 Task: Navigate through the streets of Lone Pine to reach Alabama Hills.
Action: Mouse pressed left at (211, 75)
Screenshot: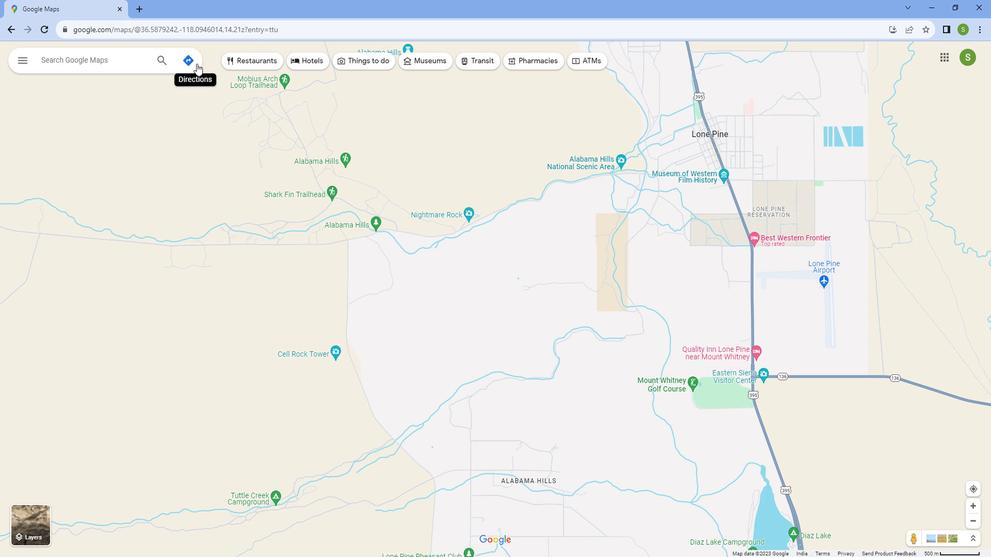 
Action: Mouse moved to (103, 96)
Screenshot: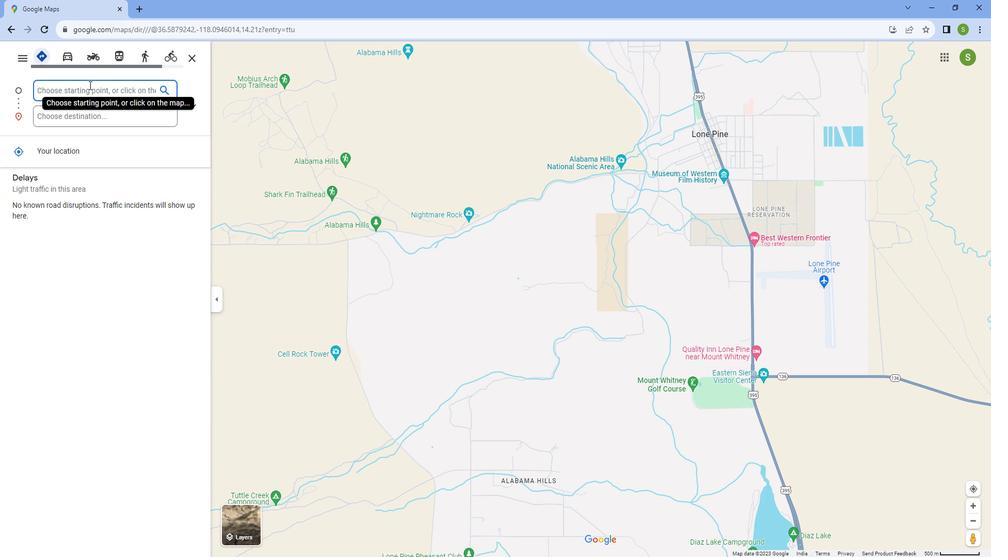 
Action: Key pressed <Key.caps_lock>L<Key.caps_lock>one<Key.space><Key.caps_lock>P<Key.caps_lock>ine
Screenshot: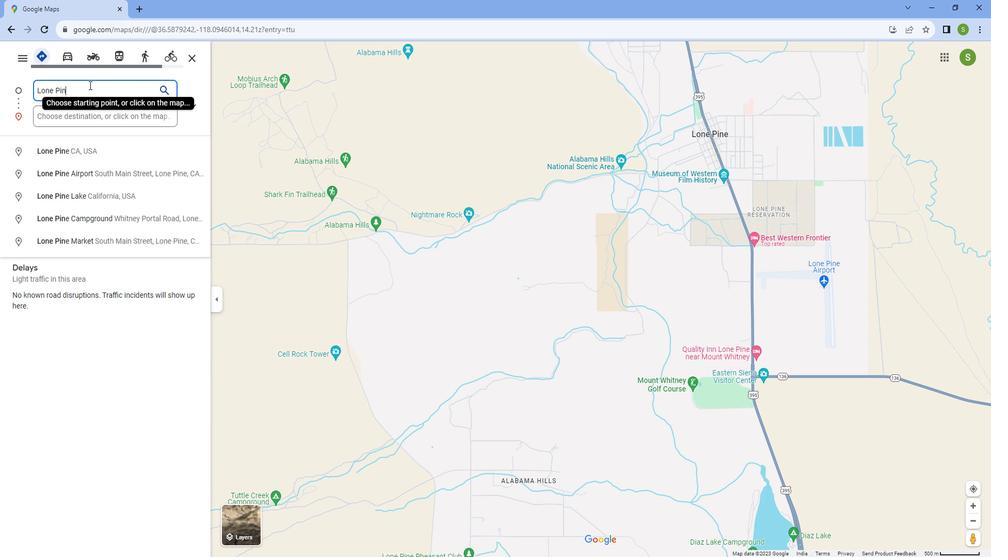 
Action: Mouse moved to (67, 121)
Screenshot: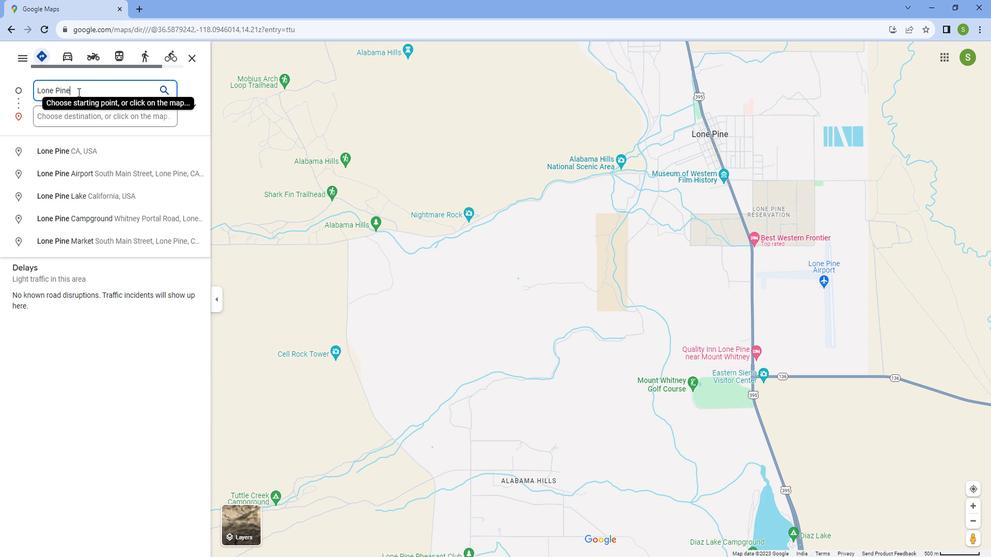 
Action: Mouse pressed left at (67, 121)
Screenshot: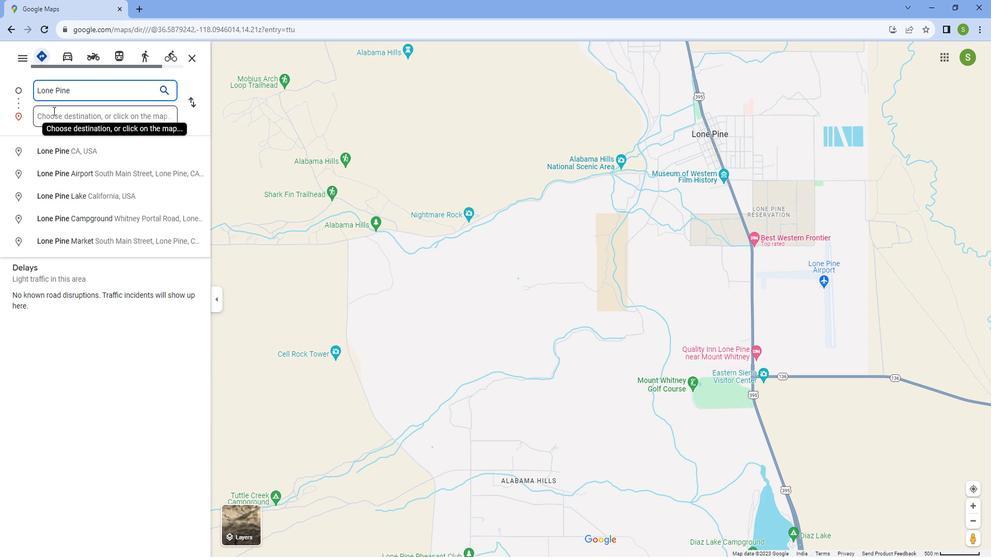 
Action: Mouse moved to (67, 121)
Screenshot: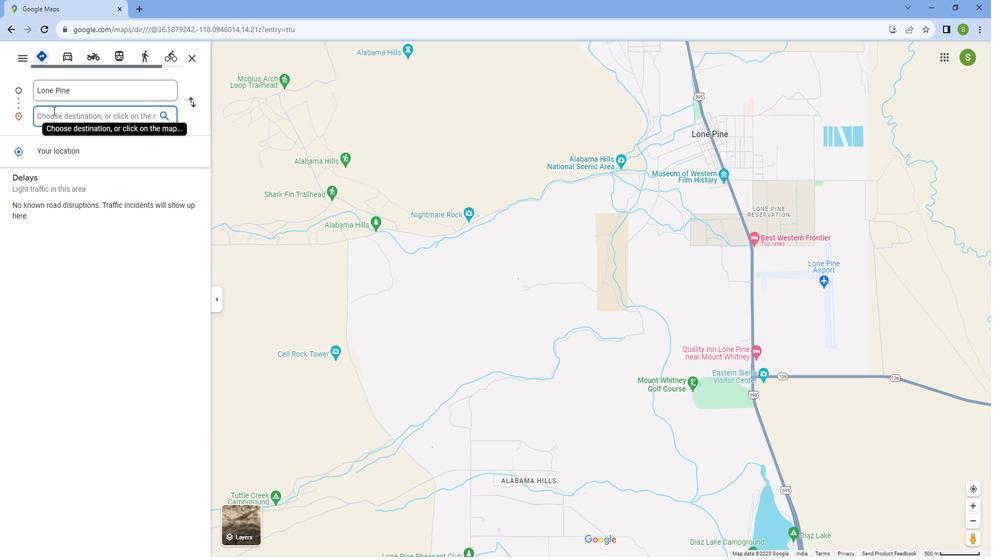 
Action: Key pressed <Key.caps_lock>A<Key.caps_lock>labama<Key.space><Key.caps_lock>H<Key.caps_lock>ills
Screenshot: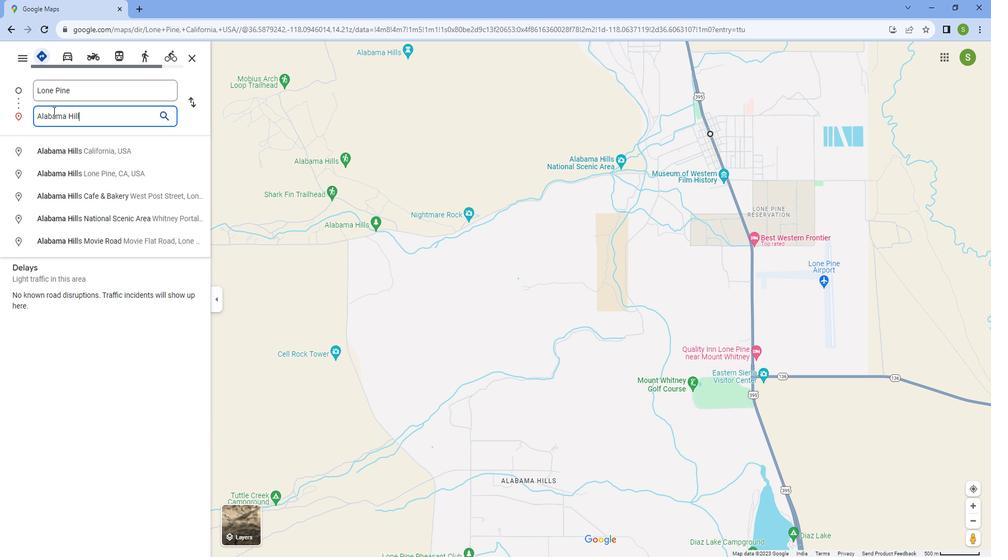 
Action: Mouse moved to (80, 157)
Screenshot: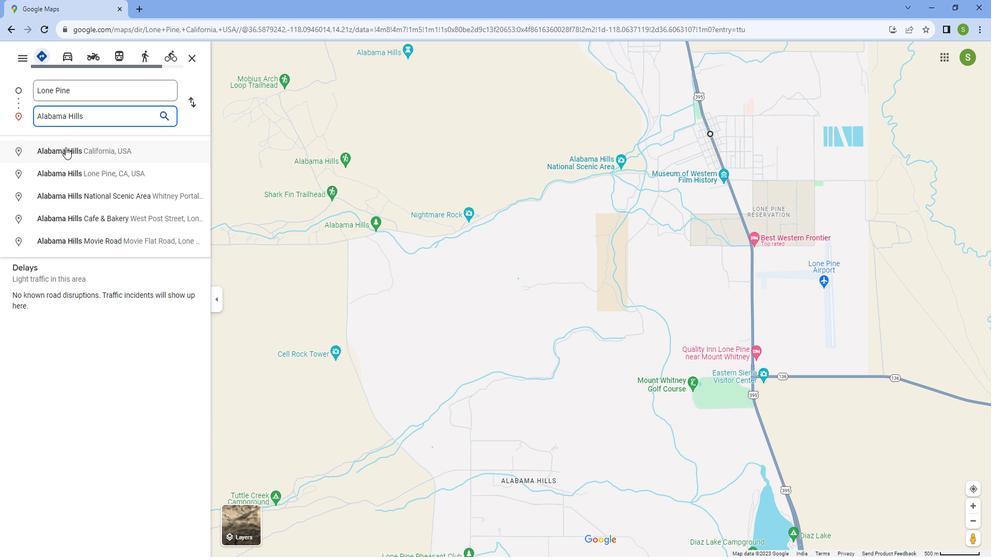 
Action: Mouse pressed left at (80, 157)
Screenshot: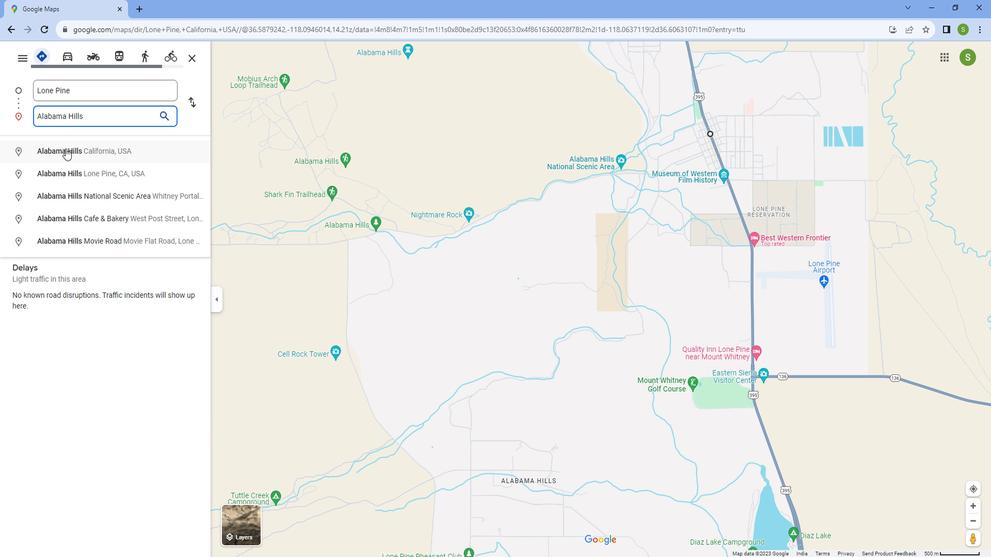 
Action: Mouse moved to (433, 520)
Screenshot: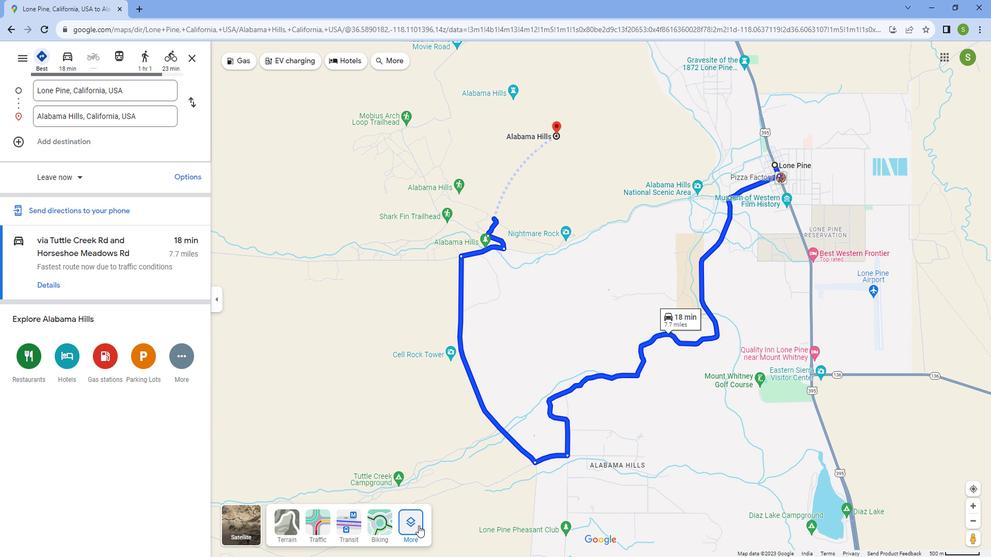 
Action: Mouse pressed left at (433, 520)
Screenshot: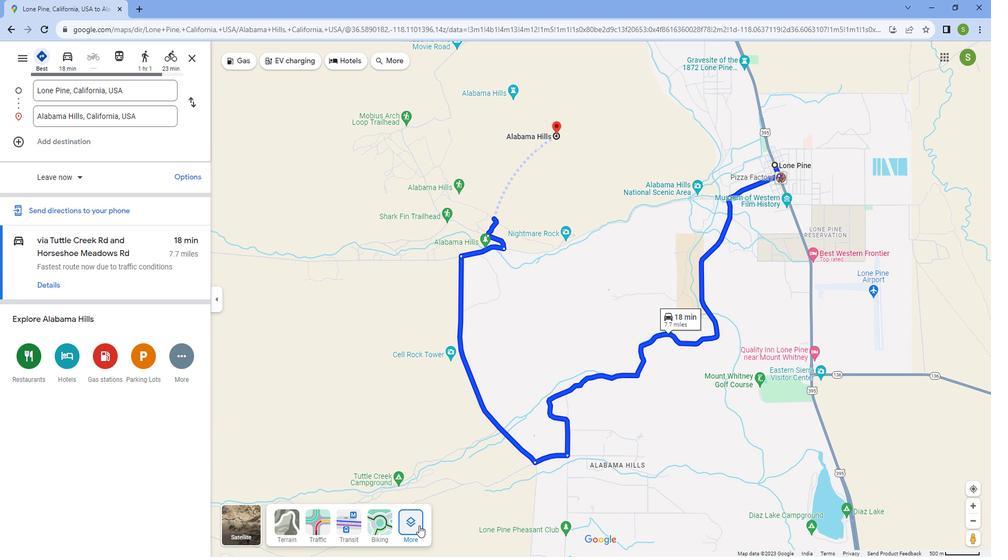 
Action: Mouse moved to (305, 312)
Screenshot: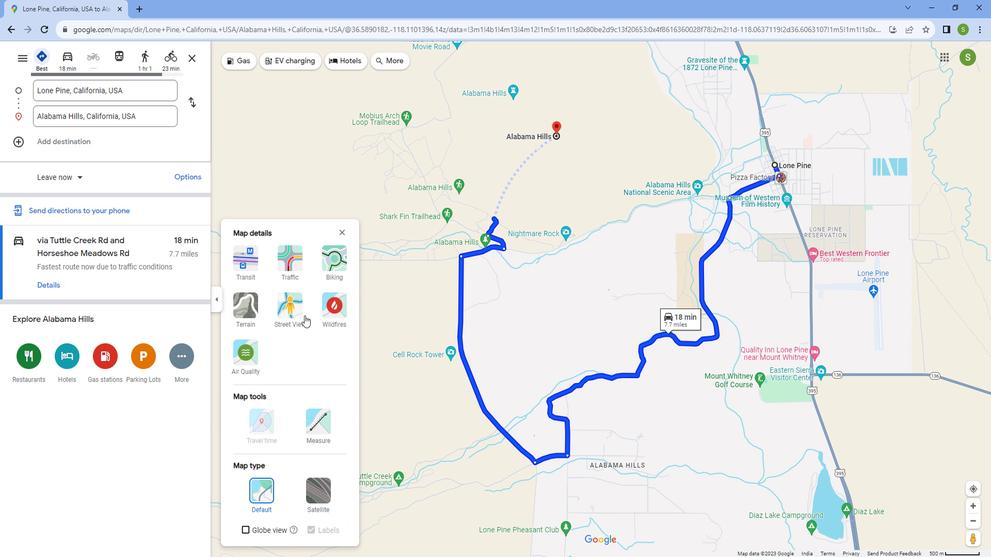 
Action: Mouse pressed left at (305, 312)
Screenshot: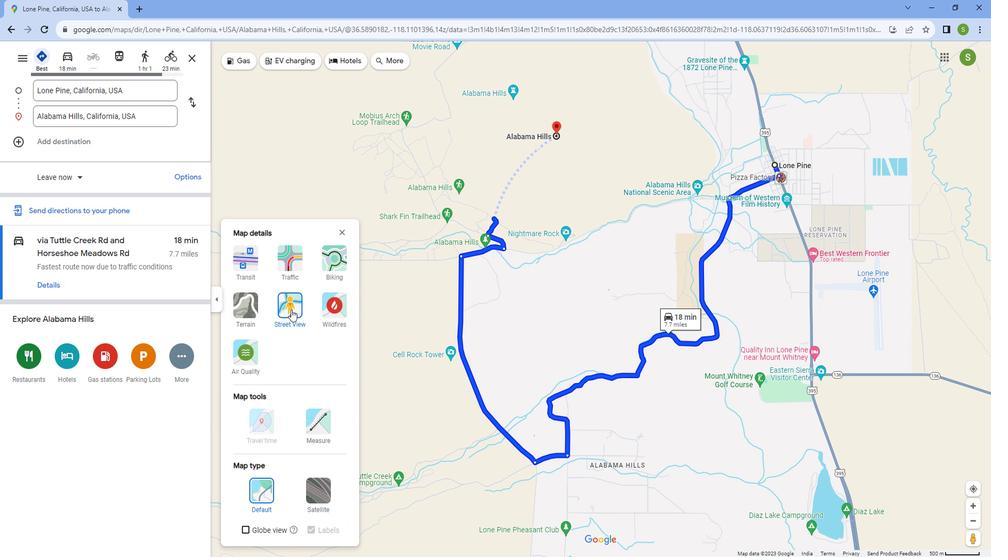 
Action: Mouse moved to (489, 279)
Screenshot: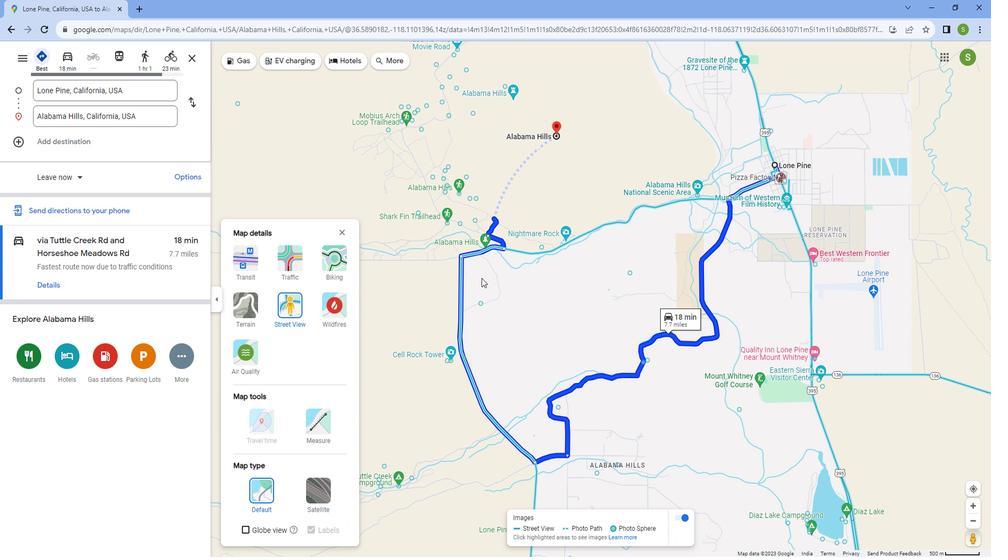 
Action: Mouse scrolled (489, 280) with delta (0, 0)
Screenshot: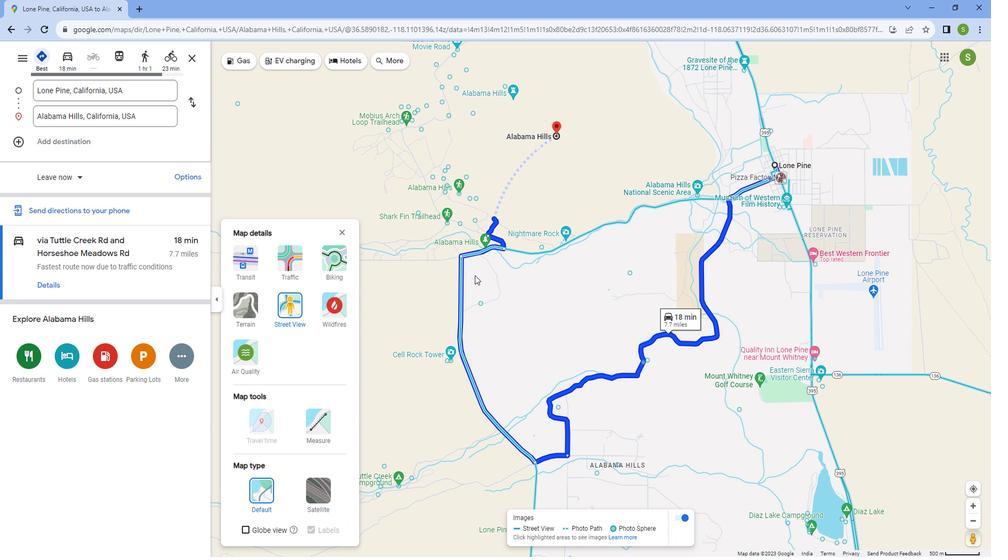 
Action: Mouse scrolled (489, 280) with delta (0, 0)
Screenshot: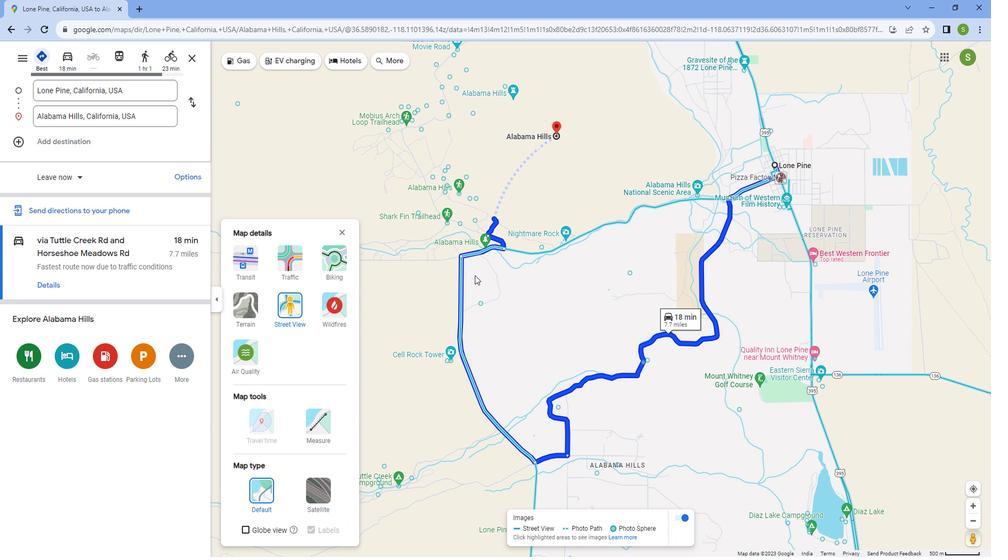 
Action: Mouse scrolled (489, 280) with delta (0, 0)
Screenshot: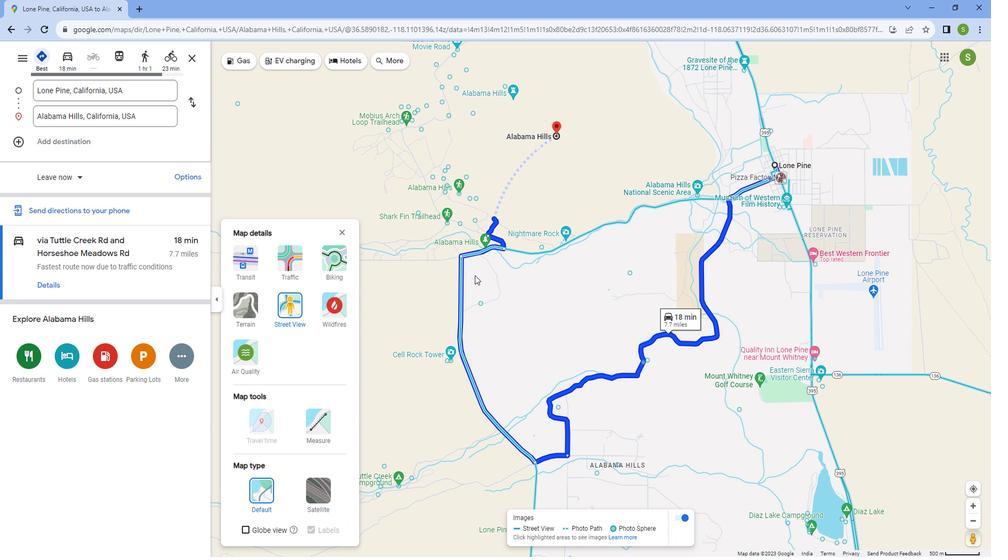 
Action: Mouse scrolled (489, 280) with delta (0, 0)
Screenshot: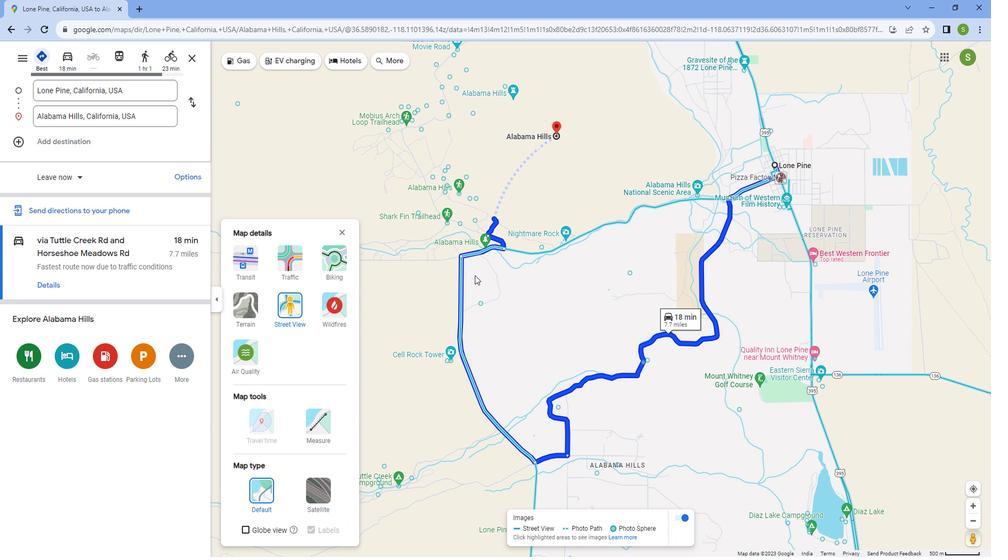 
Action: Mouse scrolled (489, 280) with delta (0, 0)
Screenshot: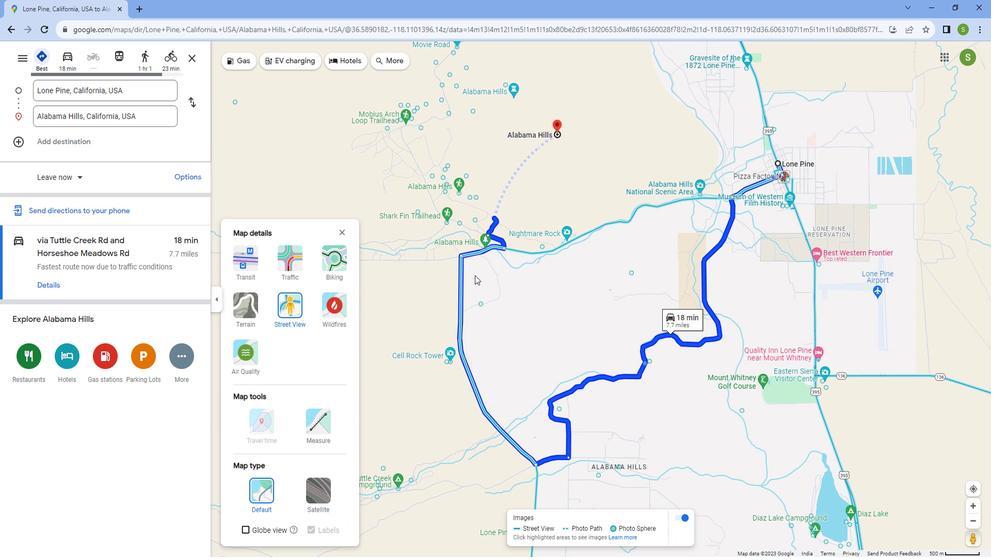 
Action: Mouse scrolled (489, 280) with delta (0, 0)
Screenshot: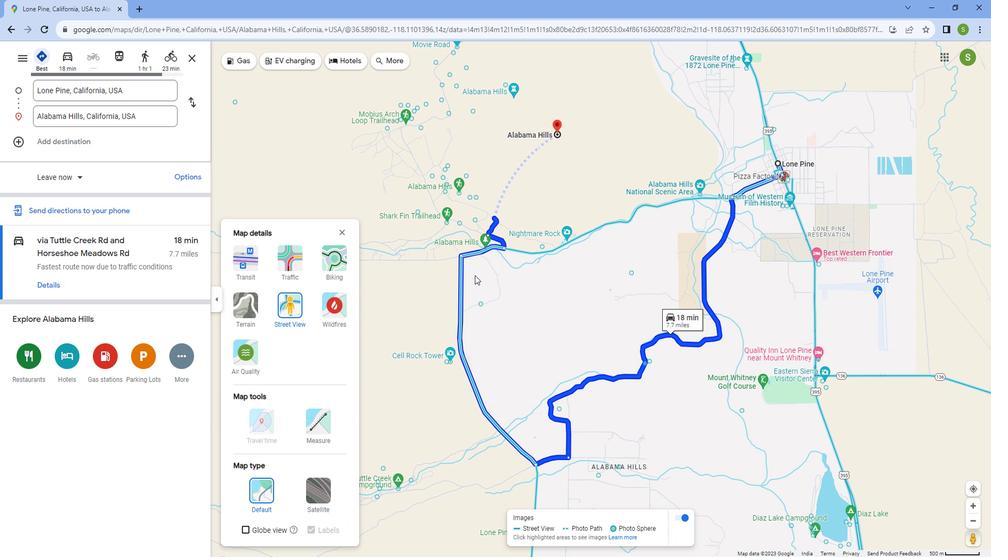 
Action: Mouse moved to (493, 207)
Screenshot: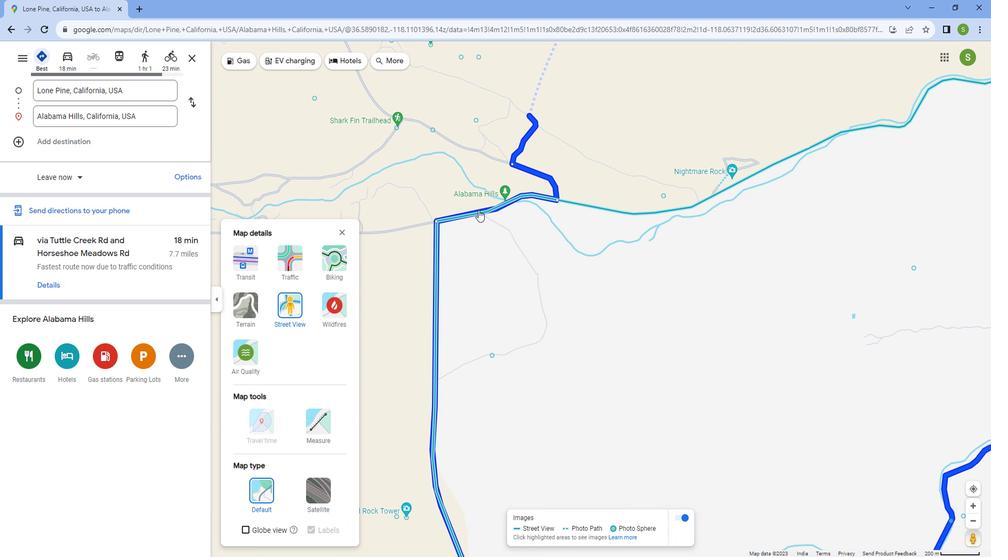 
Action: Mouse scrolled (493, 208) with delta (0, 0)
Screenshot: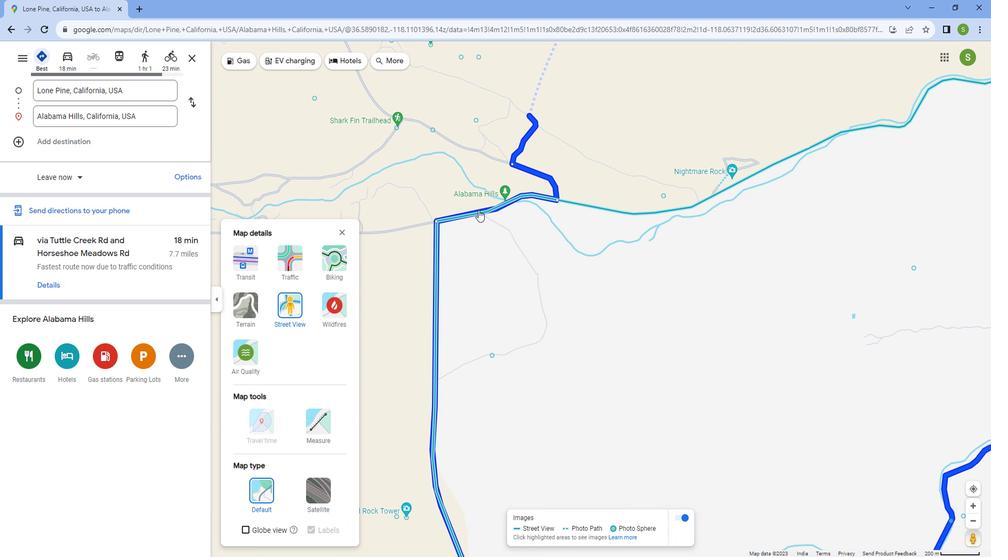 
Action: Mouse scrolled (493, 208) with delta (0, 0)
Screenshot: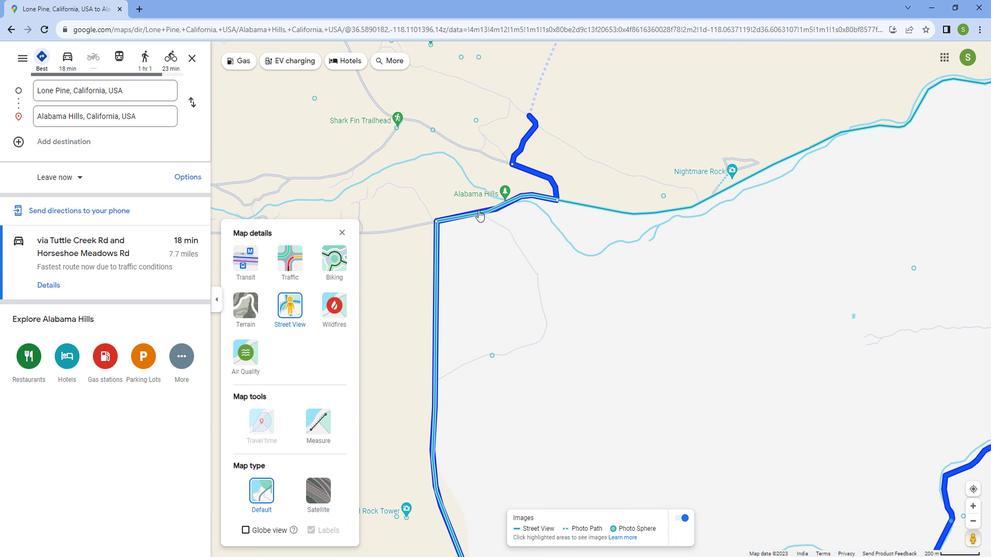 
Action: Mouse scrolled (493, 208) with delta (0, 0)
Screenshot: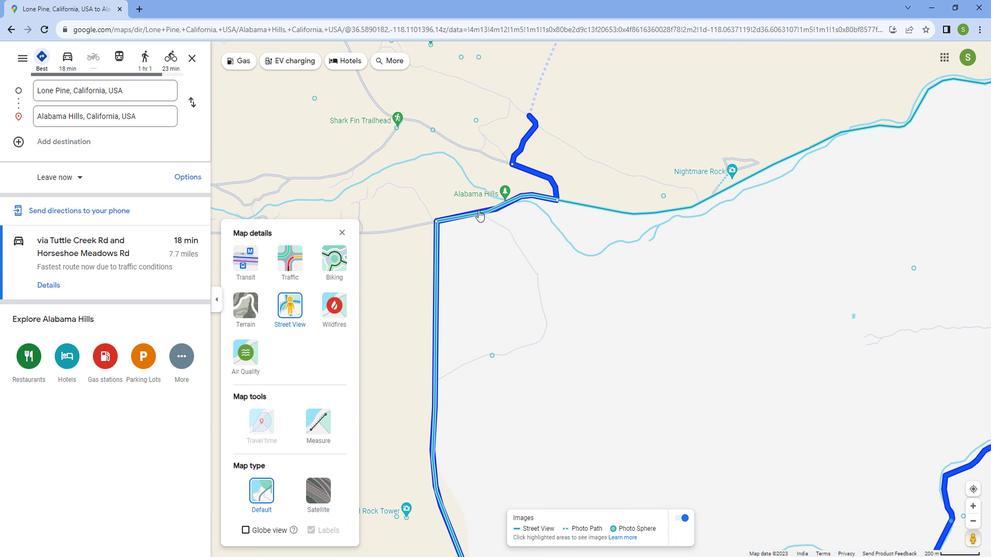 
Action: Mouse scrolled (493, 208) with delta (0, 0)
Screenshot: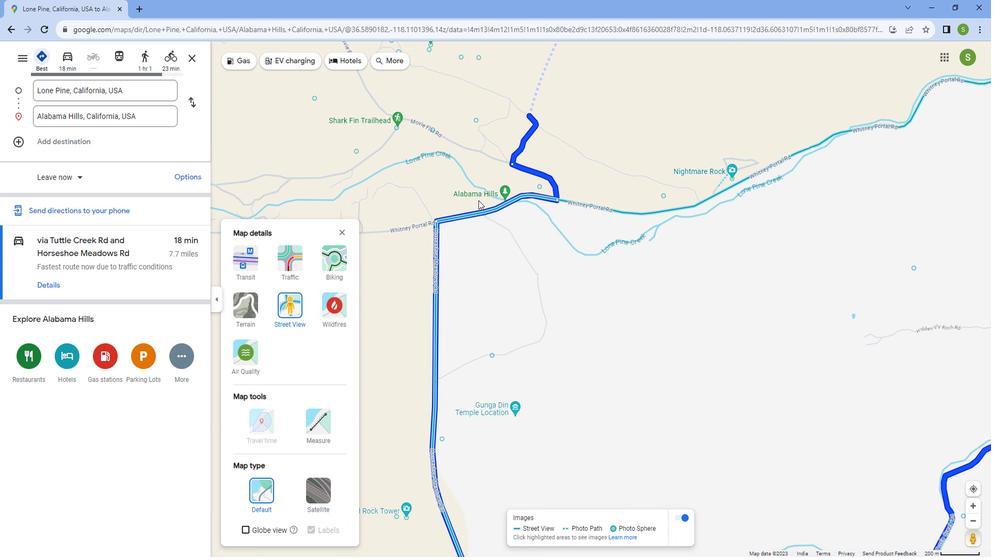 
Action: Mouse scrolled (493, 208) with delta (0, 0)
Screenshot: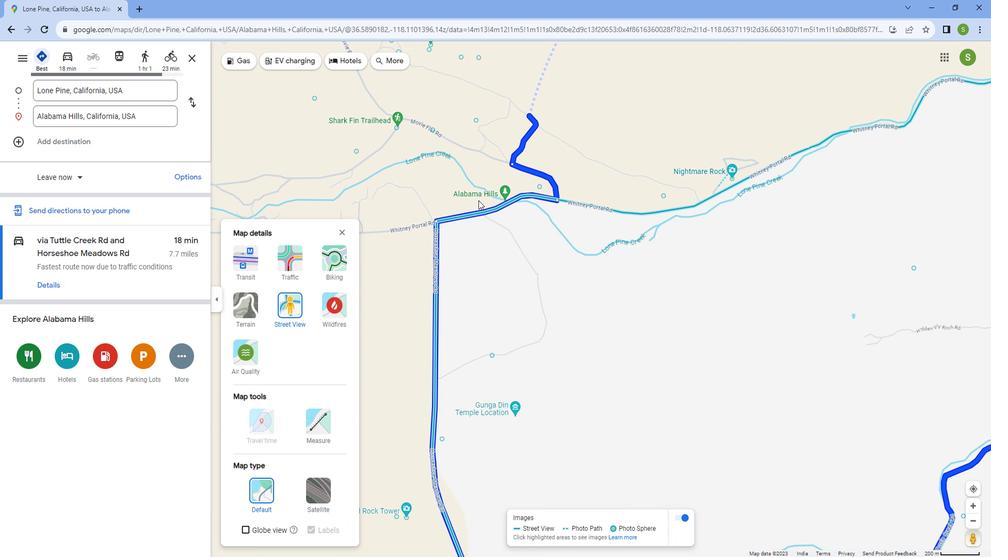 
Action: Mouse moved to (600, 246)
Screenshot: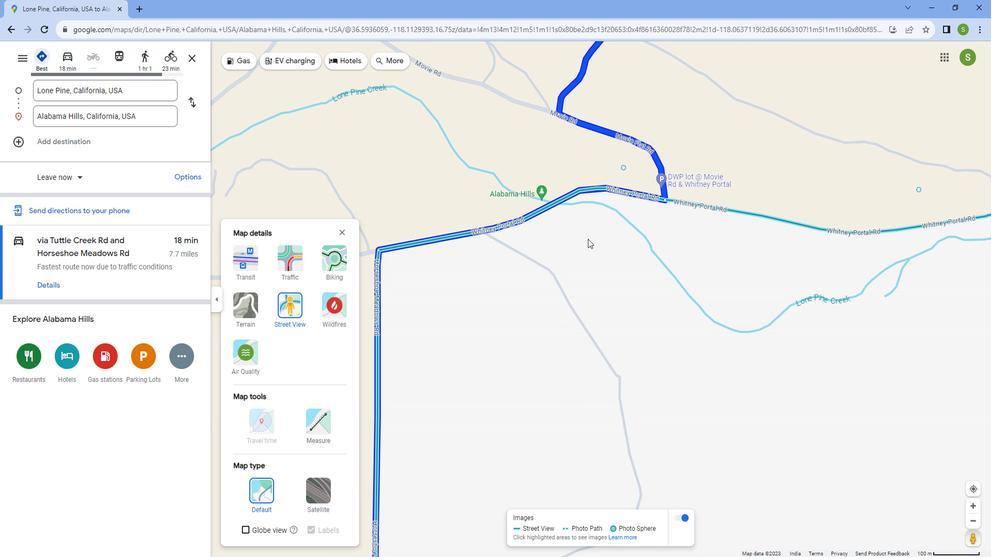 
Action: Mouse pressed left at (600, 246)
Screenshot: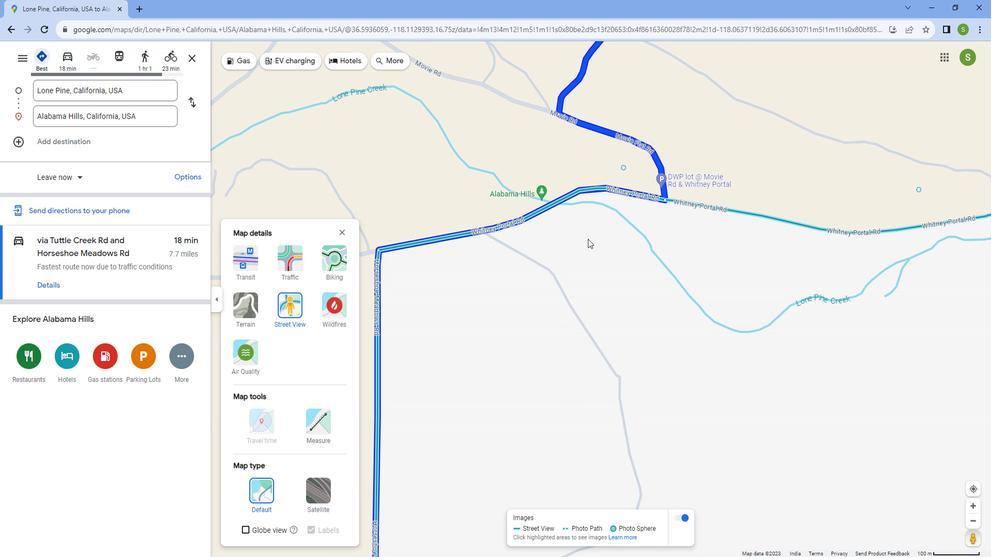 
Action: Mouse moved to (539, 340)
Screenshot: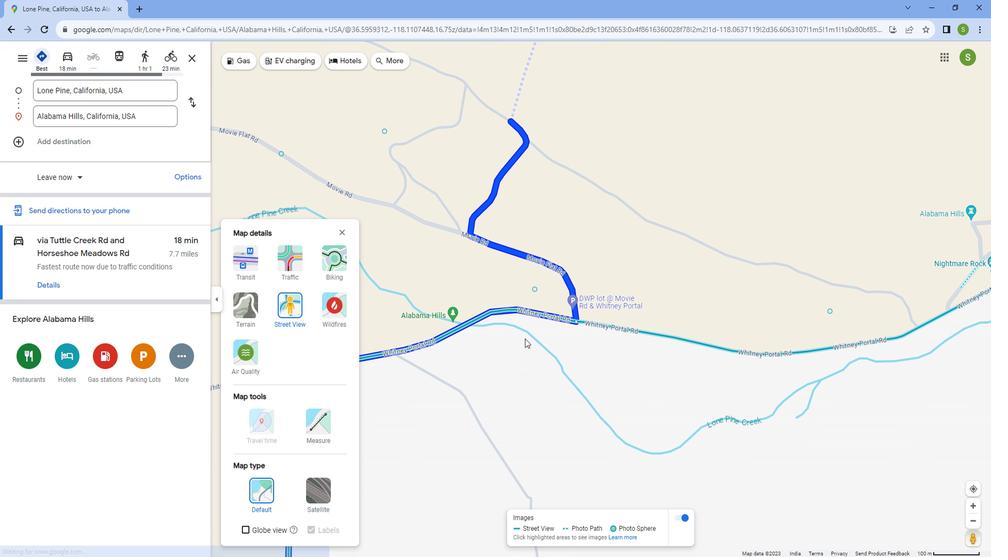 
Action: Mouse pressed left at (539, 340)
Screenshot: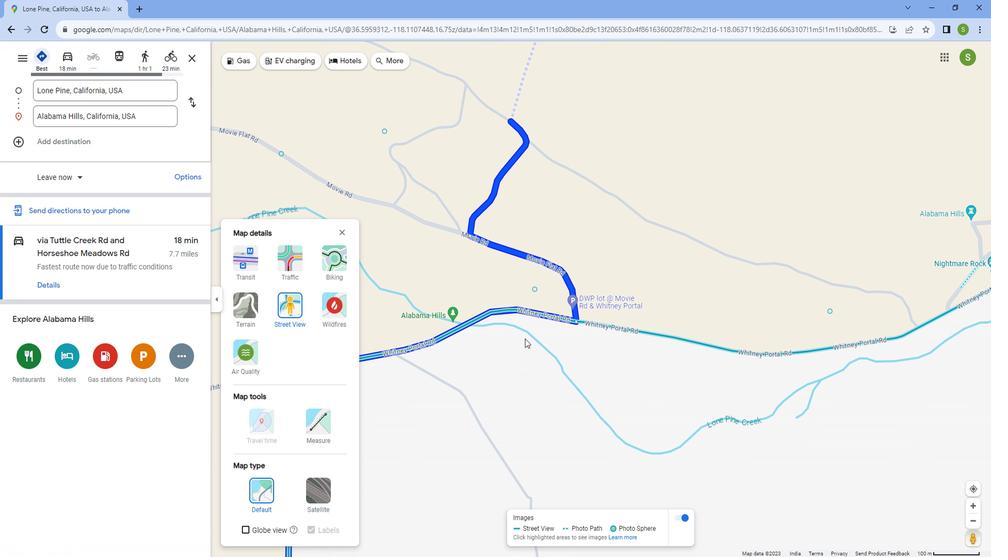 
Action: Mouse moved to (425, 286)
Screenshot: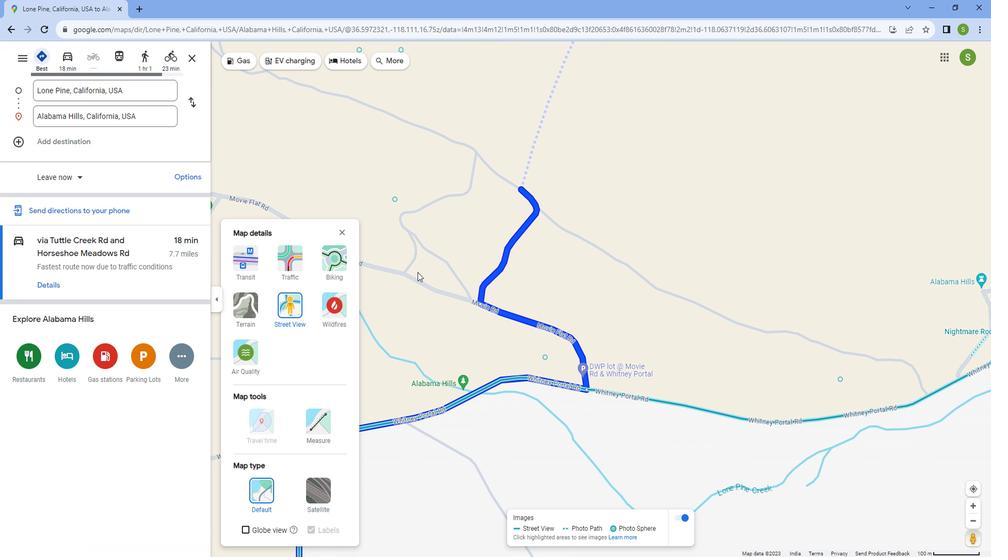
Action: Mouse pressed left at (425, 286)
Screenshot: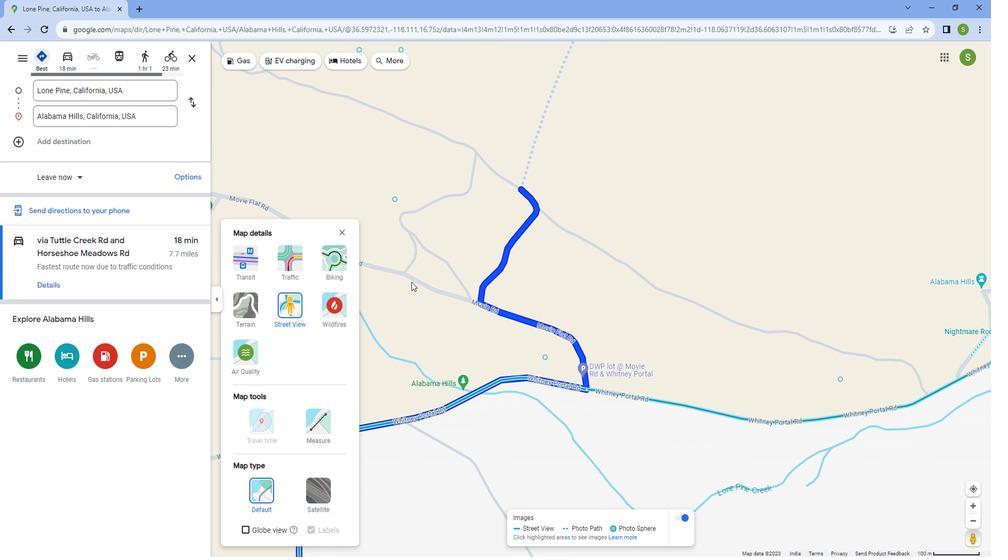 
Action: Mouse moved to (539, 332)
Screenshot: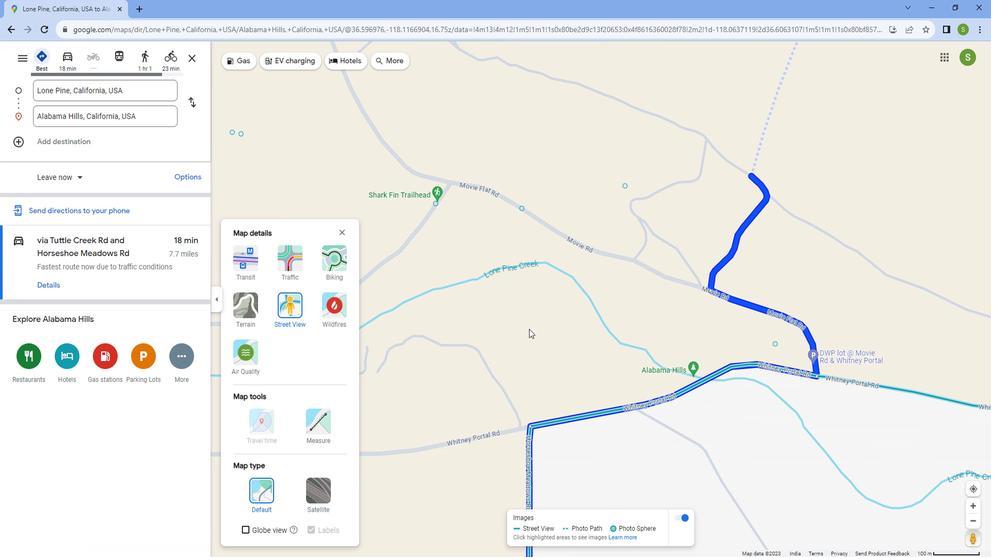 
Action: Mouse pressed left at (539, 332)
Screenshot: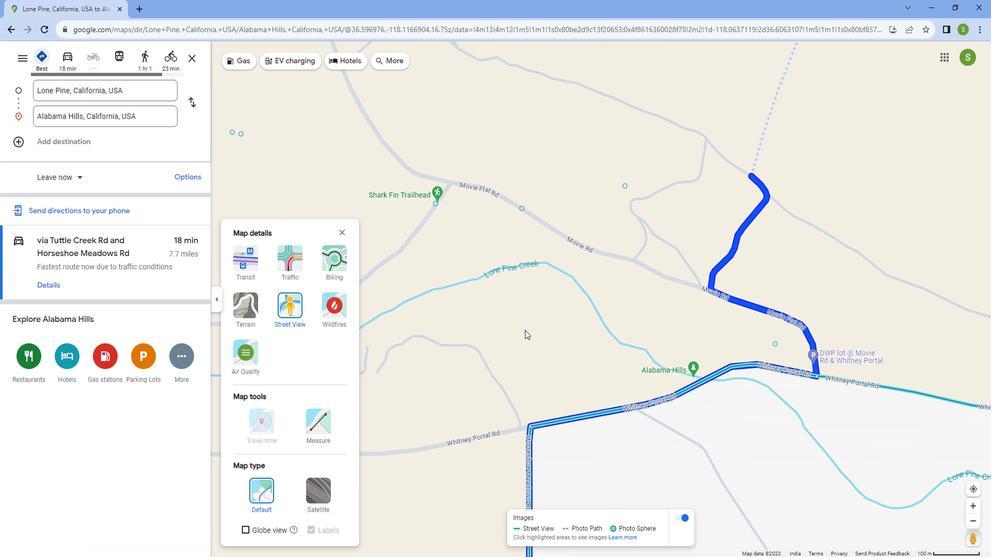 
Action: Mouse moved to (540, 370)
Screenshot: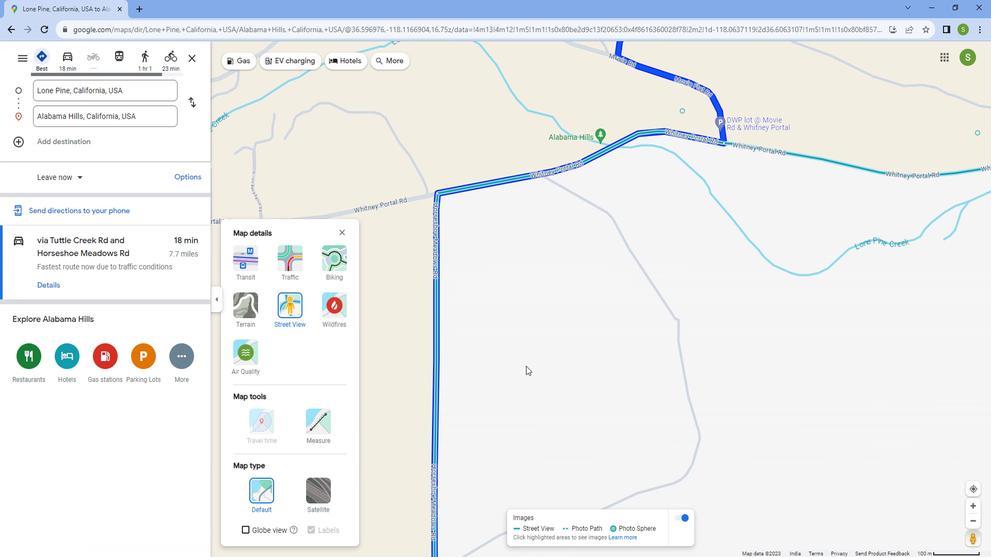 
Action: Mouse pressed left at (540, 370)
Screenshot: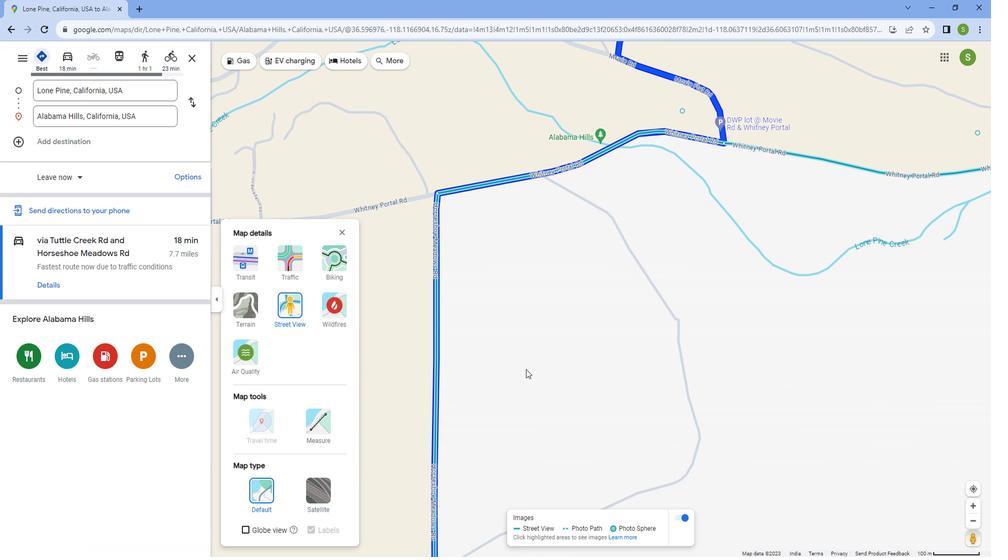 
Action: Mouse moved to (509, 246)
Screenshot: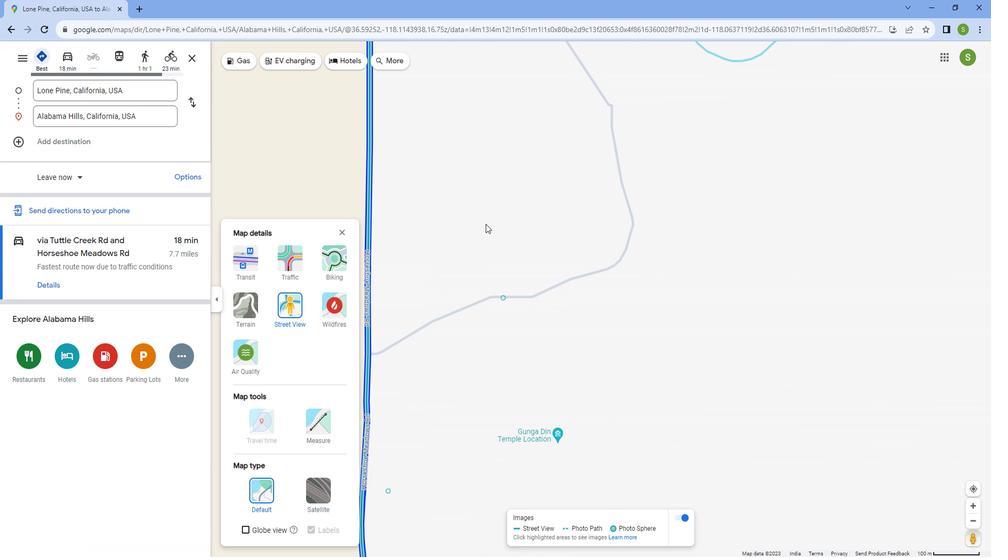 
Action: Mouse scrolled (509, 245) with delta (0, 0)
Screenshot: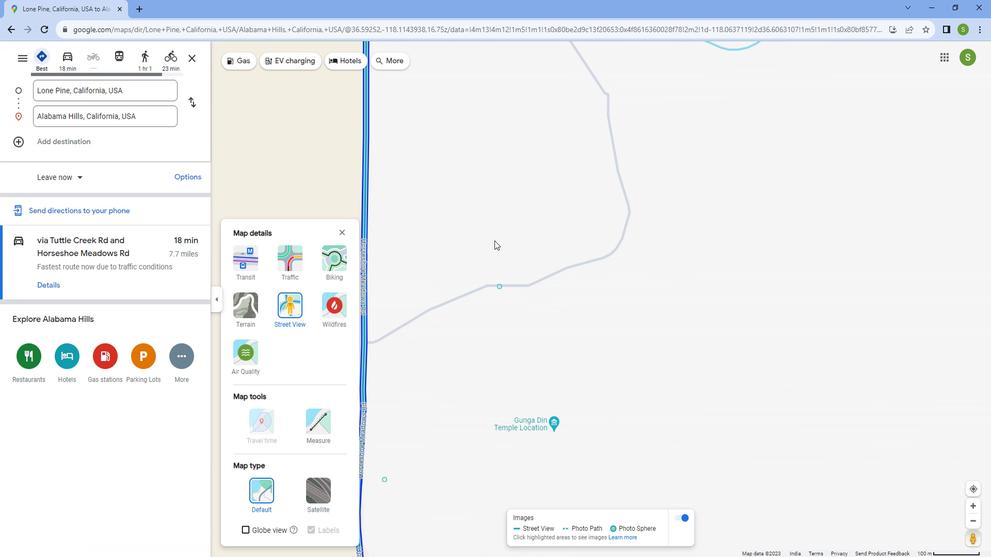 
Action: Mouse scrolled (509, 245) with delta (0, 0)
Screenshot: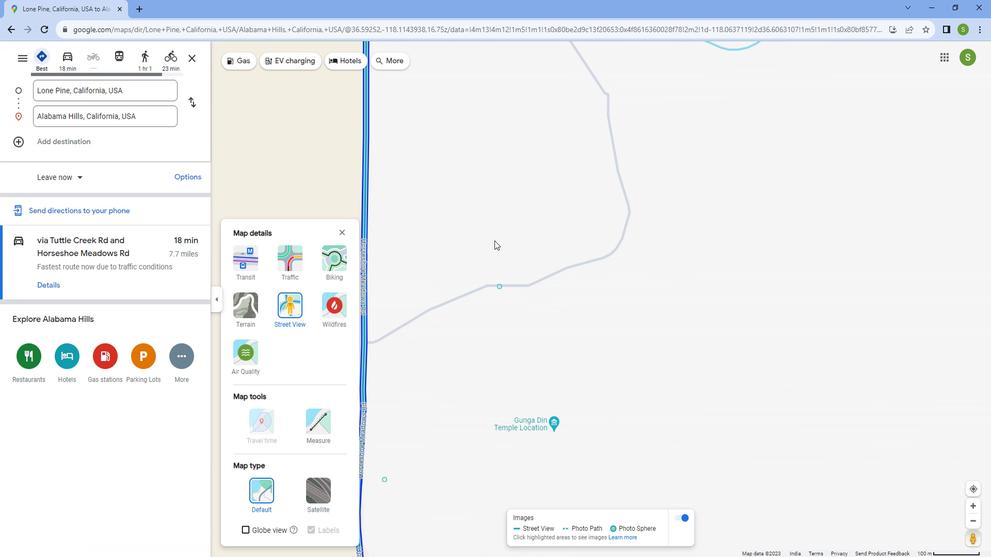 
Action: Mouse moved to (508, 247)
Screenshot: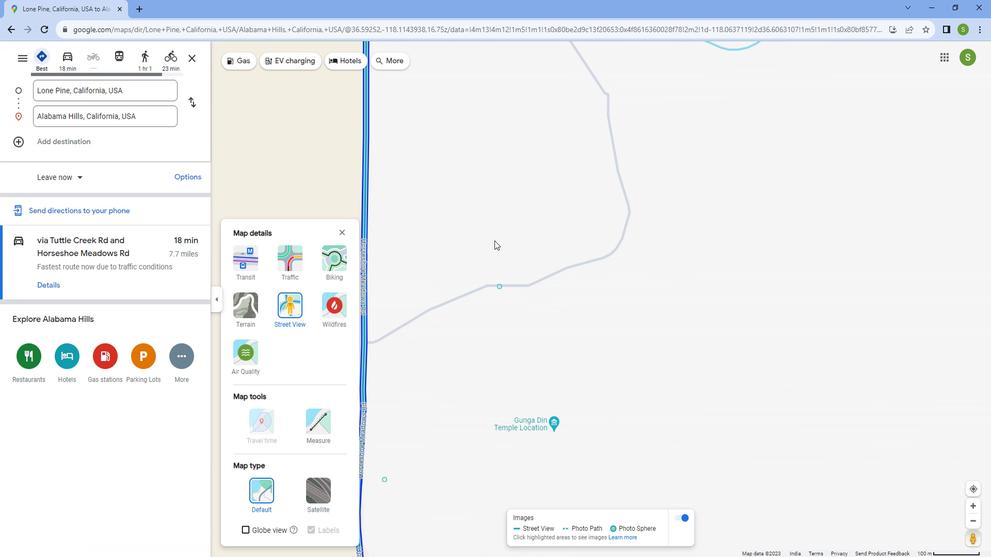 
Action: Mouse scrolled (508, 246) with delta (0, 0)
Screenshot: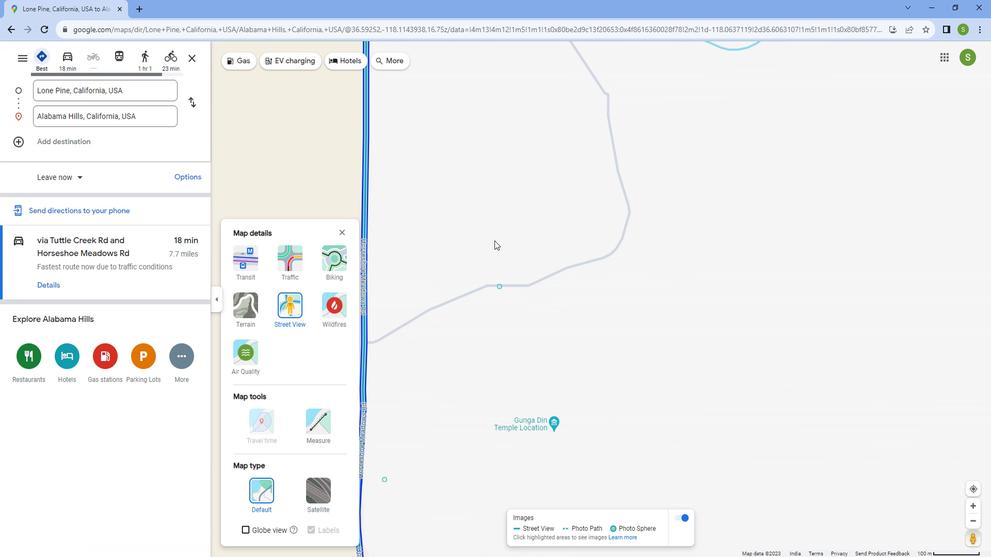 
Action: Mouse moved to (507, 247)
Screenshot: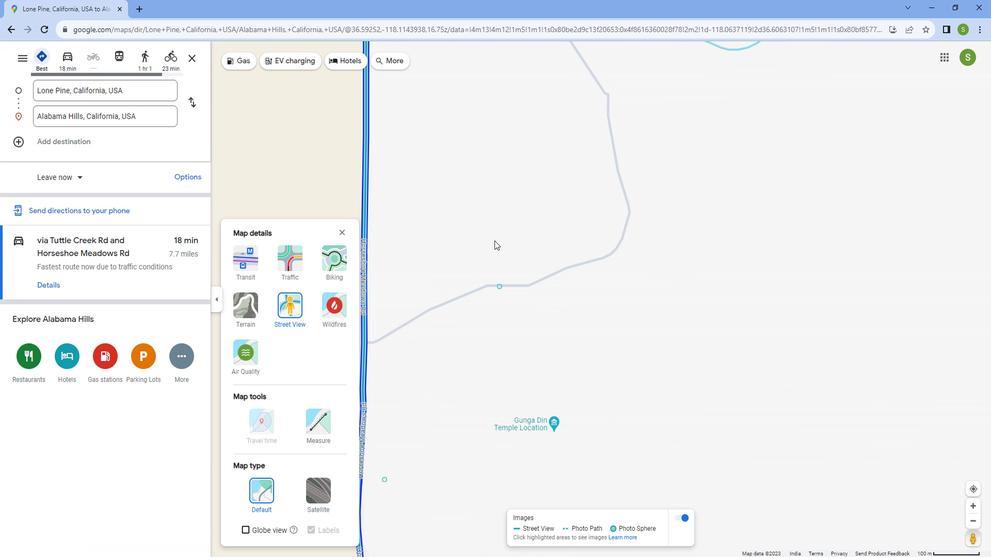 
Action: Mouse scrolled (507, 247) with delta (0, 0)
Screenshot: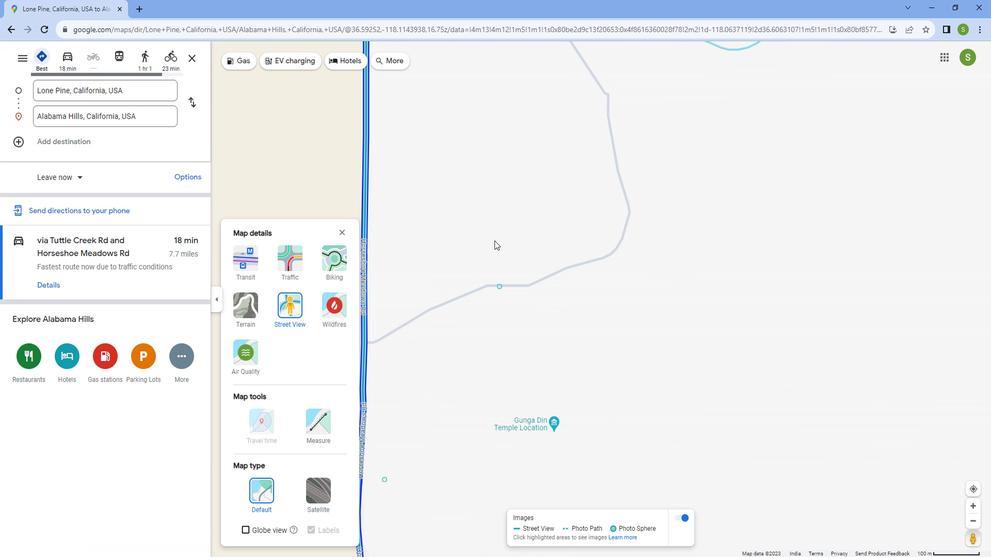 
Action: Mouse moved to (507, 247)
Screenshot: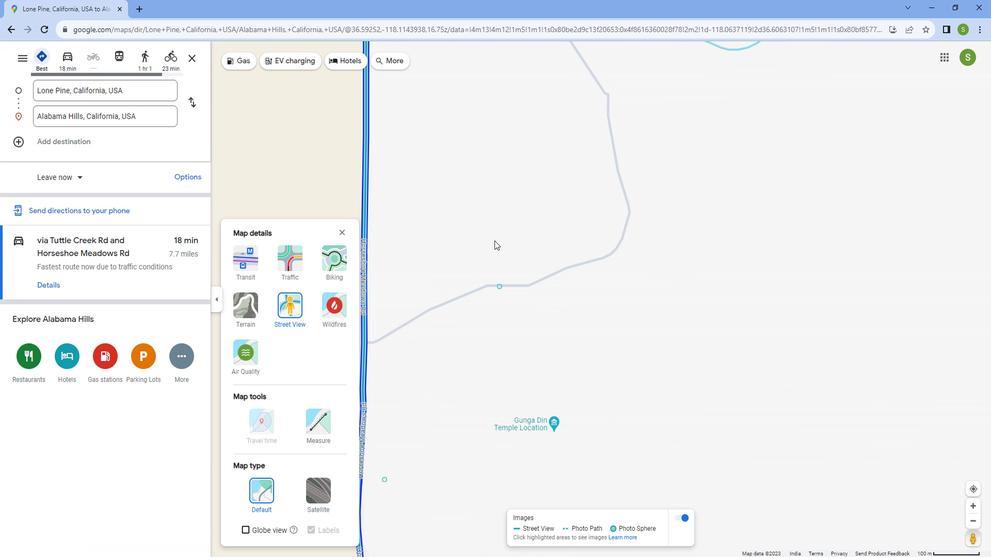 
Action: Mouse scrolled (507, 247) with delta (0, 0)
Screenshot: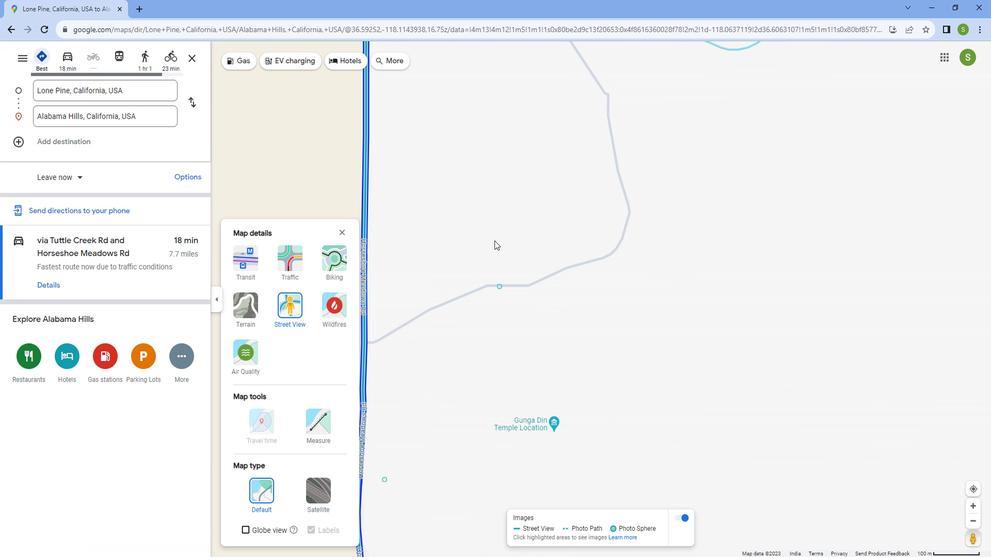 
Action: Mouse moved to (506, 247)
Screenshot: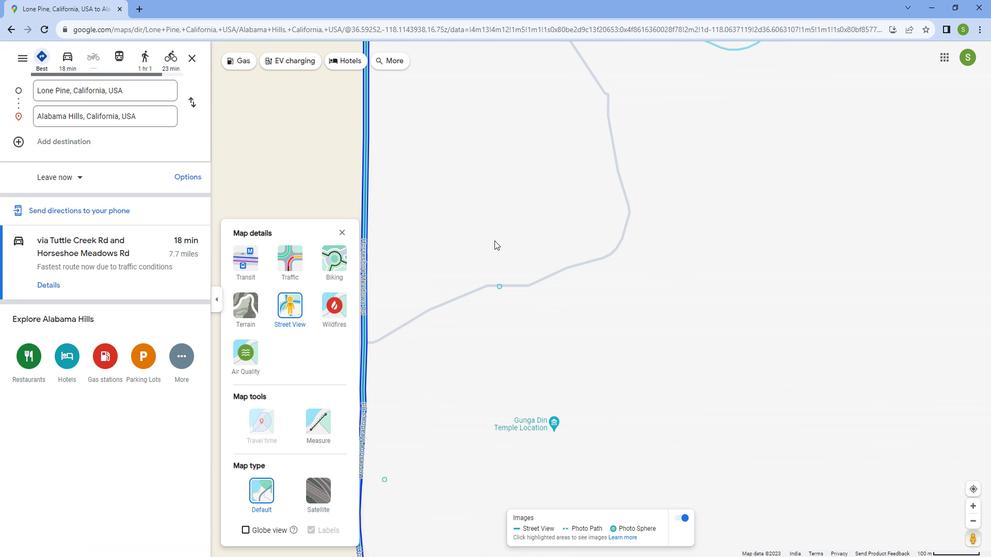 
Action: Mouse scrolled (506, 247) with delta (0, 0)
Screenshot: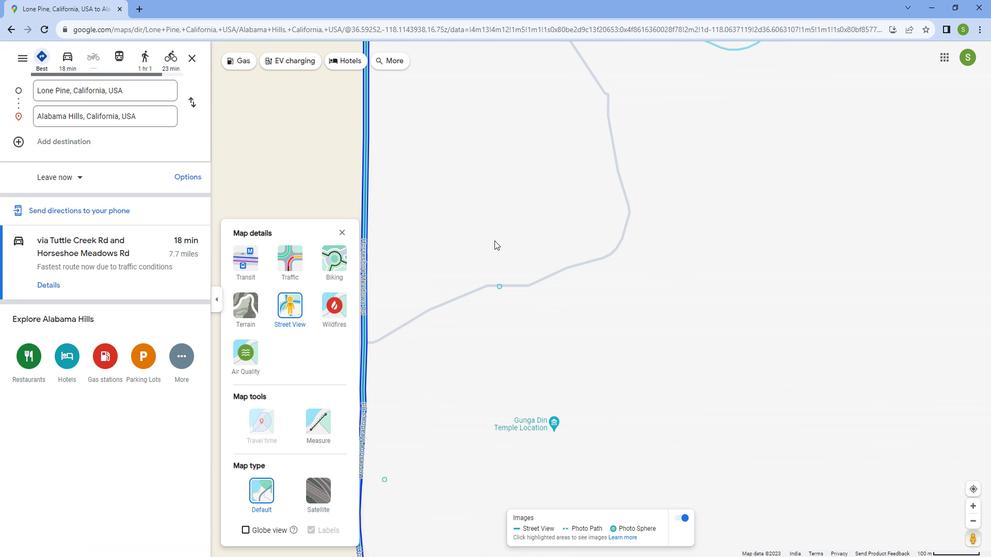 
Action: Mouse moved to (506, 247)
Screenshot: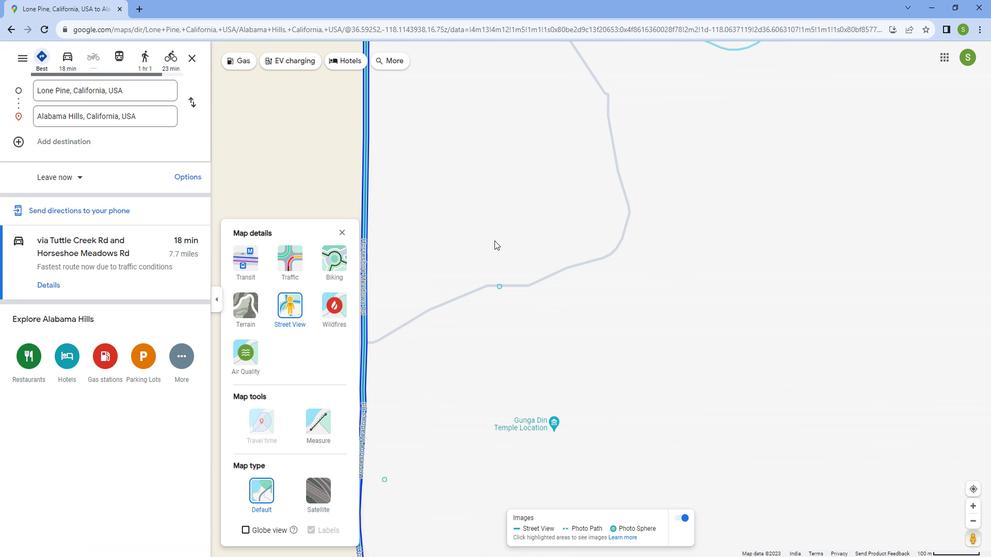 
Action: Mouse scrolled (506, 247) with delta (0, 0)
Screenshot: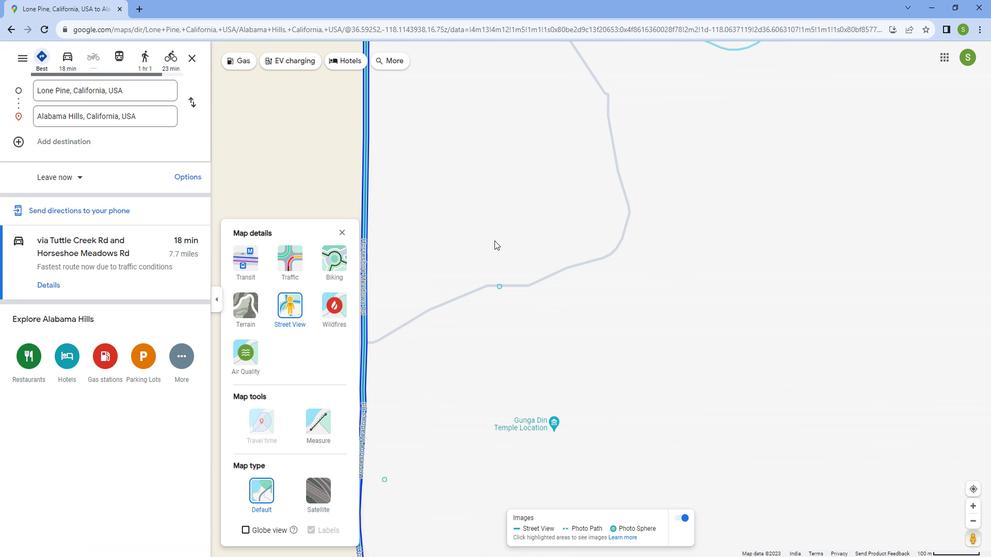 
Action: Mouse scrolled (506, 247) with delta (0, 0)
Screenshot: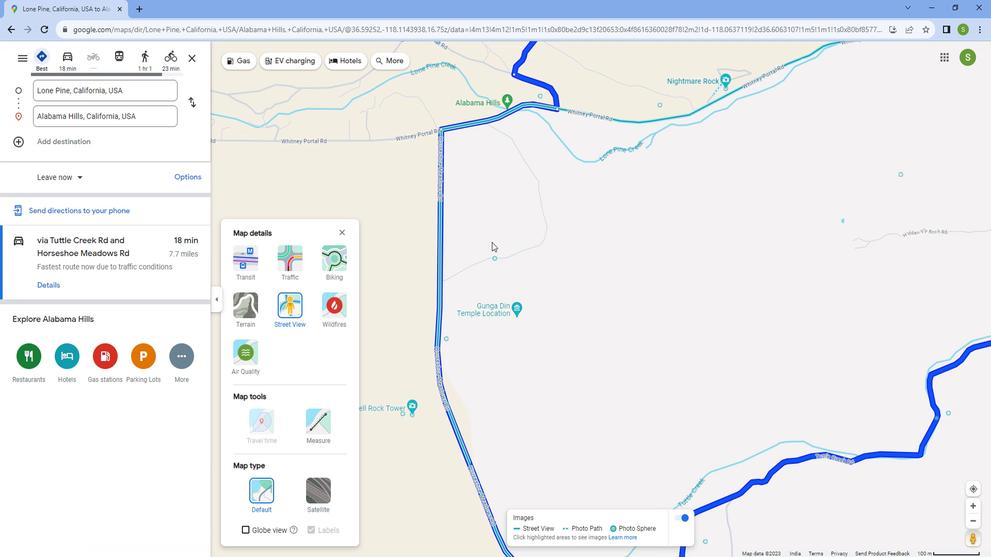 
Action: Mouse scrolled (506, 247) with delta (0, 0)
Screenshot: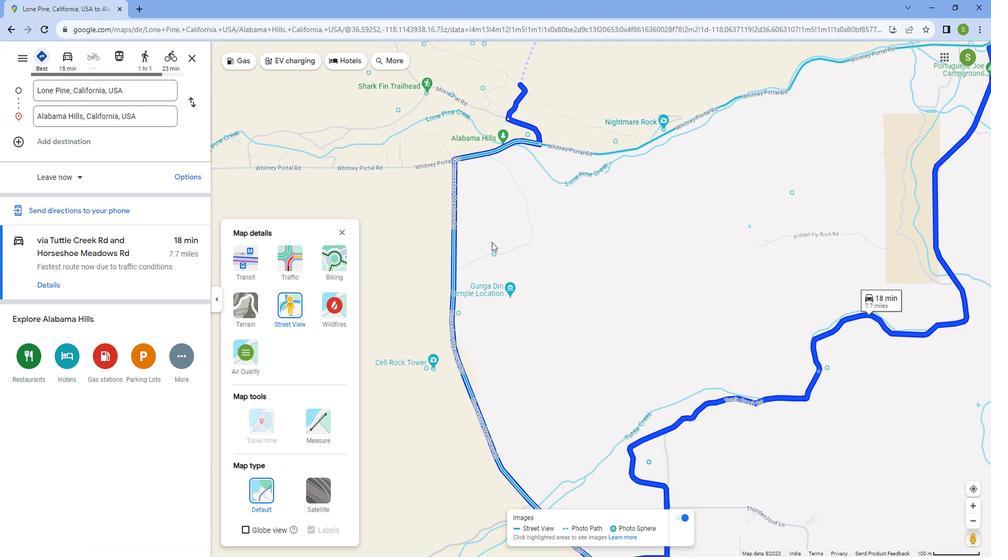 
Action: Mouse scrolled (506, 247) with delta (0, 0)
Screenshot: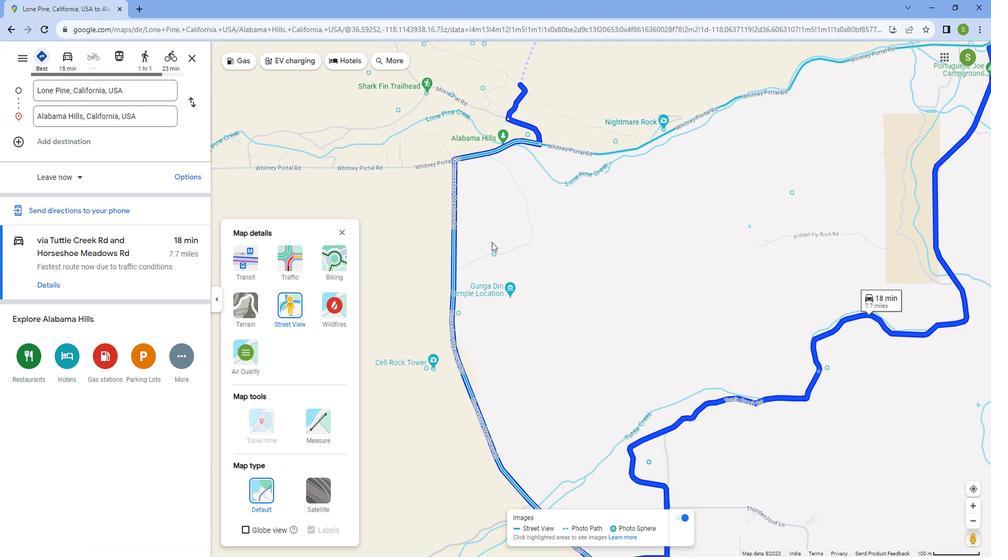 
Action: Mouse scrolled (506, 247) with delta (0, 0)
Screenshot: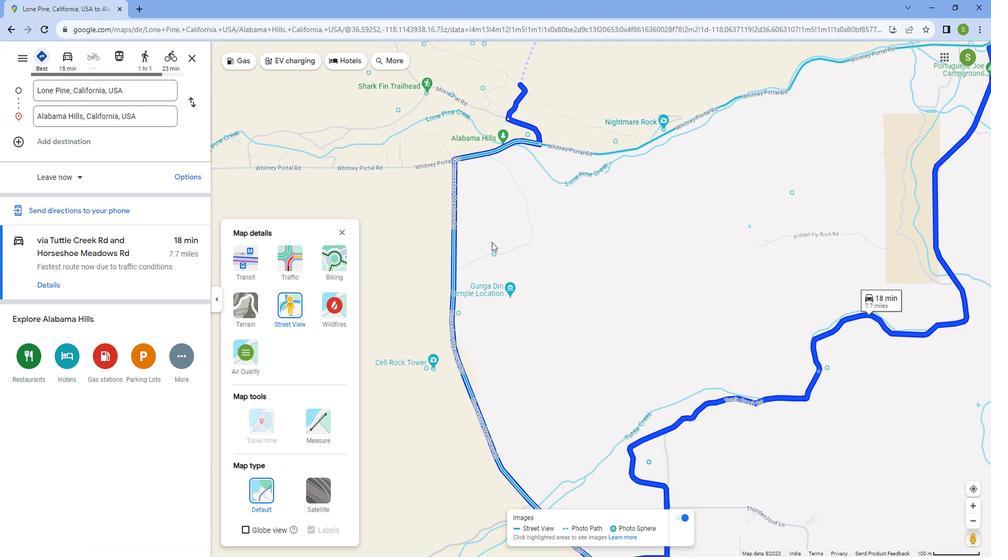 
Action: Mouse scrolled (506, 247) with delta (0, 0)
Screenshot: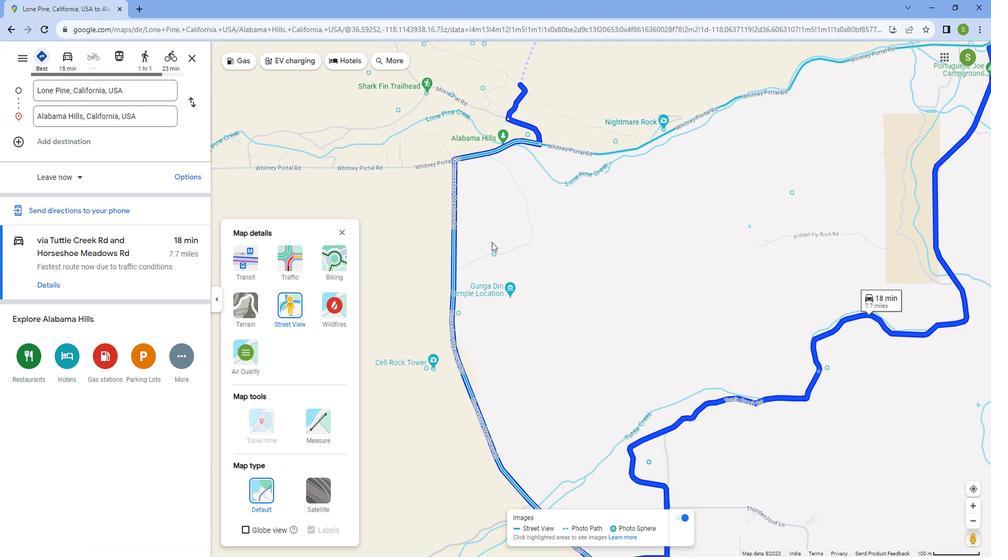 
Action: Mouse scrolled (506, 247) with delta (0, 0)
Screenshot: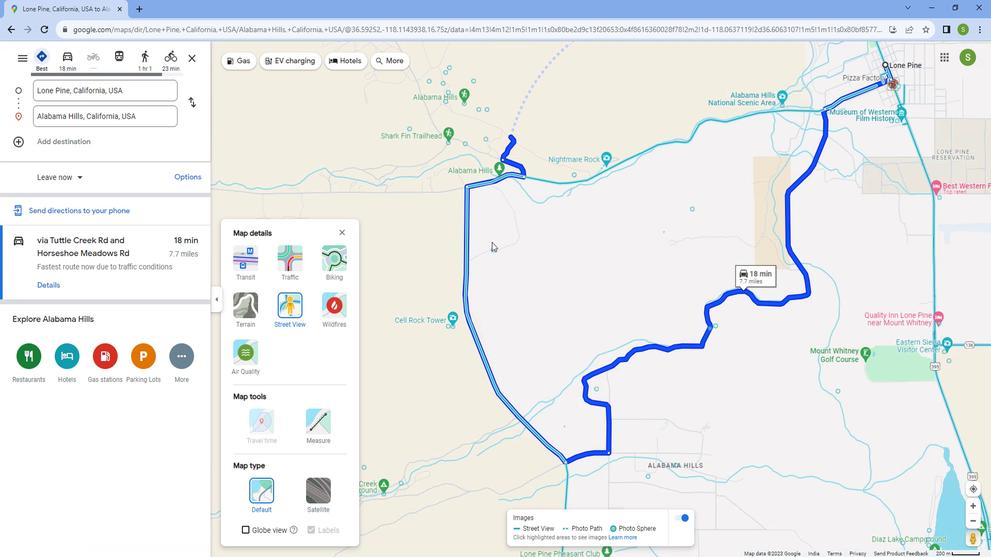 
Action: Mouse scrolled (506, 247) with delta (0, 0)
Screenshot: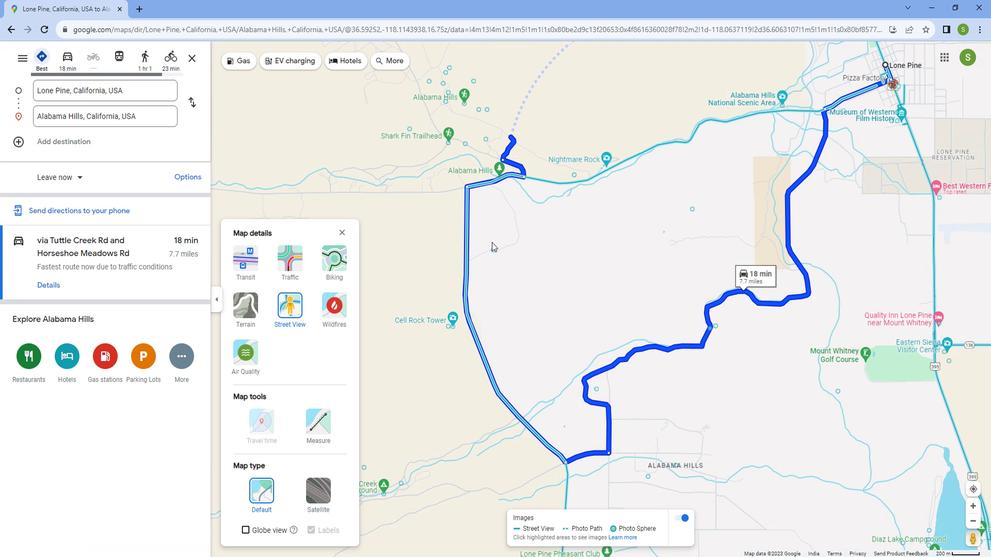 
Action: Mouse scrolled (506, 247) with delta (0, 0)
Screenshot: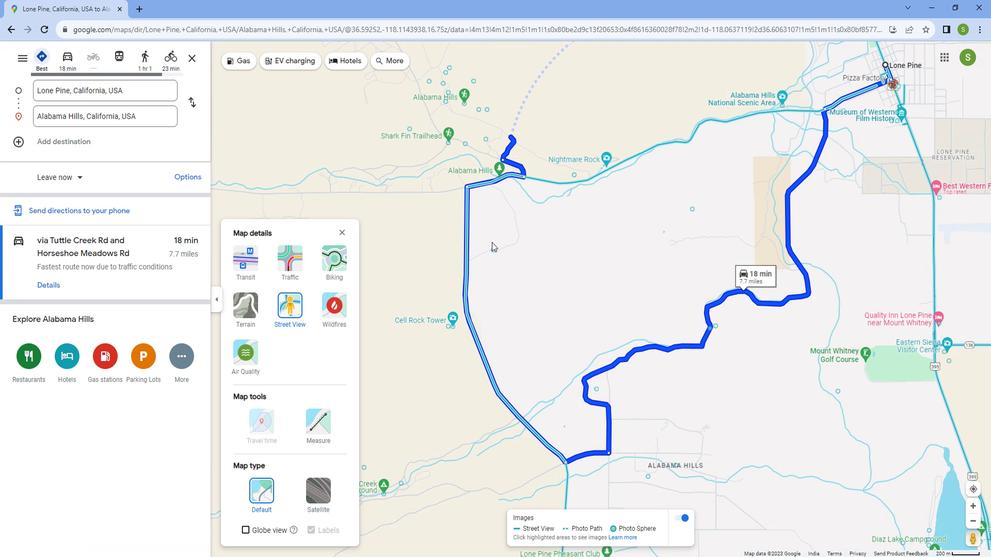 
Action: Mouse scrolled (506, 247) with delta (0, 0)
Screenshot: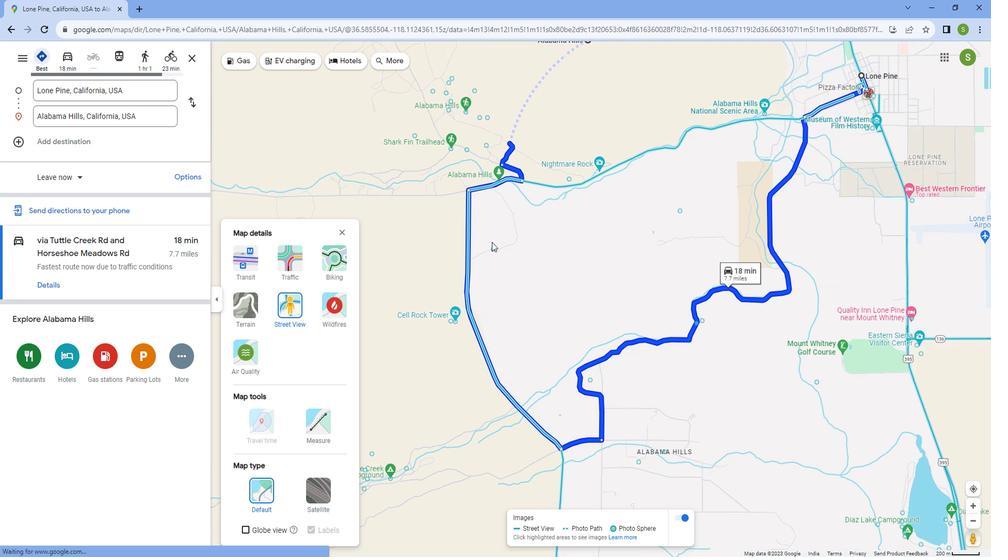 
Action: Mouse moved to (710, 162)
Screenshot: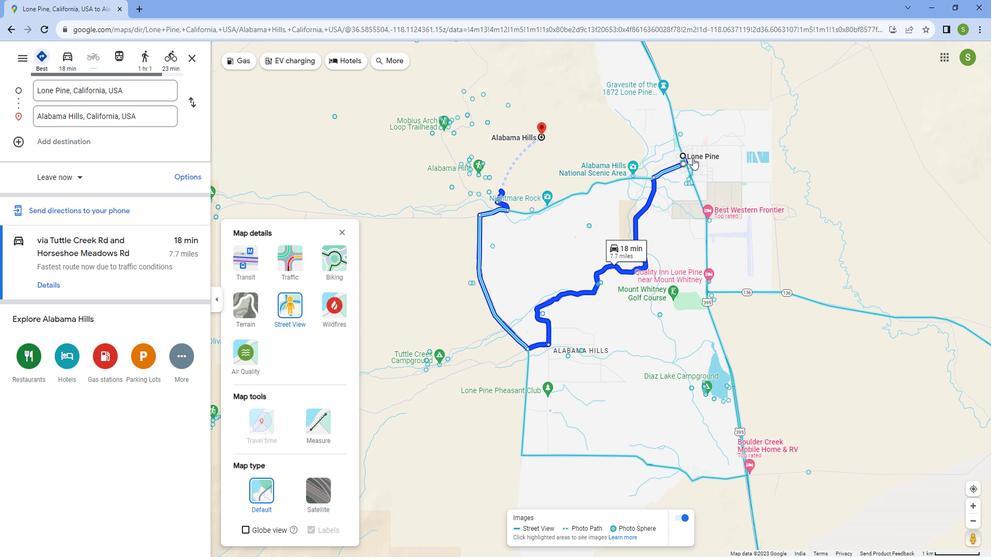 
Action: Mouse scrolled (710, 162) with delta (0, 0)
Screenshot: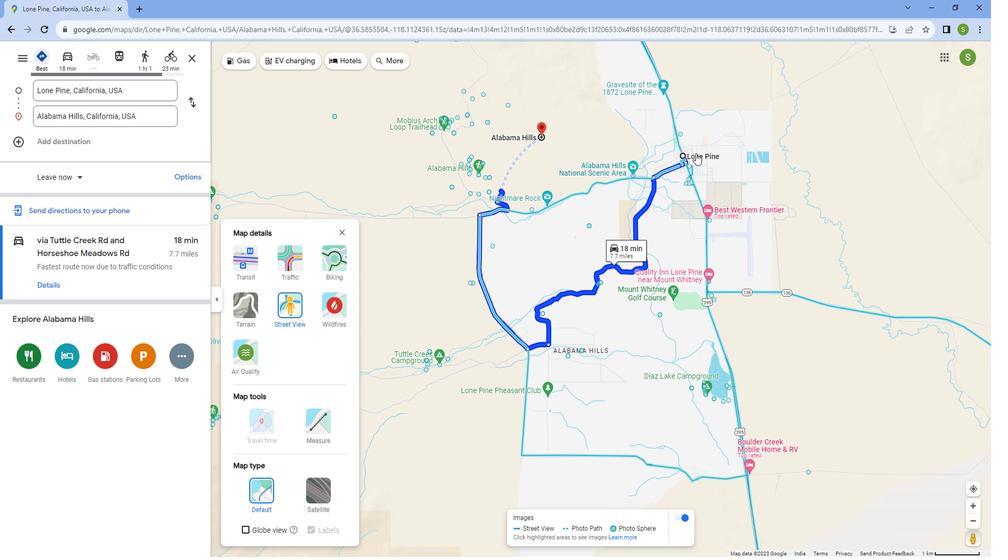 
Action: Mouse scrolled (710, 162) with delta (0, 0)
Screenshot: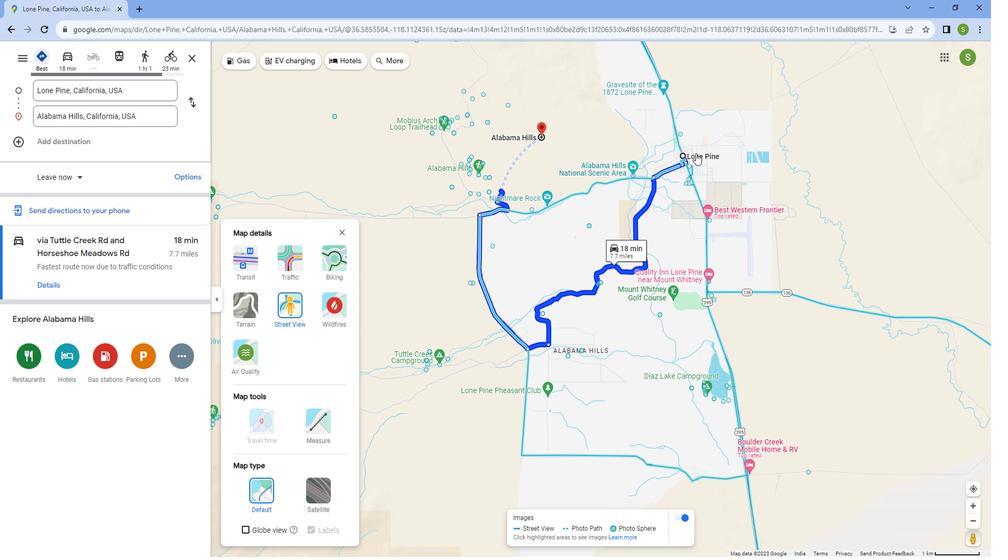 
Action: Mouse scrolled (710, 162) with delta (0, 0)
Screenshot: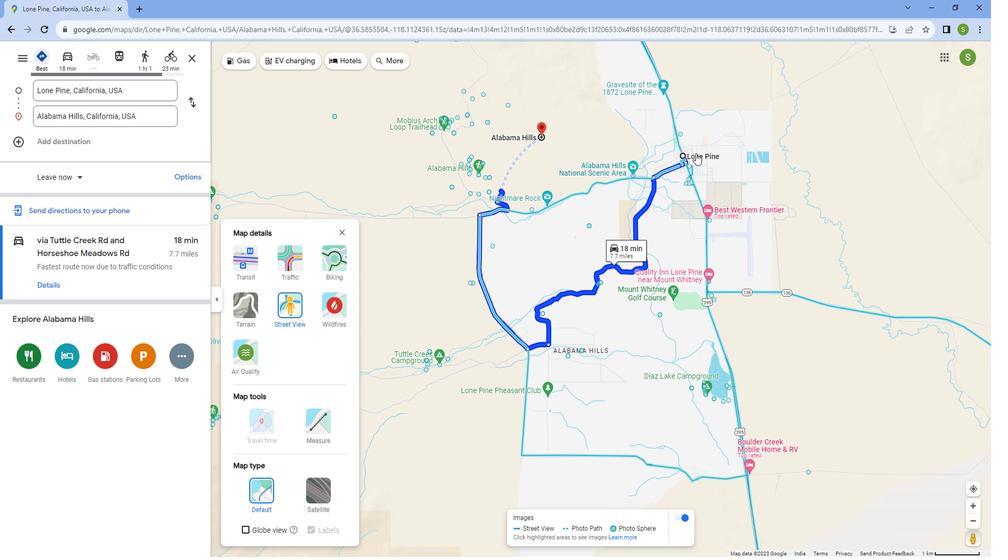 
Action: Mouse scrolled (710, 162) with delta (0, 0)
Screenshot: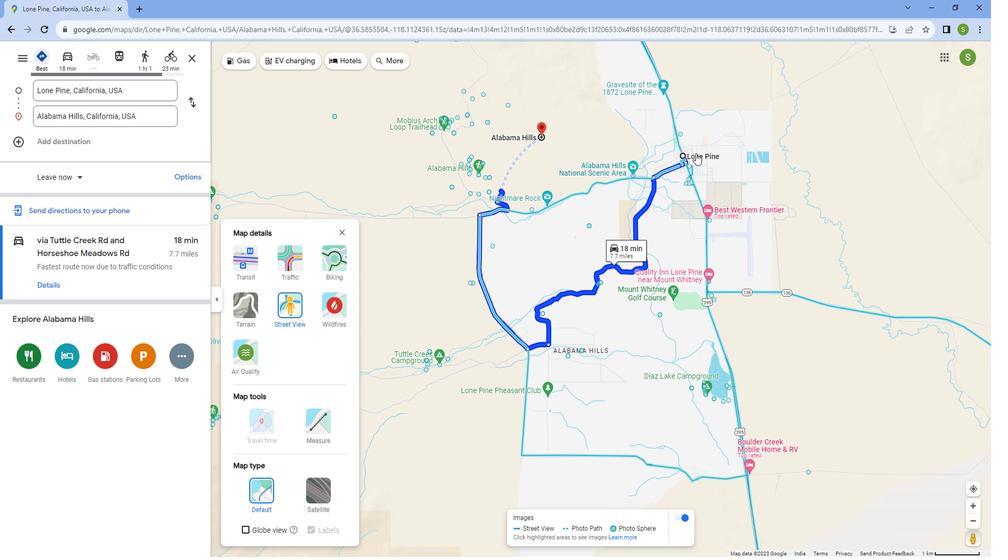 
Action: Mouse moved to (707, 162)
Screenshot: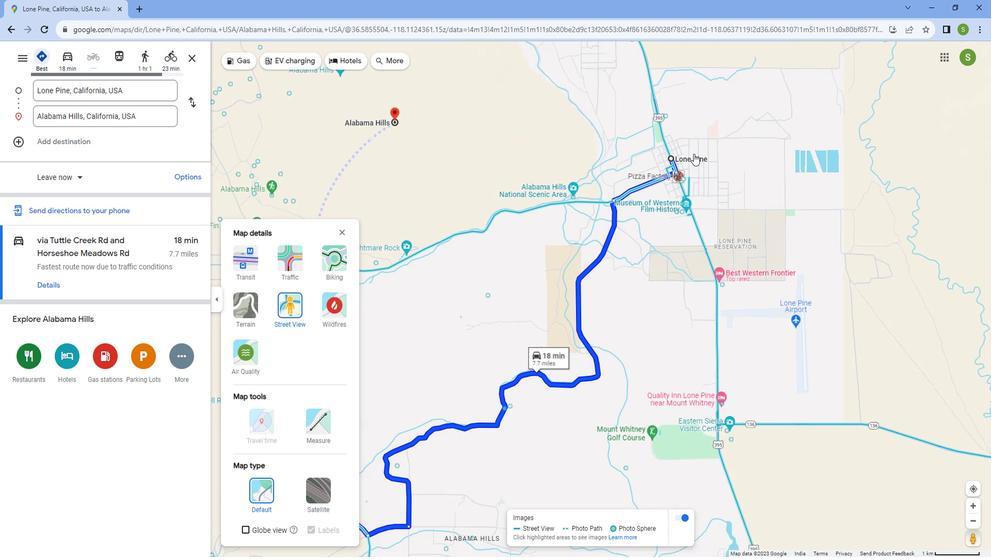 
Action: Mouse scrolled (707, 163) with delta (0, 0)
Screenshot: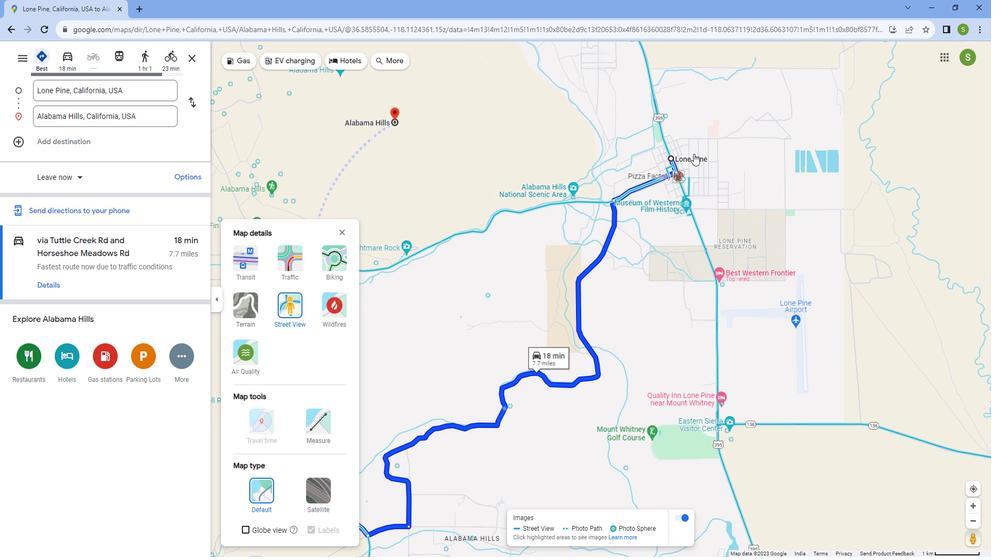 
Action: Mouse scrolled (707, 163) with delta (0, 0)
Screenshot: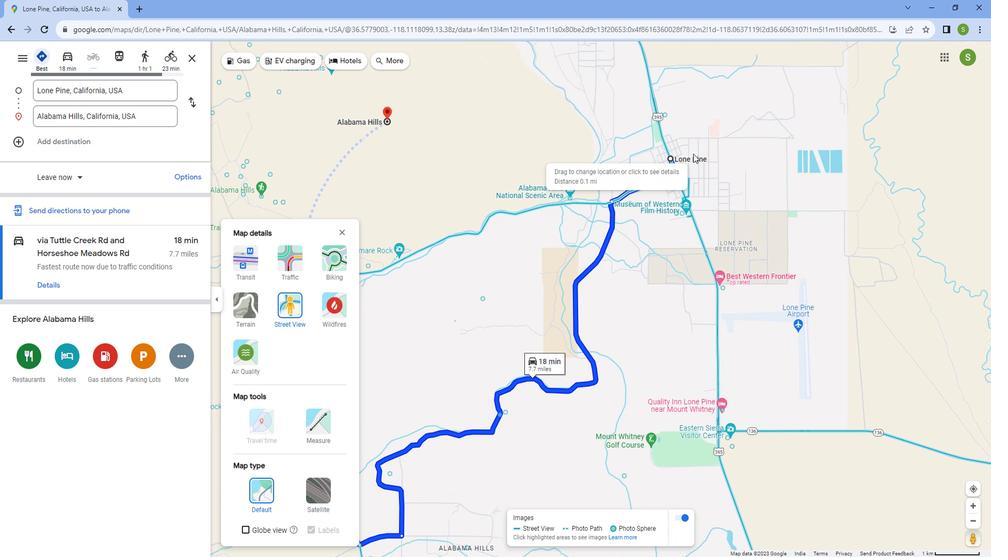
Action: Mouse moved to (706, 163)
Screenshot: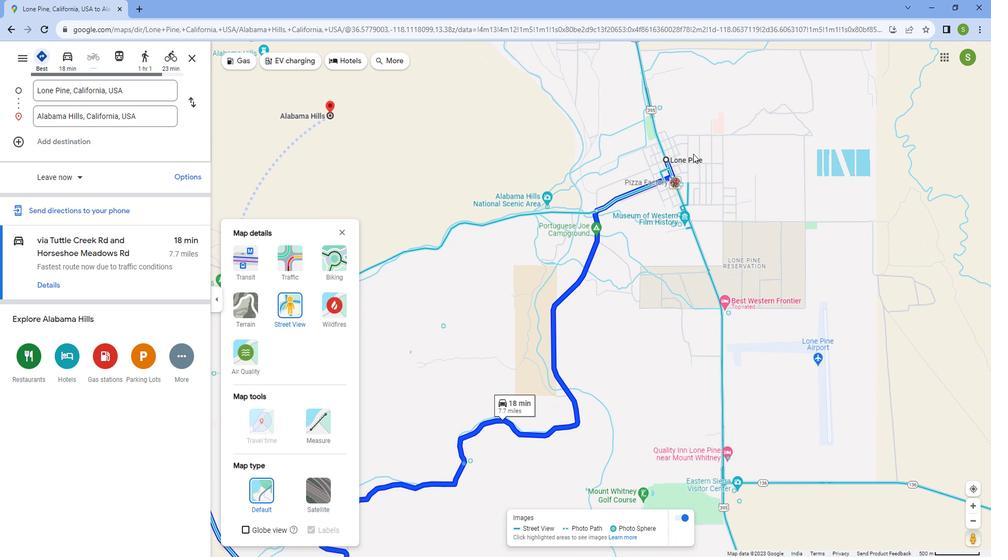 
Action: Mouse scrolled (707, 163) with delta (0, 0)
Screenshot: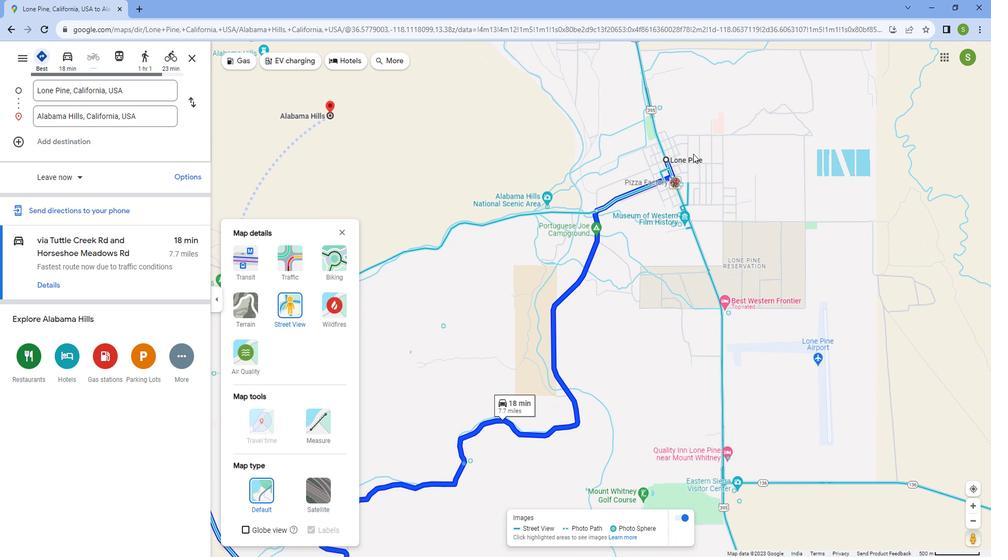 
Action: Mouse moved to (693, 164)
Screenshot: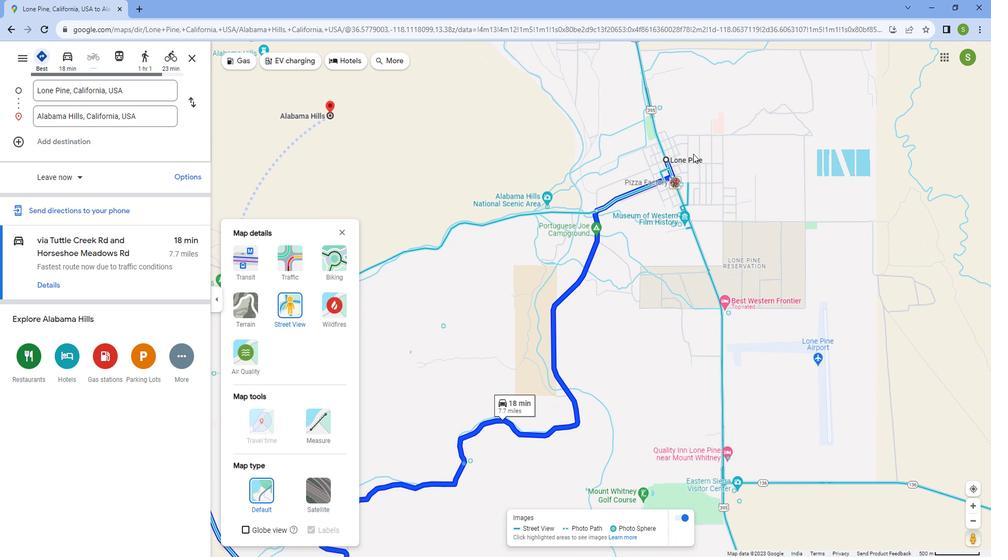 
Action: Mouse scrolled (707, 163) with delta (0, 0)
Screenshot: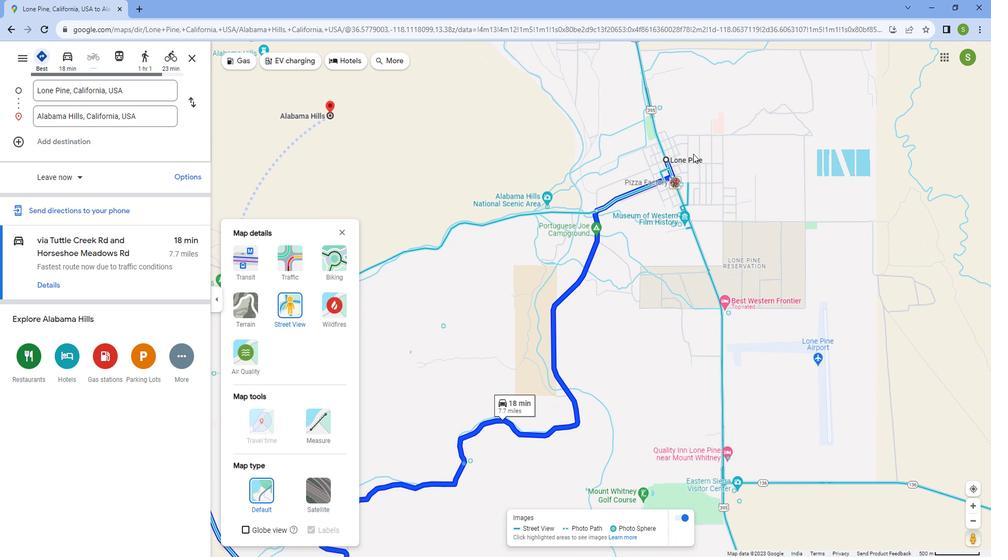 
Action: Mouse moved to (690, 164)
Screenshot: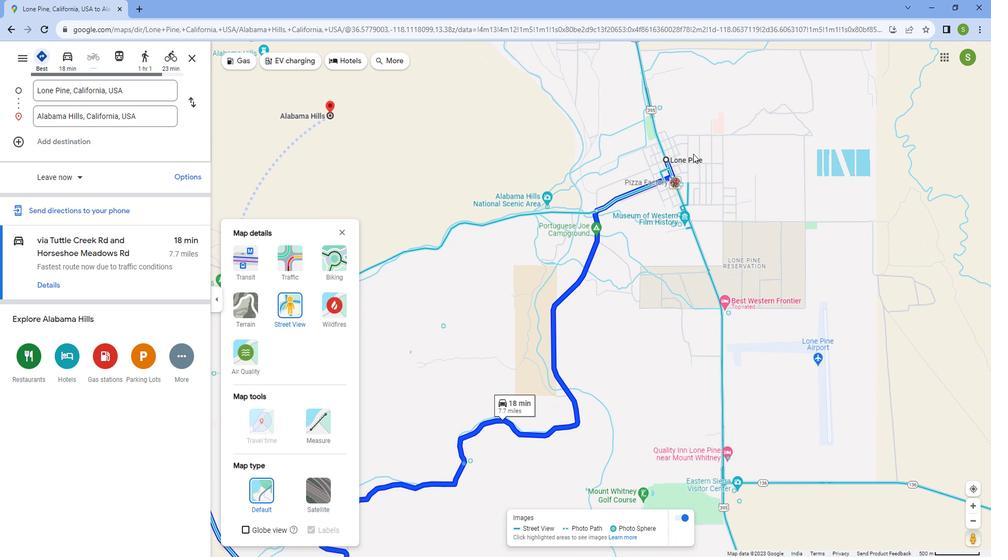 
Action: Mouse scrolled (707, 163) with delta (0, 0)
Screenshot: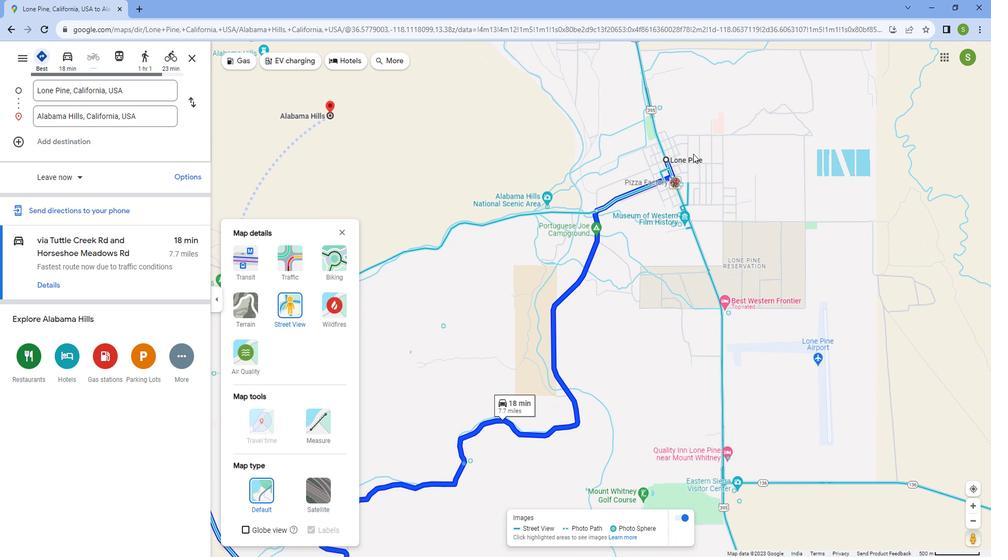 
Action: Mouse moved to (680, 164)
Screenshot: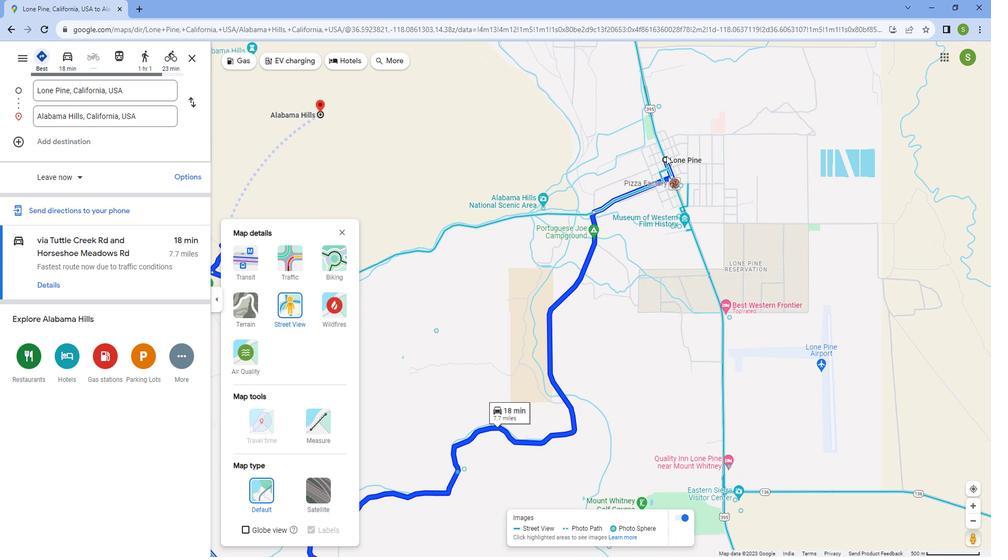 
Action: Mouse scrolled (680, 165) with delta (0, 0)
Screenshot: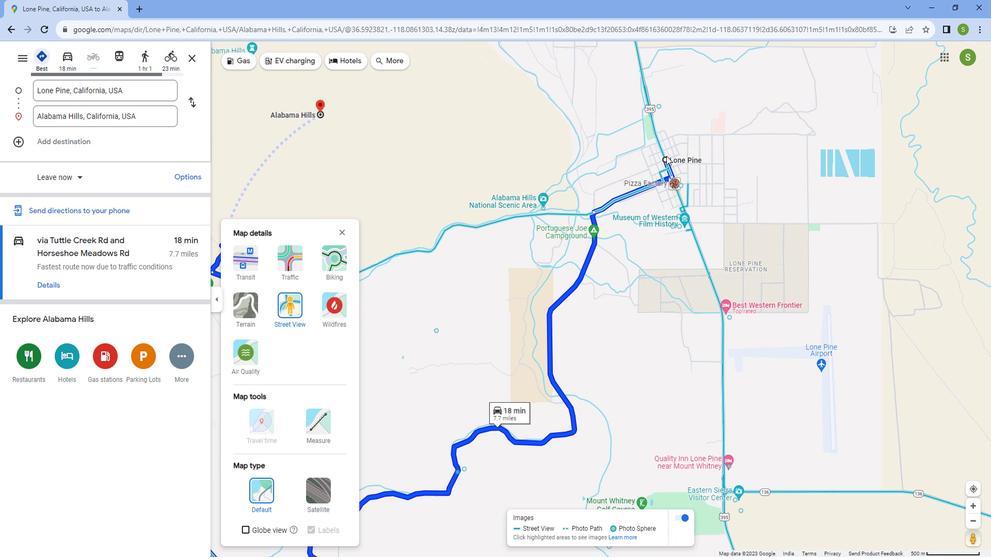 
Action: Mouse scrolled (680, 165) with delta (0, 0)
Screenshot: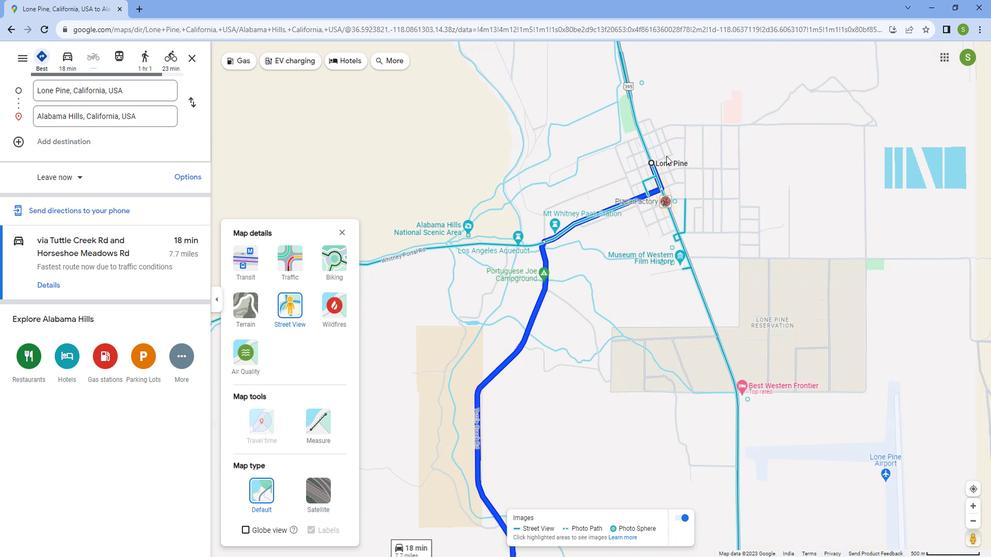 
Action: Mouse scrolled (680, 165) with delta (0, 0)
Screenshot: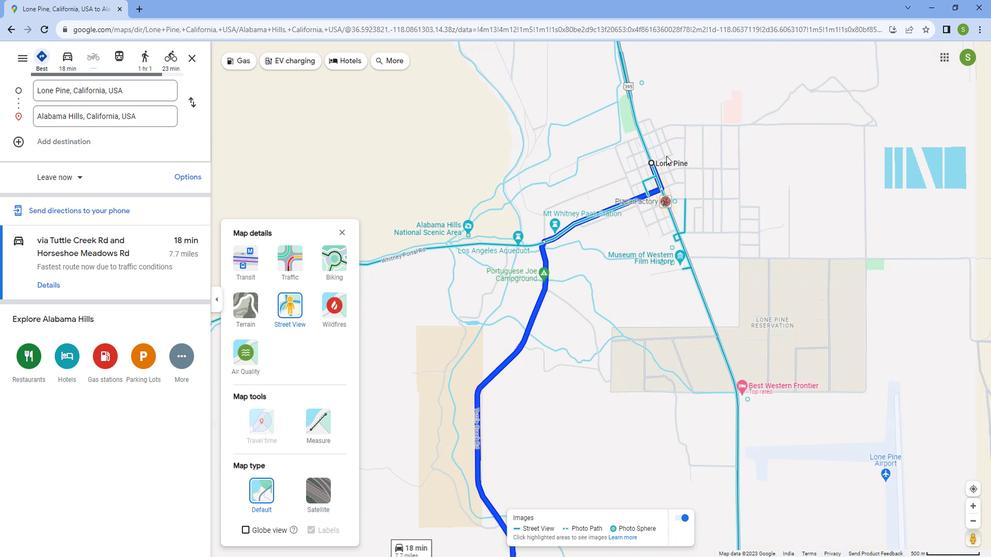 
Action: Mouse scrolled (680, 165) with delta (0, 0)
Screenshot: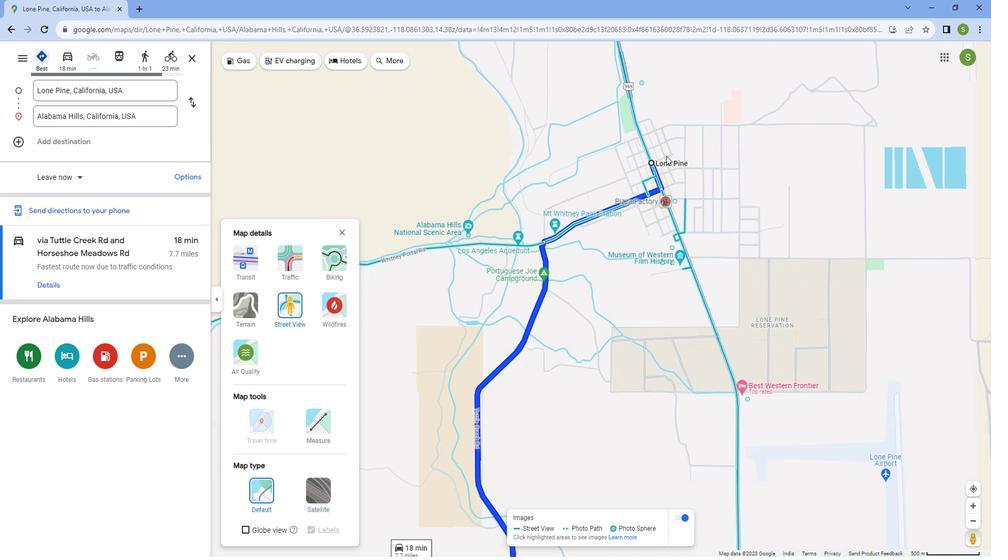 
Action: Mouse moved to (642, 174)
Screenshot: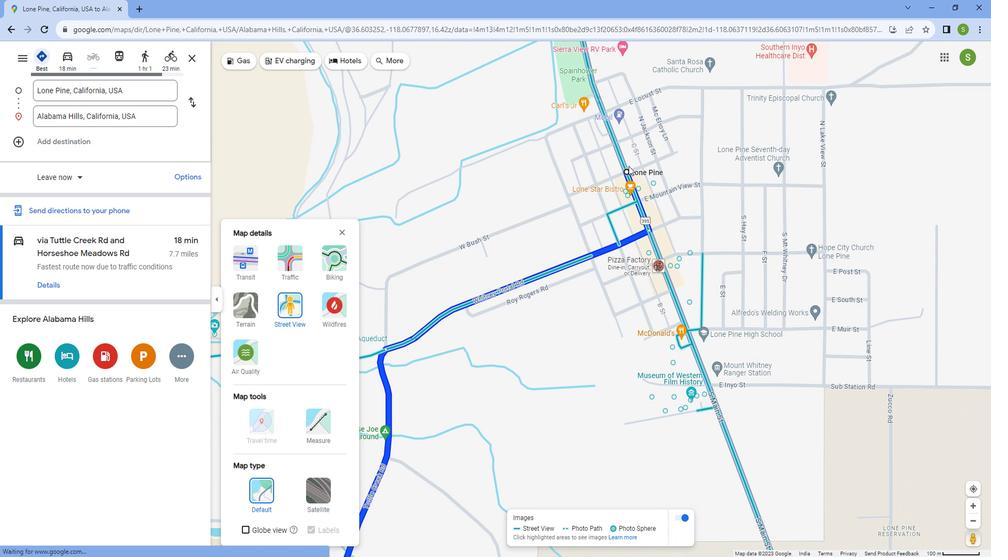 
Action: Mouse scrolled (642, 175) with delta (0, 0)
Screenshot: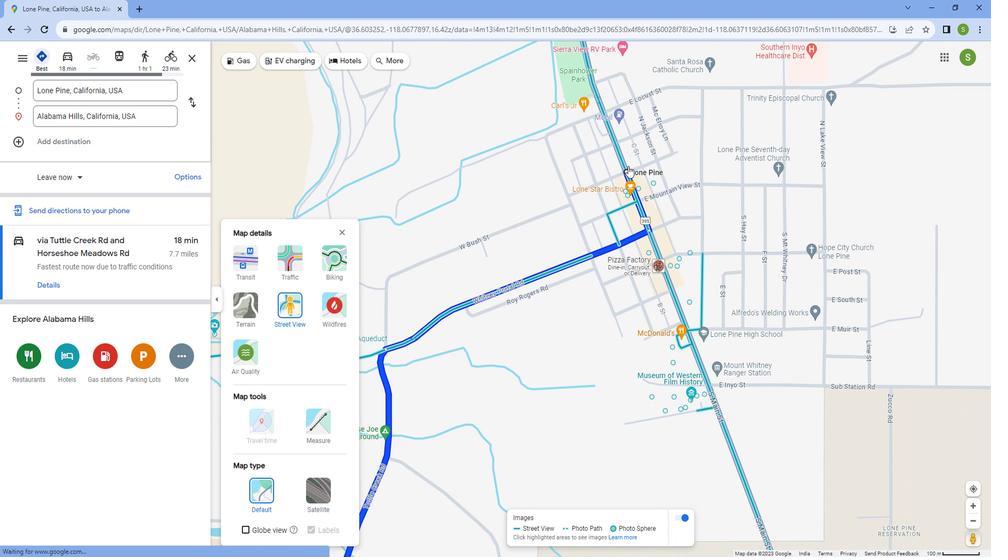 
Action: Mouse scrolled (642, 175) with delta (0, 0)
Screenshot: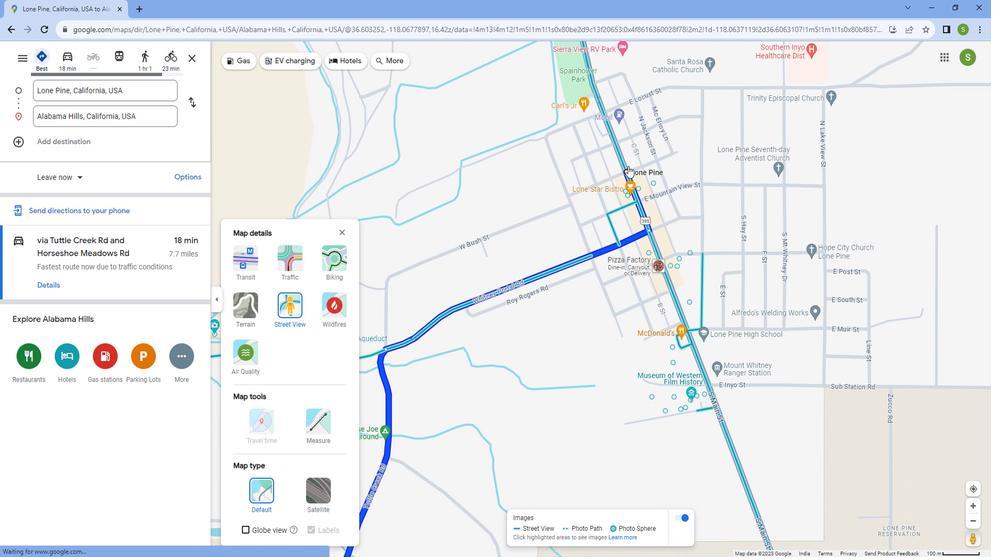 
Action: Mouse scrolled (642, 175) with delta (0, 0)
Screenshot: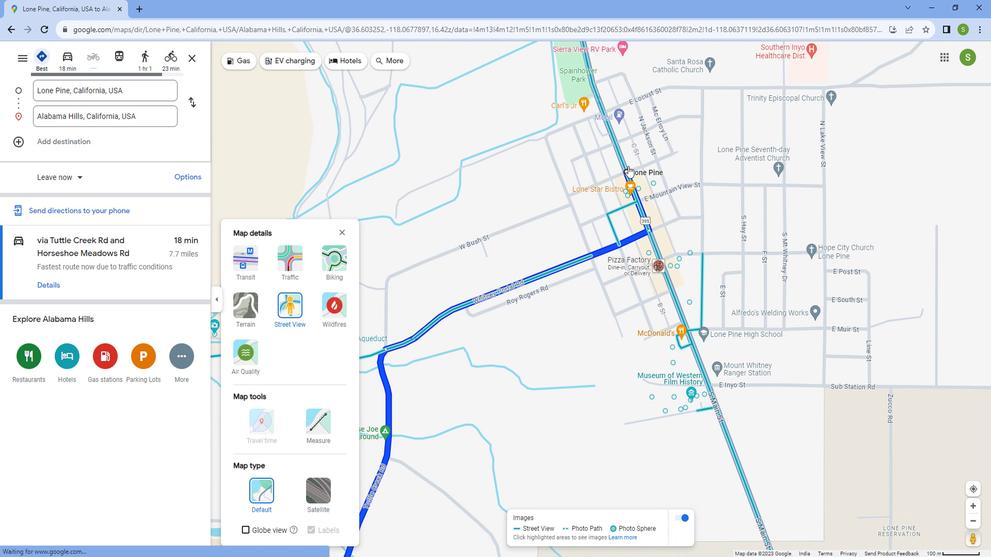 
Action: Mouse scrolled (642, 175) with delta (0, 0)
Screenshot: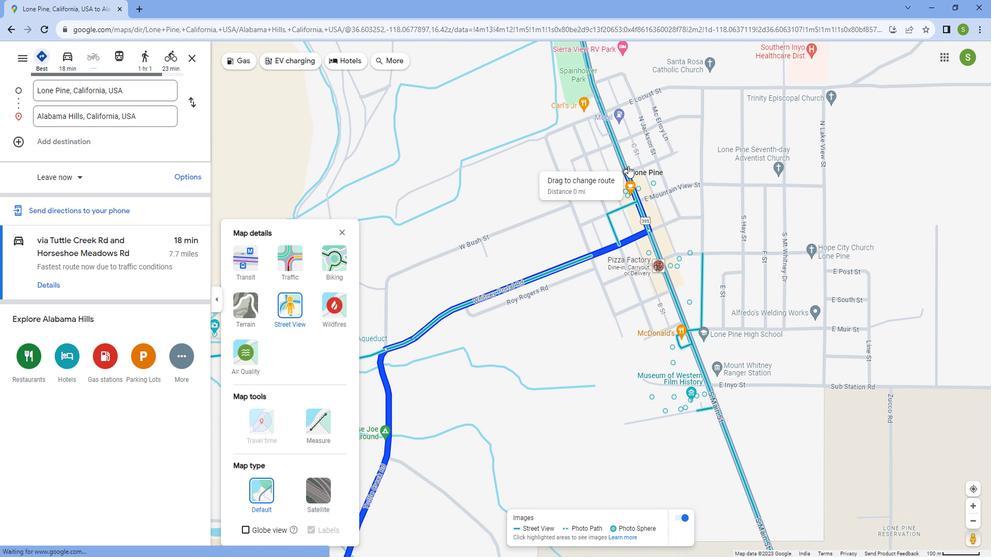 
Action: Mouse moved to (622, 175)
Screenshot: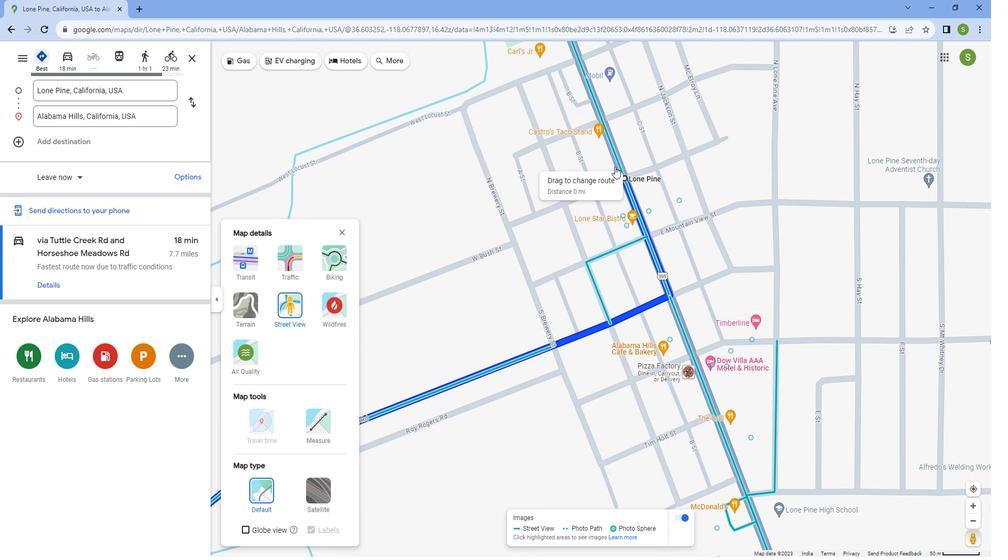 
Action: Mouse scrolled (622, 175) with delta (0, 0)
Screenshot: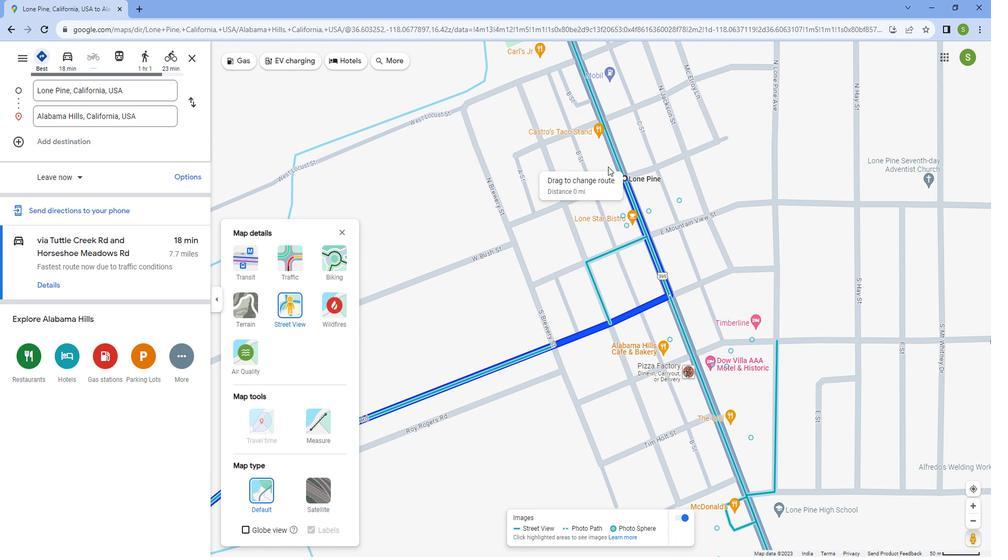 
Action: Mouse scrolled (622, 175) with delta (0, 0)
Screenshot: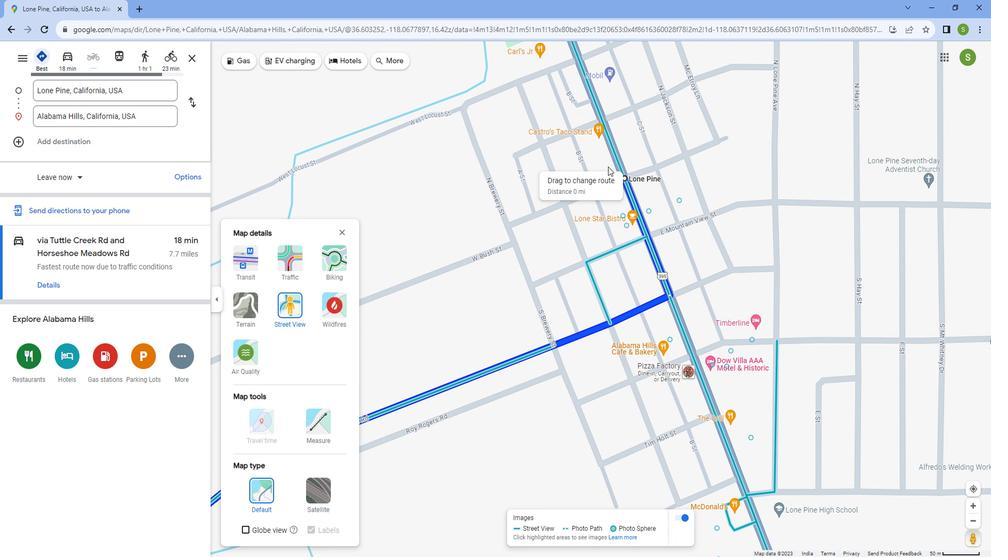 
Action: Mouse moved to (551, 221)
Screenshot: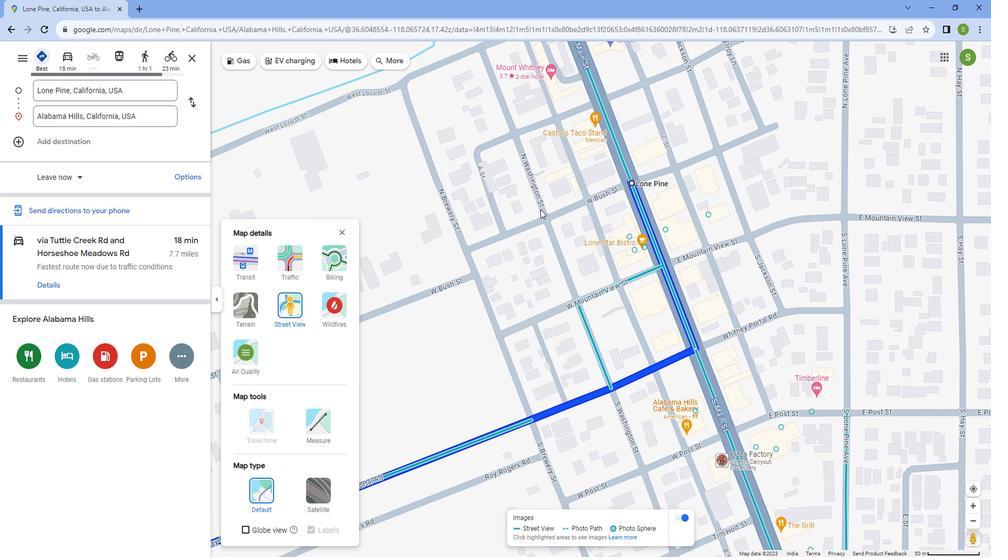 
Action: Mouse pressed left at (551, 221)
Screenshot: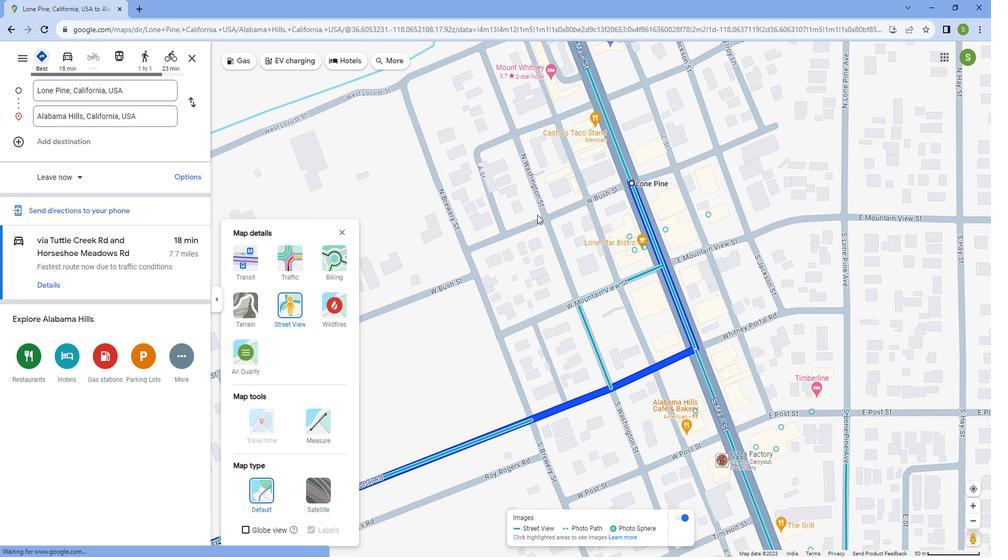 
Action: Mouse moved to (503, 311)
Screenshot: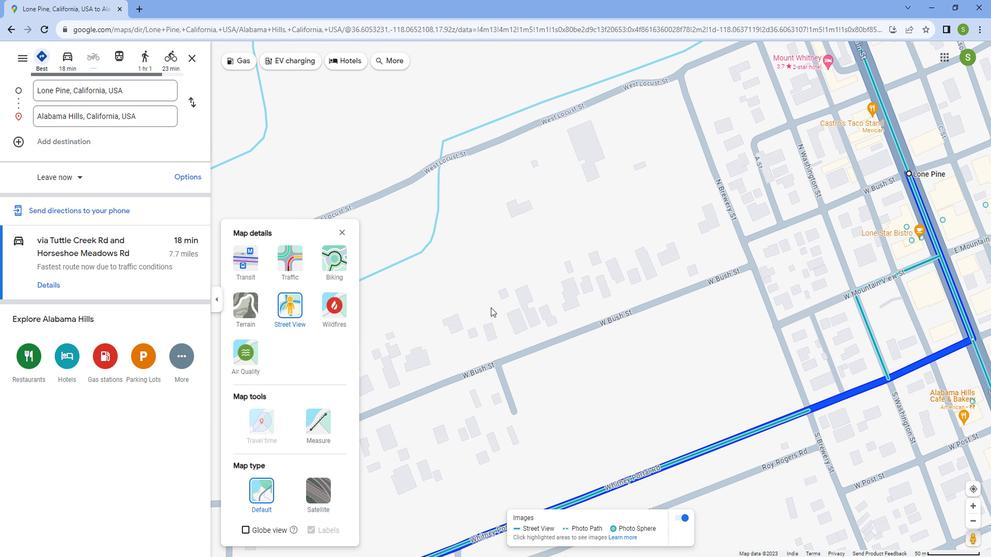 
Action: Mouse pressed left at (503, 311)
Screenshot: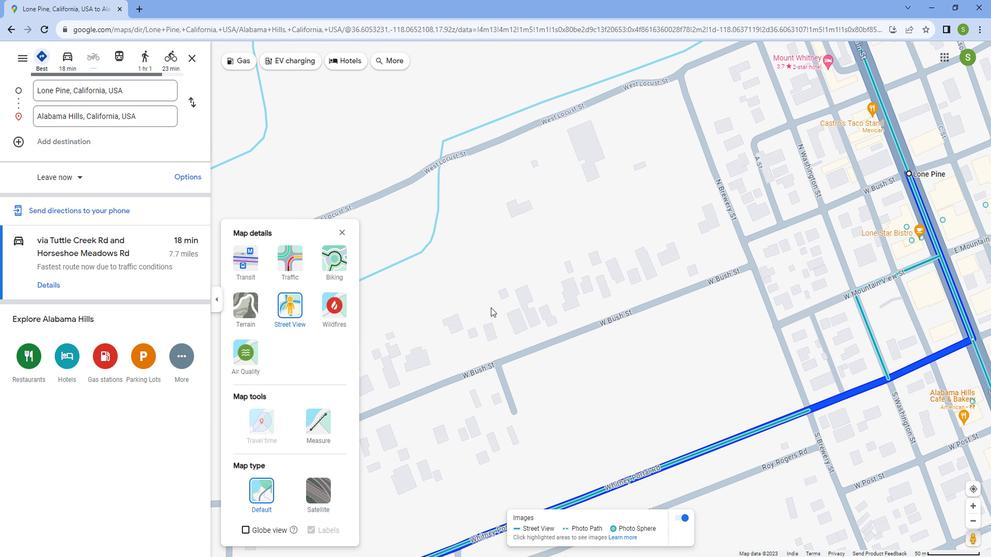 
Action: Mouse moved to (590, 292)
Screenshot: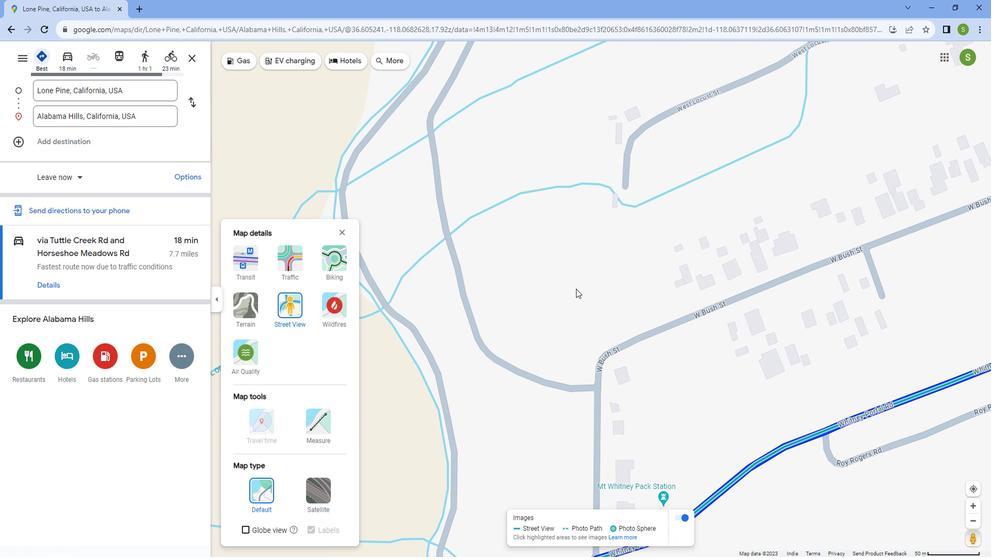 
Action: Mouse pressed left at (590, 292)
Screenshot: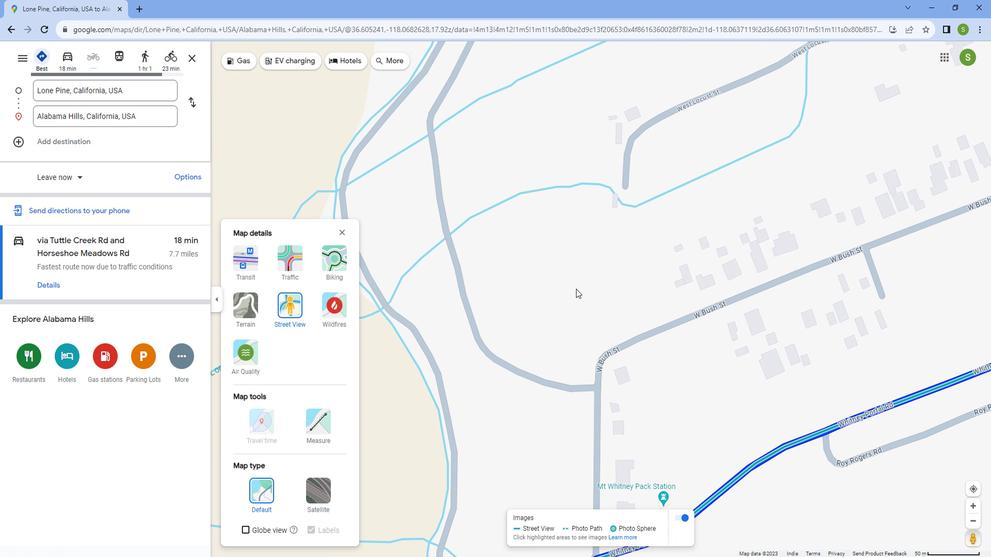 
Action: Mouse moved to (683, 231)
Screenshot: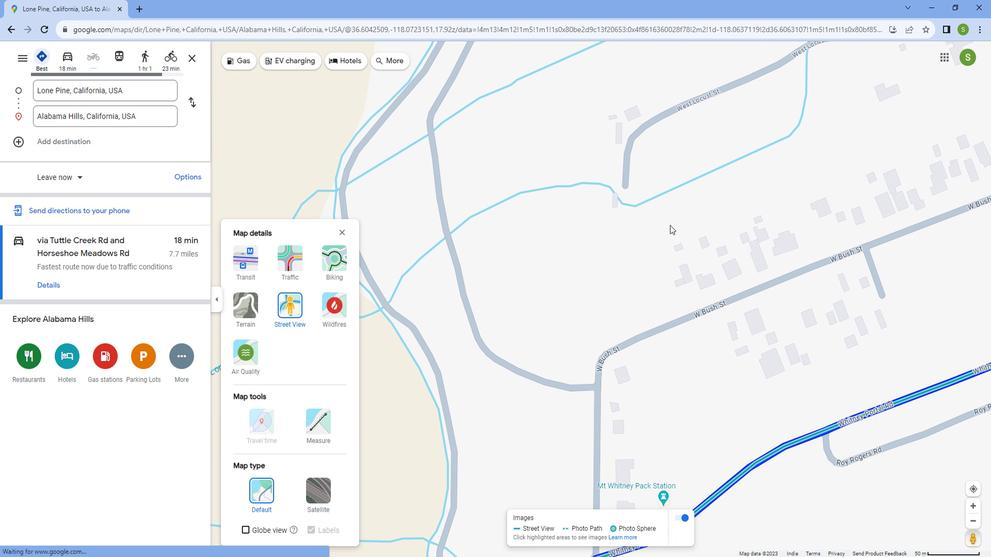 
Action: Mouse scrolled (683, 231) with delta (0, 0)
Screenshot: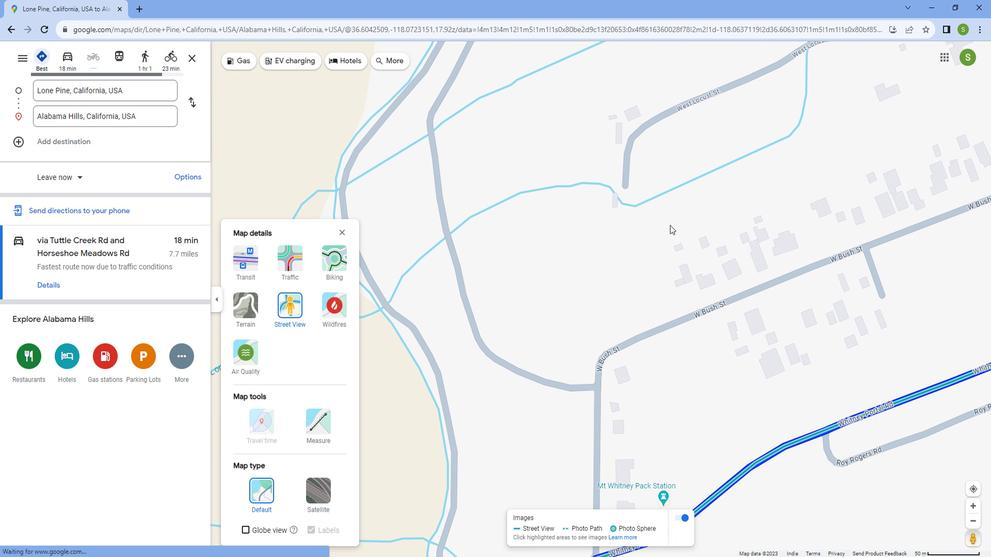 
Action: Mouse moved to (682, 231)
Screenshot: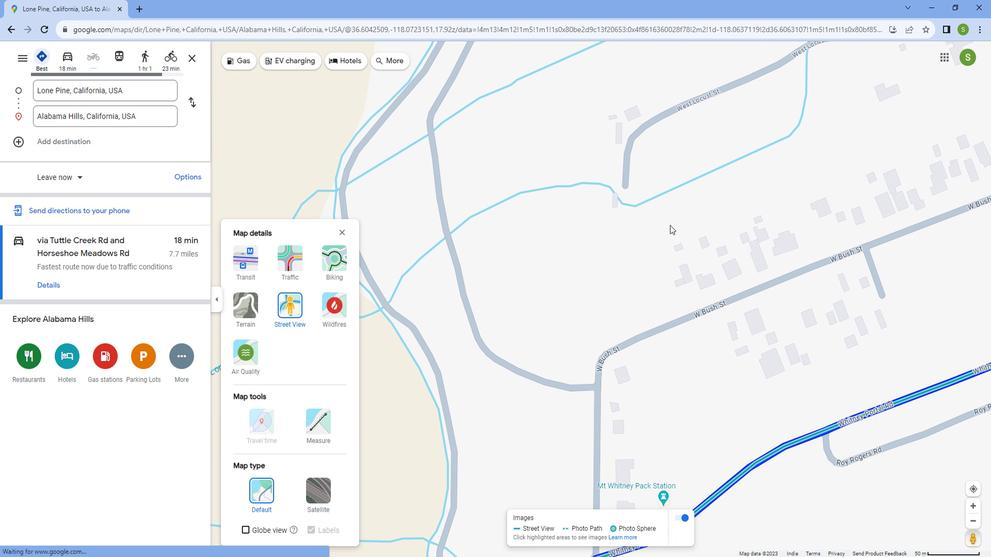
Action: Mouse scrolled (682, 231) with delta (0, 0)
Screenshot: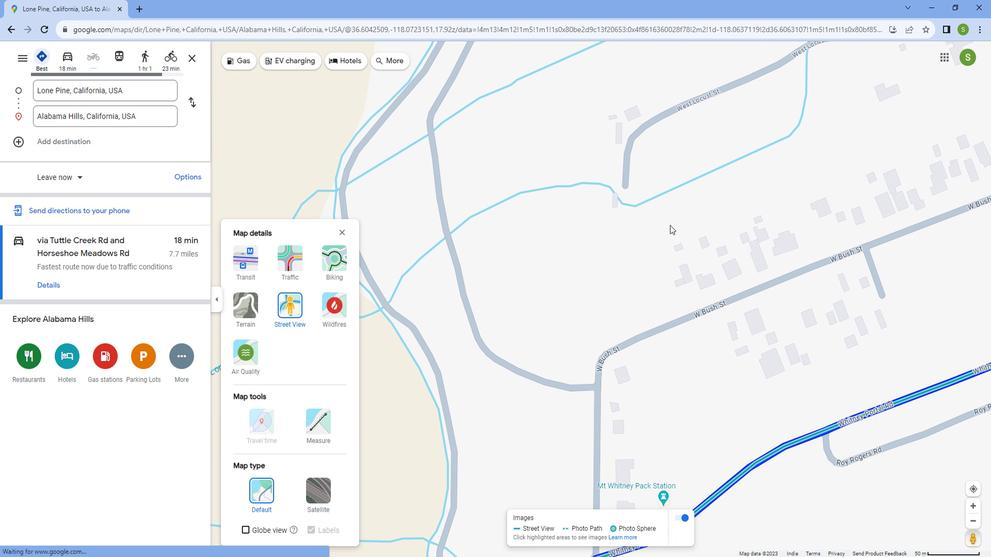 
Action: Mouse moved to (680, 231)
Screenshot: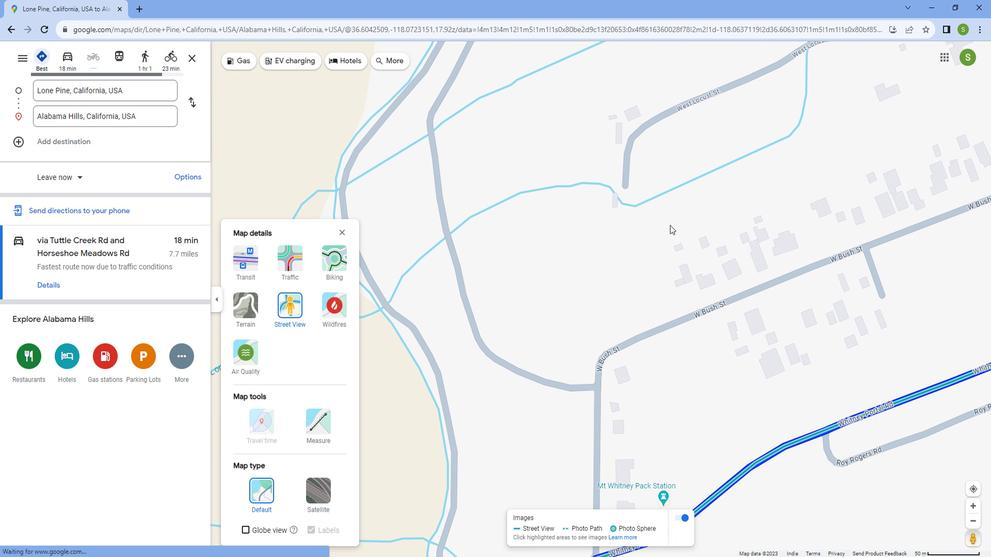 
Action: Mouse scrolled (680, 231) with delta (0, 0)
Screenshot: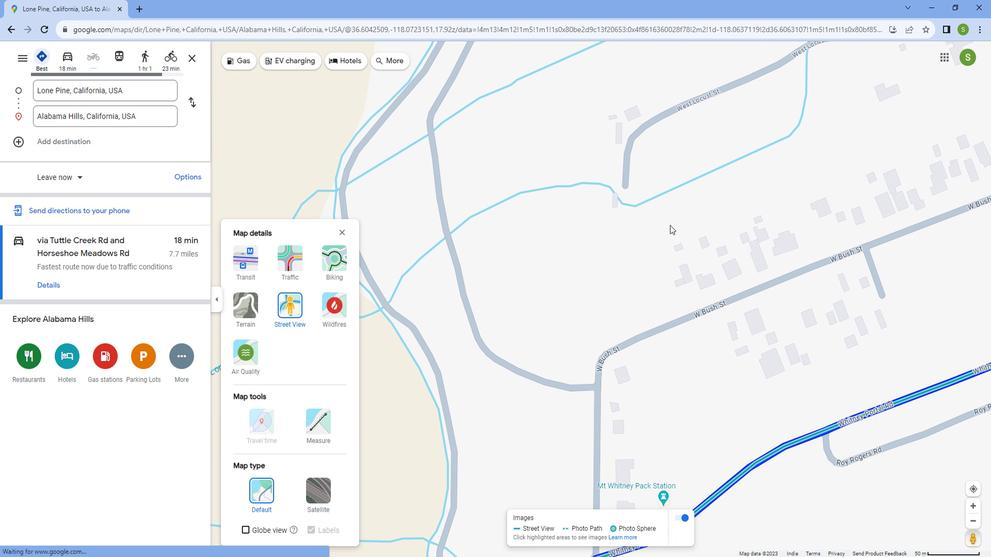 
Action: Mouse moved to (680, 231)
Screenshot: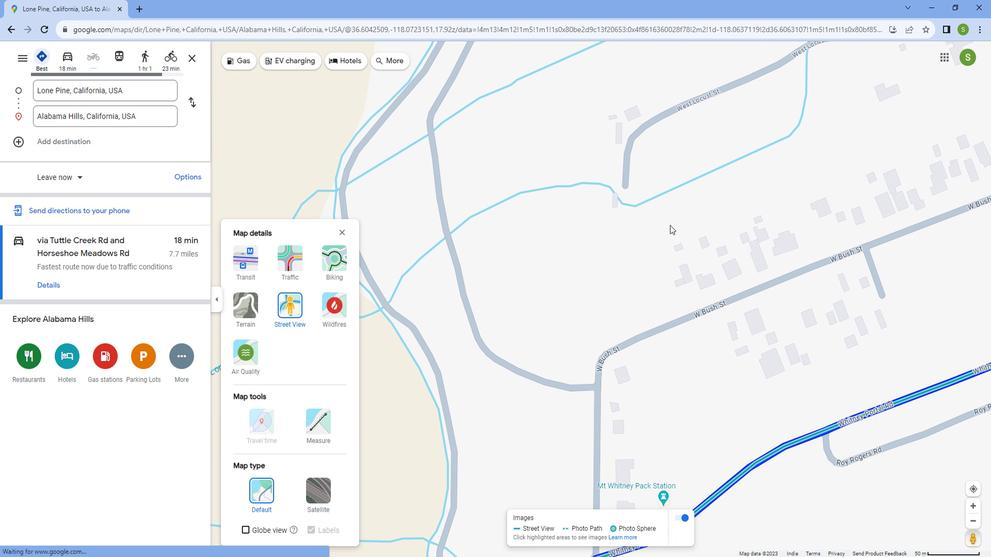 
Action: Mouse scrolled (680, 231) with delta (0, 0)
Screenshot: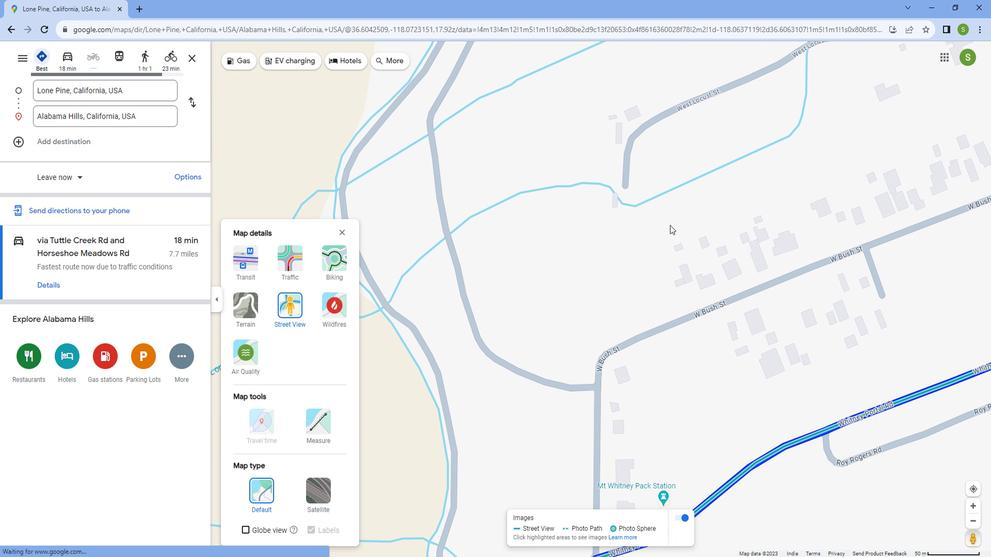 
Action: Mouse moved to (679, 231)
Screenshot: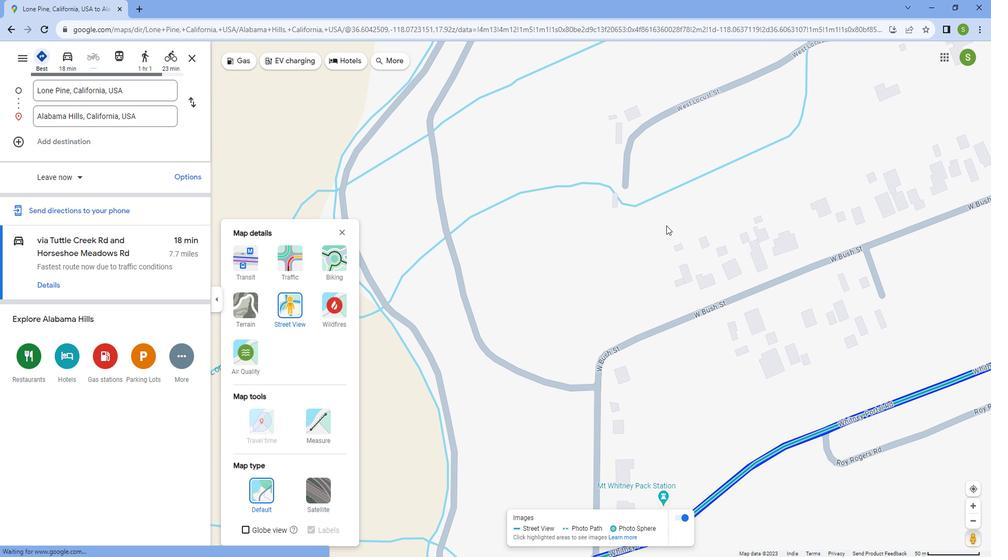 
Action: Mouse scrolled (679, 231) with delta (0, 0)
Screenshot: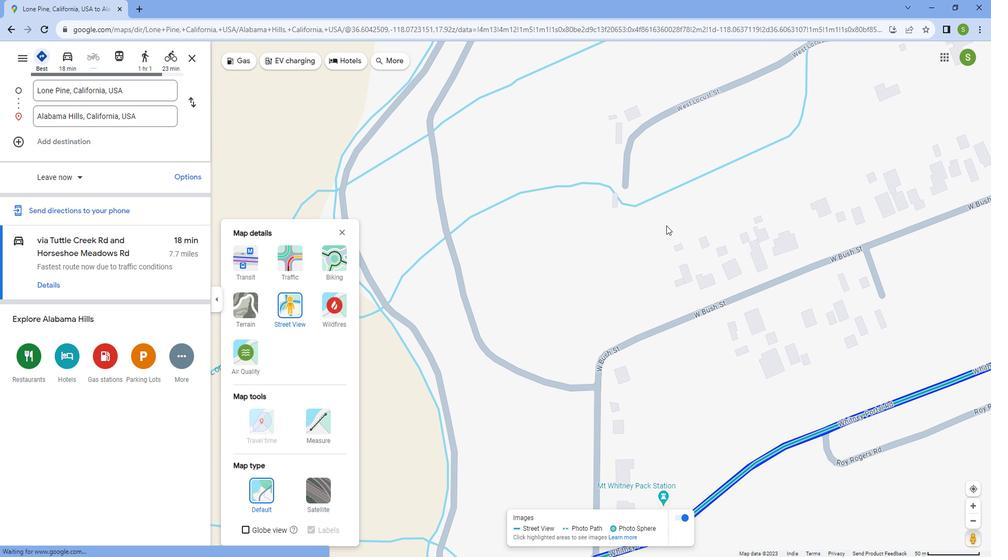 
Action: Mouse moved to (679, 231)
Screenshot: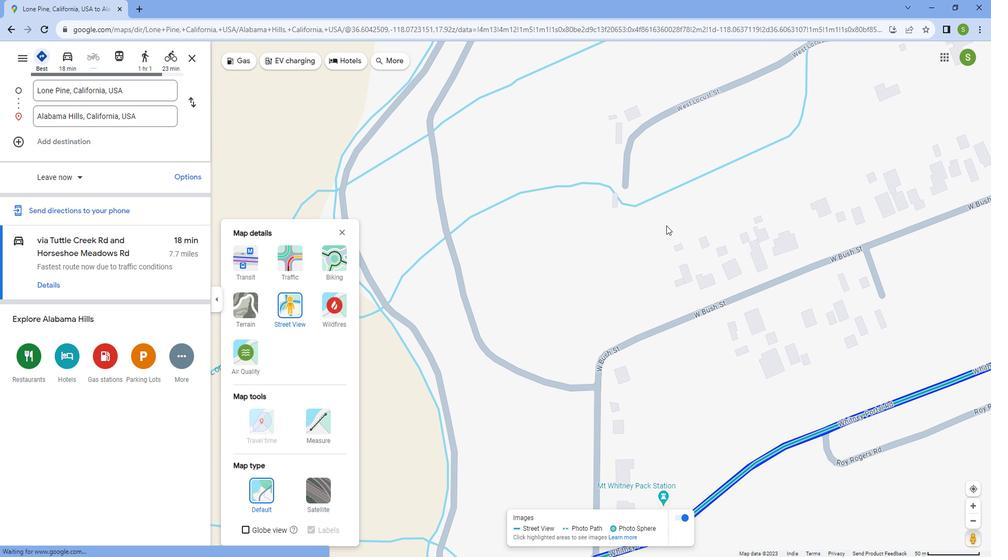 
Action: Mouse scrolled (679, 231) with delta (0, 0)
Screenshot: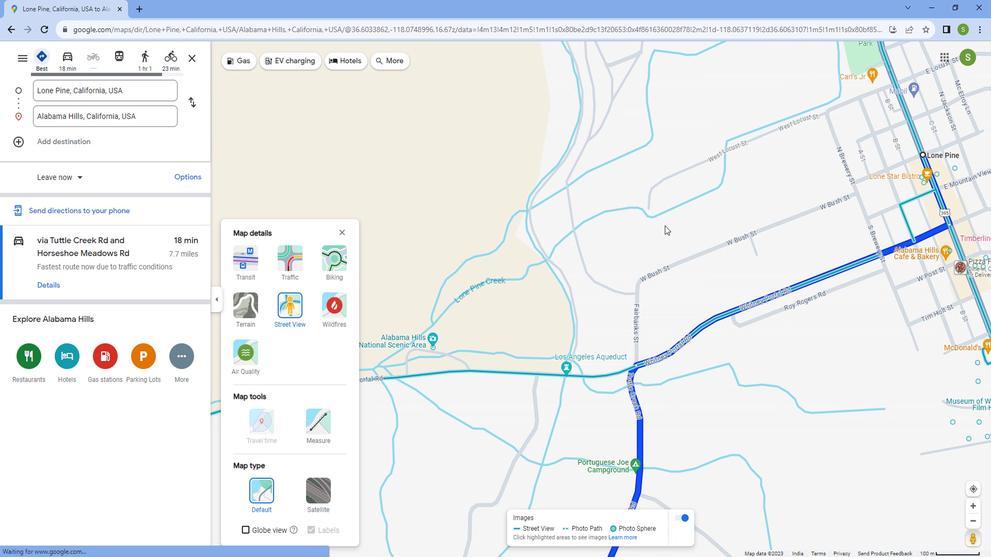 
Action: Mouse scrolled (679, 231) with delta (0, 0)
Screenshot: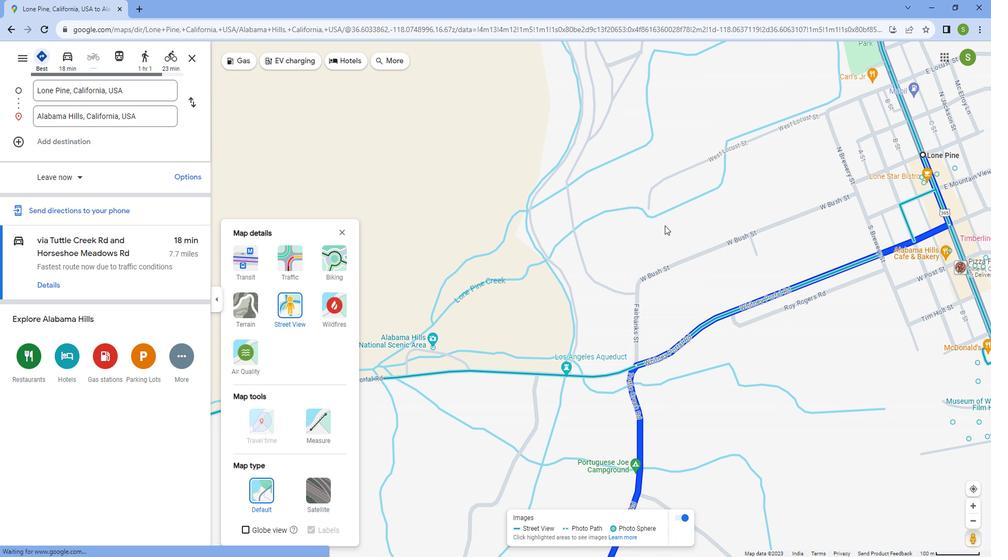 
Action: Mouse moved to (737, 338)
Screenshot: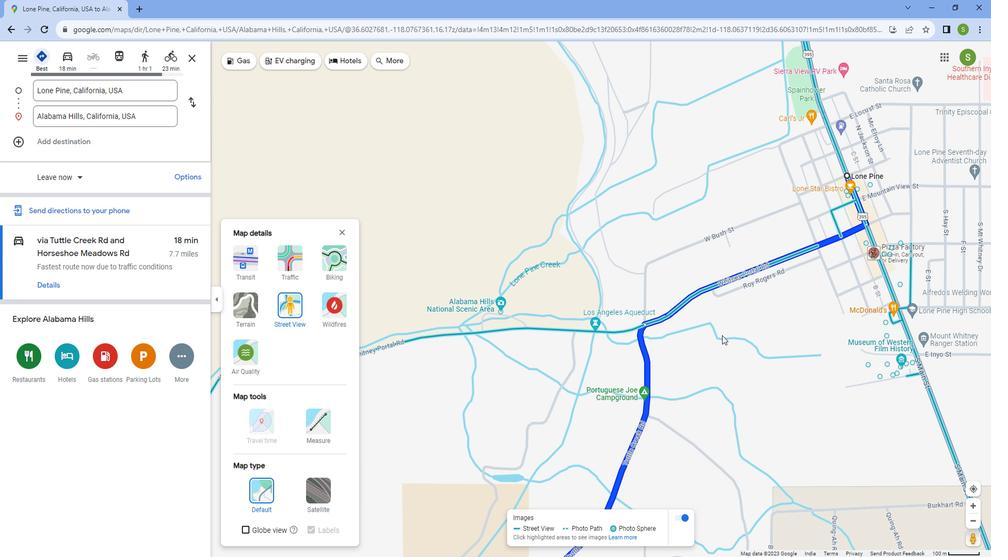 
Action: Mouse pressed left at (737, 338)
Screenshot: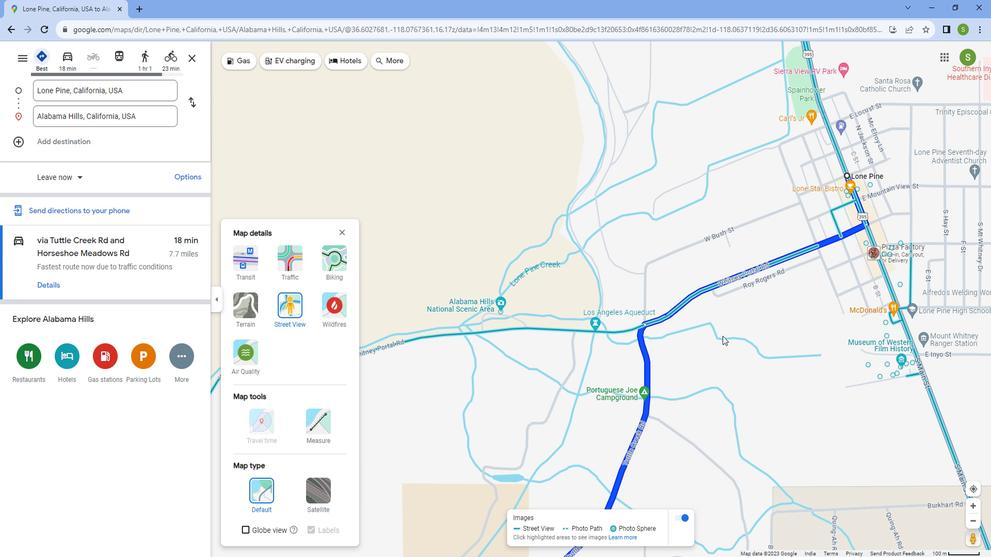 
Action: Mouse moved to (410, 357)
Screenshot: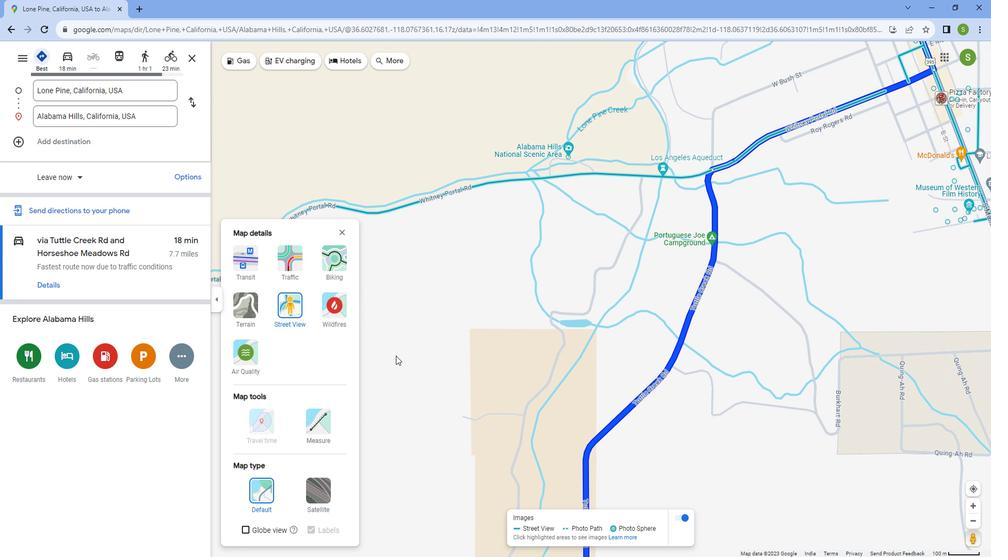 
Action: Mouse pressed left at (410, 357)
Screenshot: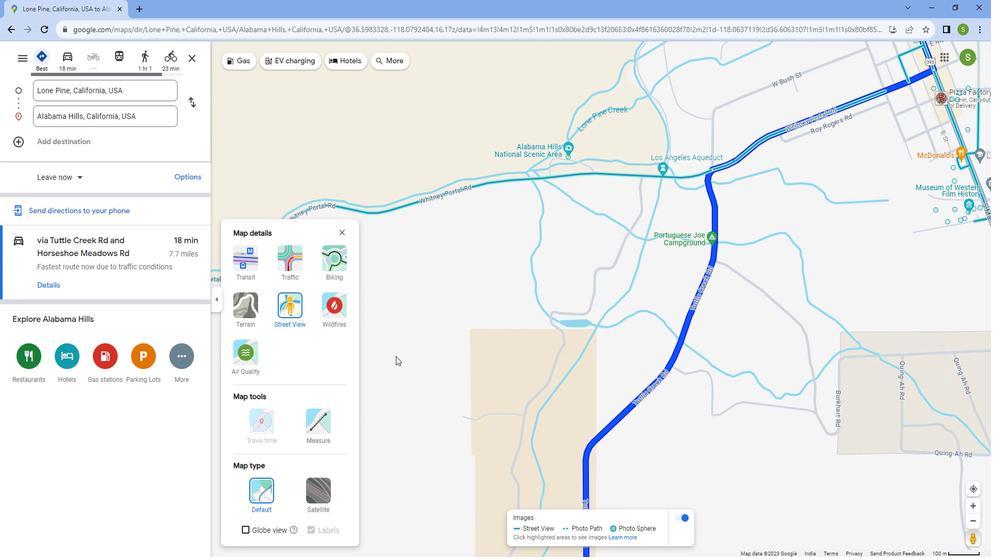 
Action: Mouse moved to (508, 368)
Screenshot: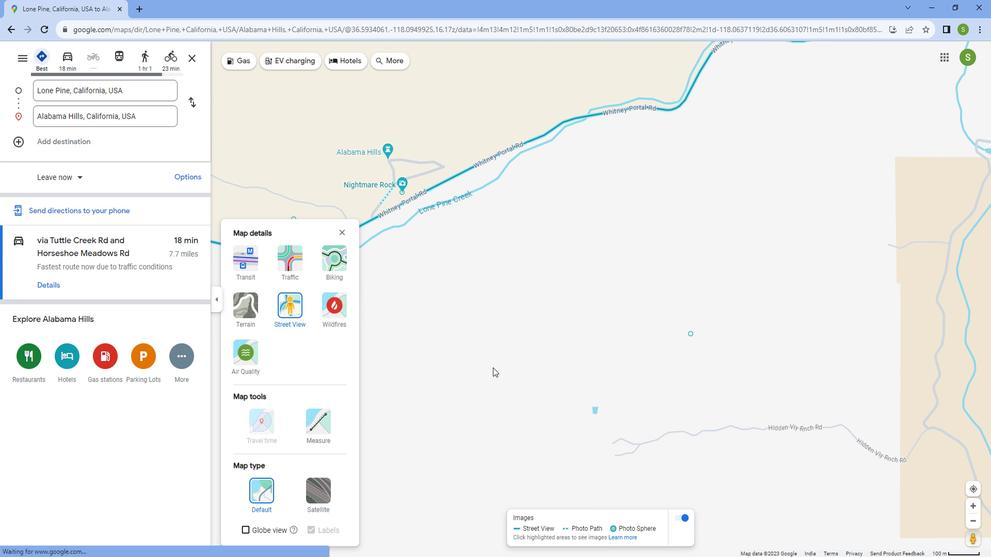 
Action: Mouse pressed left at (508, 368)
Screenshot: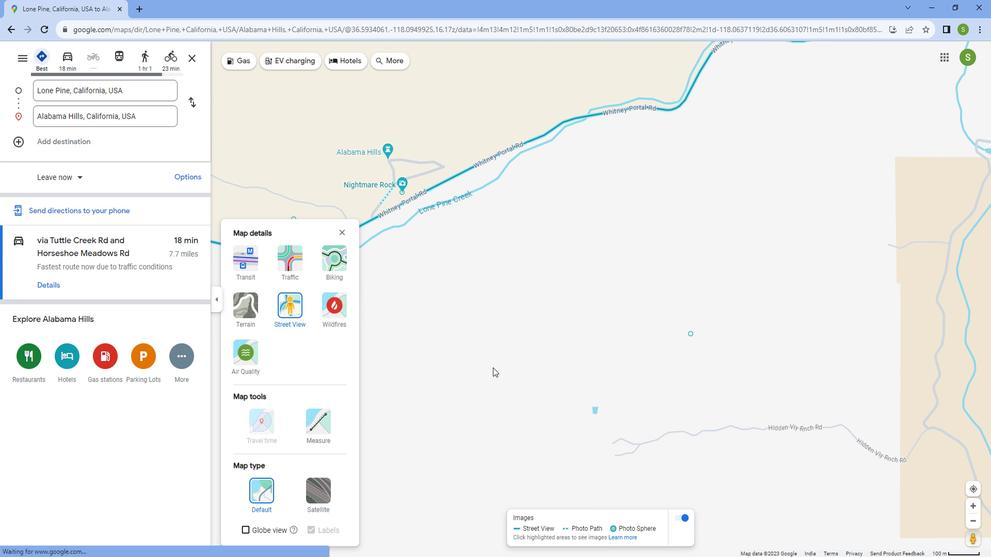 
Action: Mouse moved to (500, 217)
Screenshot: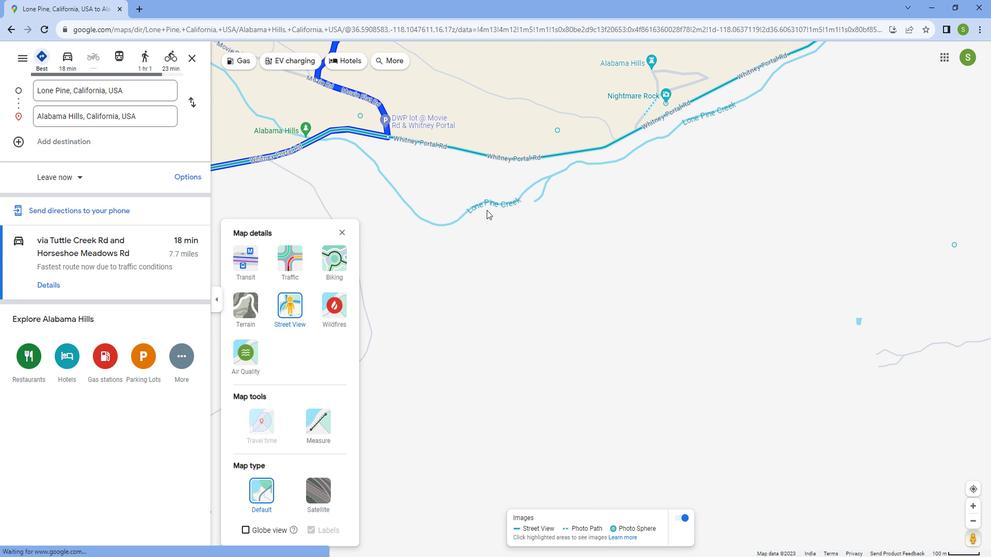
Action: Mouse pressed left at (500, 217)
Screenshot: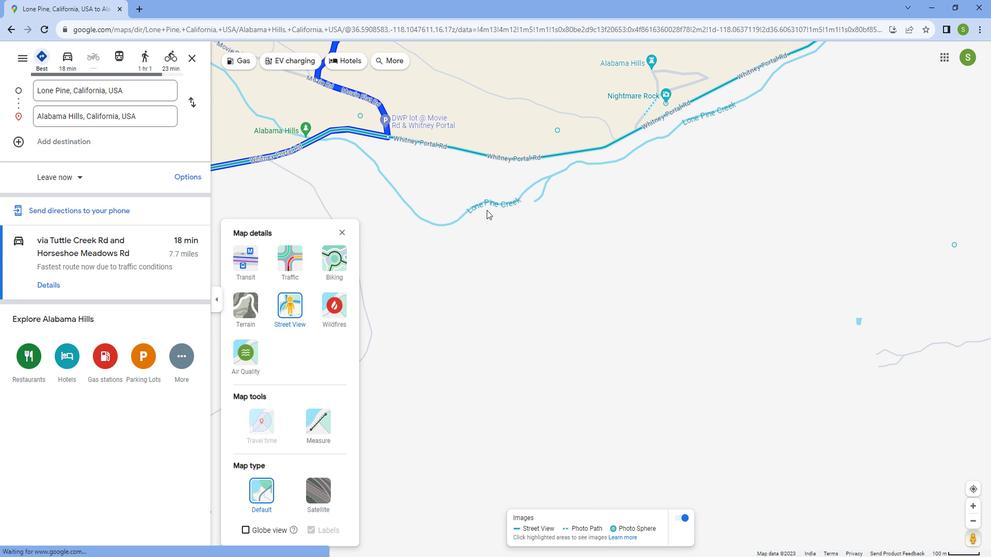 
Action: Mouse moved to (476, 344)
Screenshot: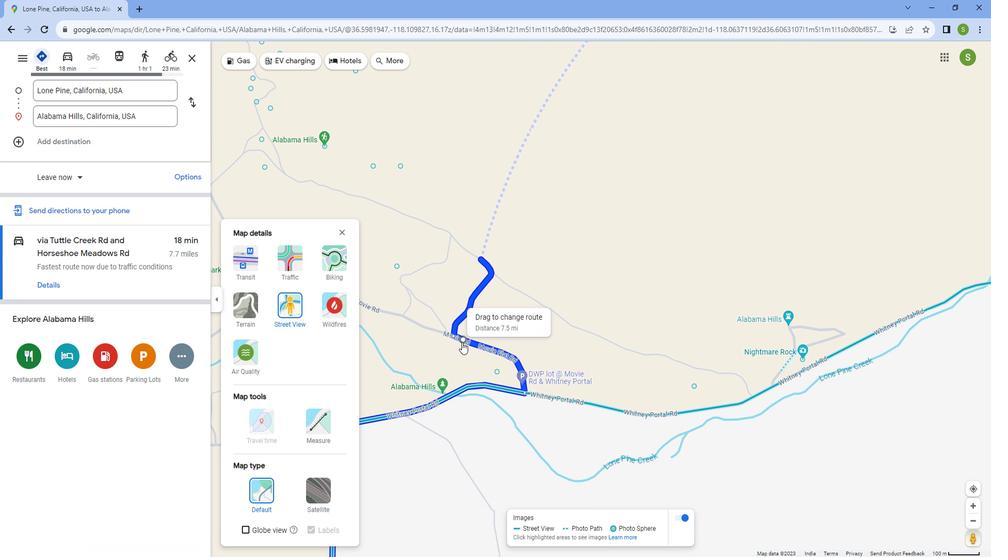 
Action: Mouse scrolled (476, 343) with delta (0, 0)
Screenshot: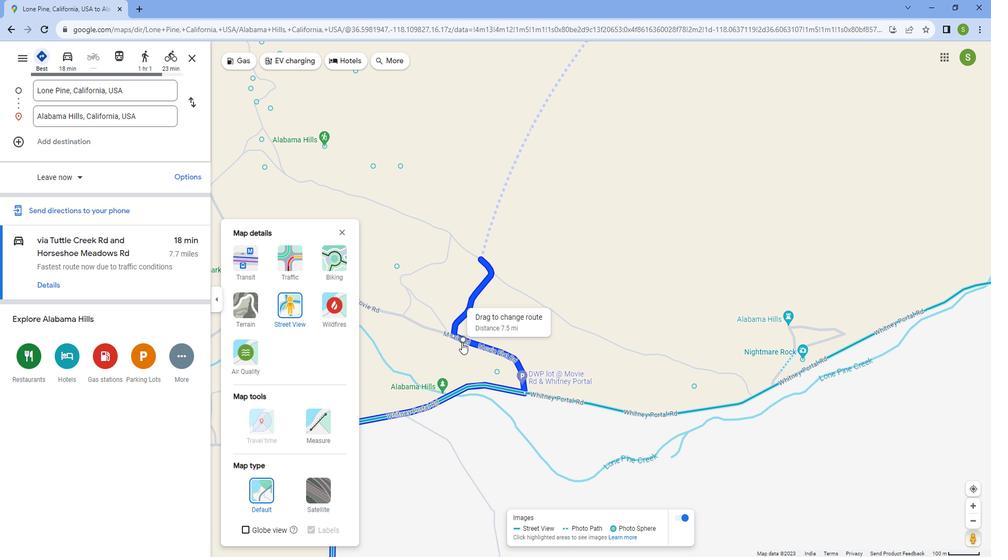 
Action: Mouse scrolled (476, 343) with delta (0, 0)
Screenshot: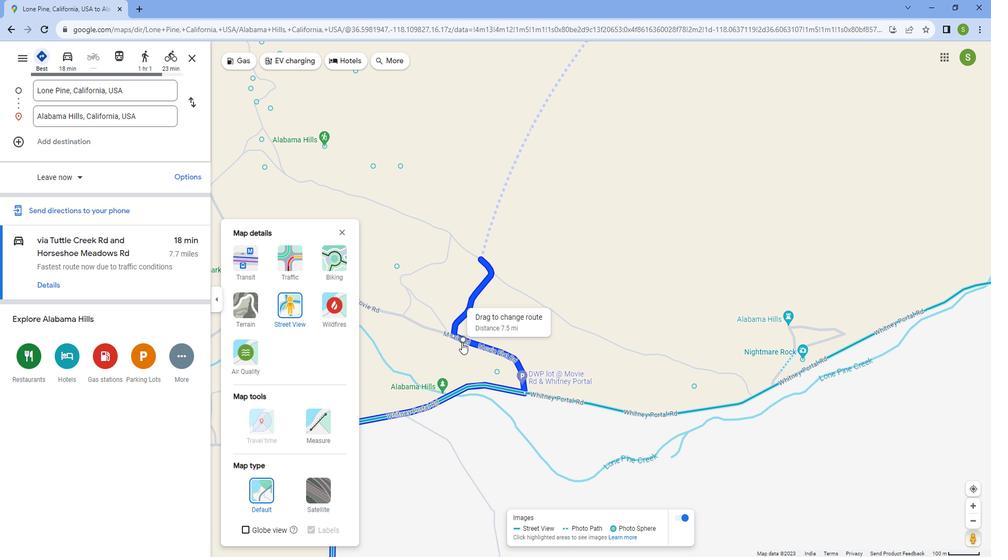 
Action: Mouse scrolled (476, 343) with delta (0, 0)
Screenshot: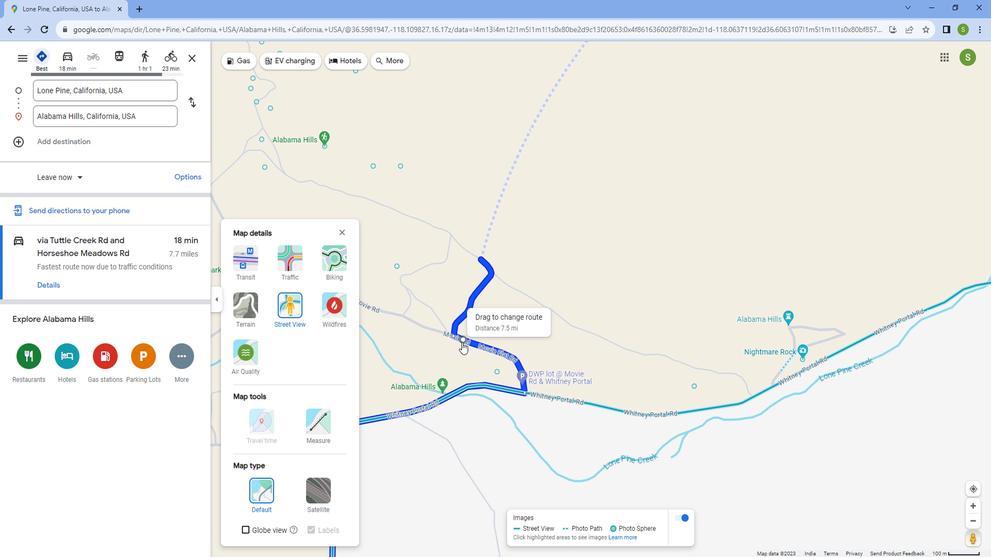 
Action: Mouse scrolled (476, 343) with delta (0, 0)
Screenshot: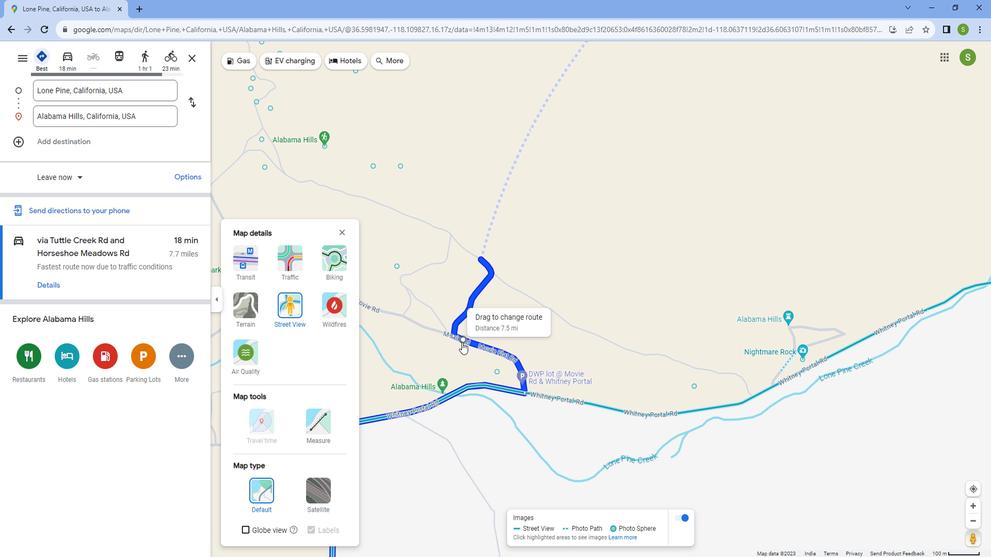 
Action: Mouse scrolled (476, 343) with delta (0, 0)
Screenshot: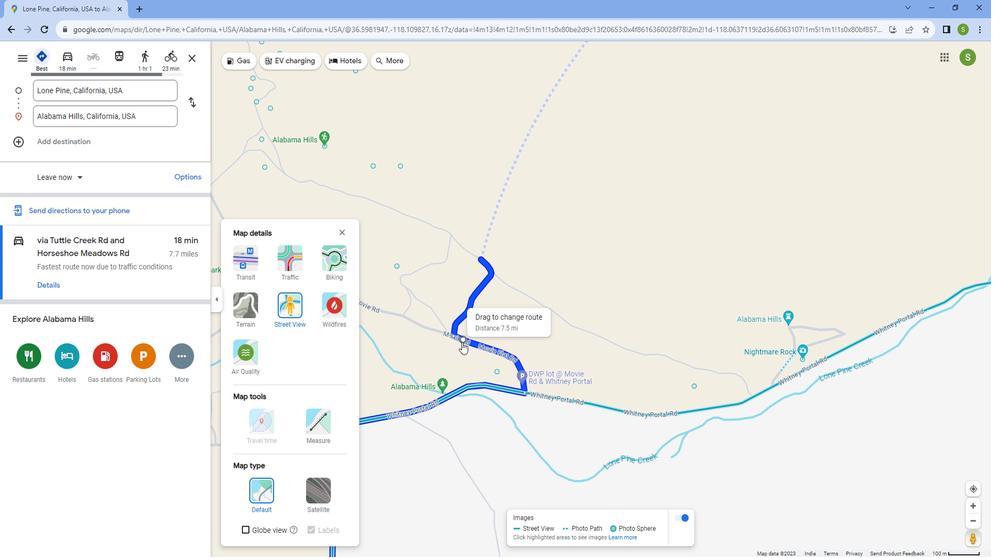 
Action: Mouse scrolled (476, 344) with delta (0, 0)
Screenshot: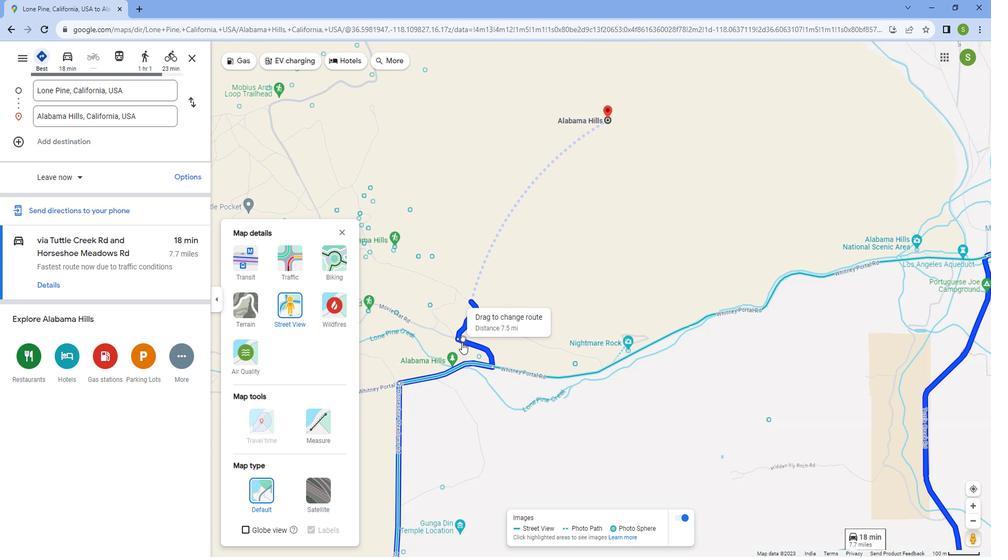 
Action: Mouse scrolled (476, 344) with delta (0, 0)
Screenshot: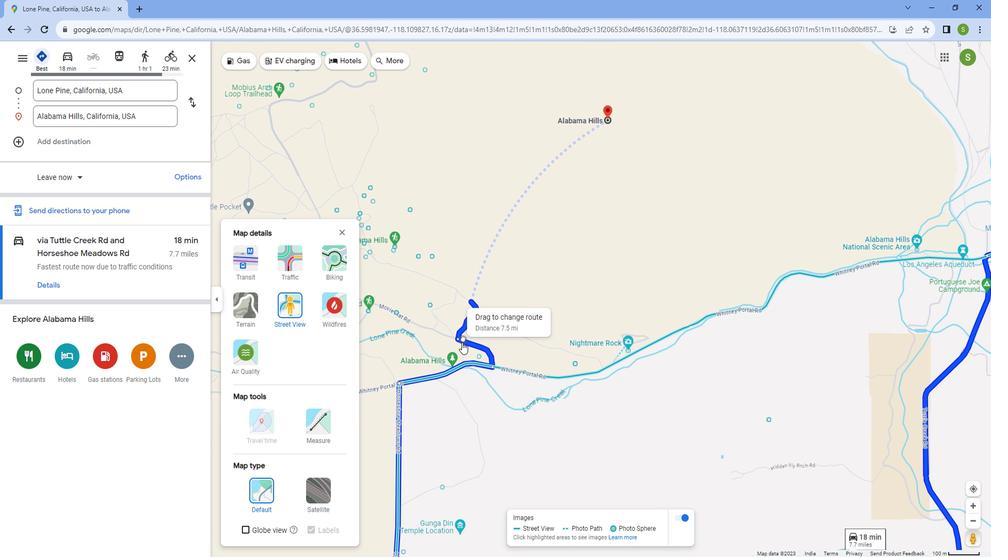 
Action: Mouse scrolled (476, 344) with delta (0, 0)
Screenshot: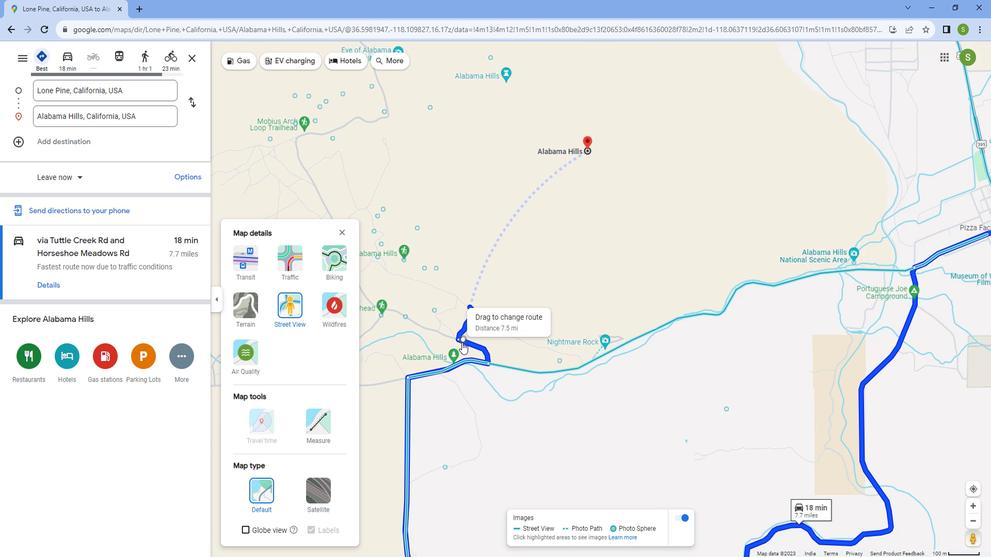 
Action: Mouse scrolled (476, 344) with delta (0, 0)
Screenshot: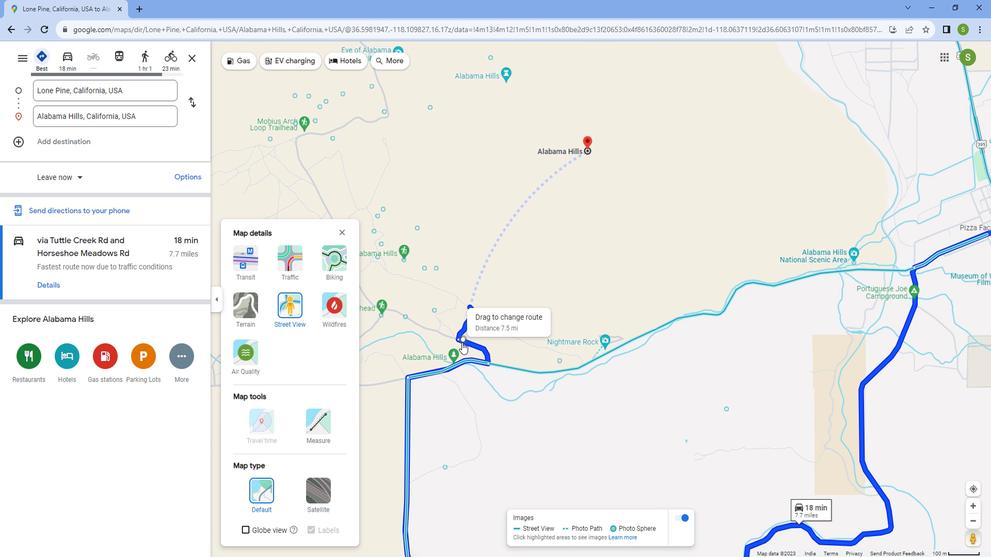 
Action: Mouse scrolled (476, 344) with delta (0, 0)
Screenshot: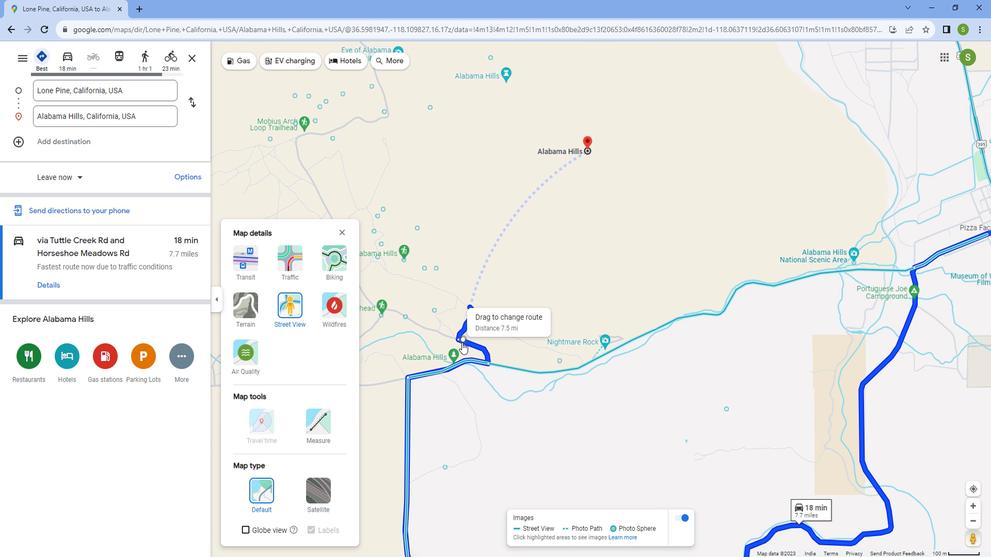 
Action: Mouse scrolled (476, 344) with delta (0, 0)
Screenshot: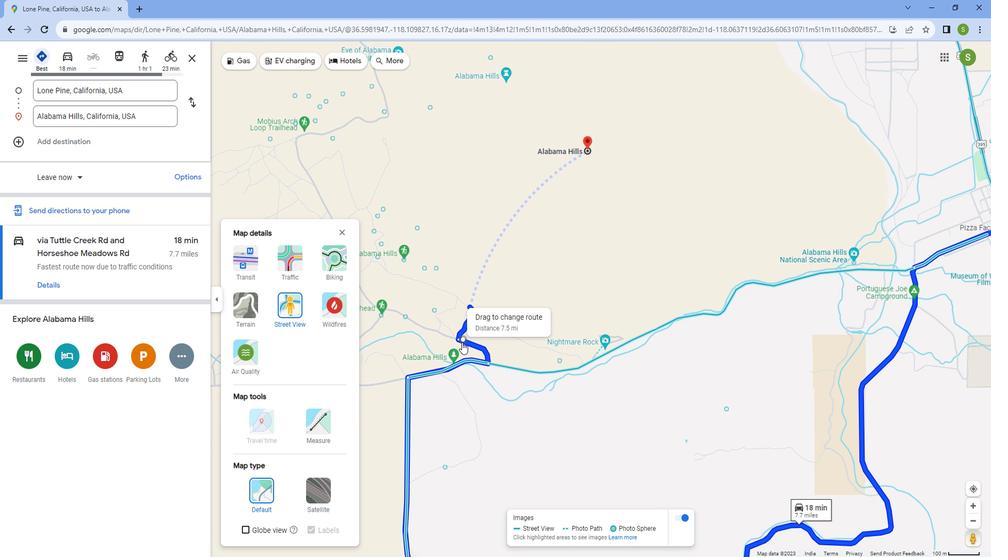 
Action: Mouse moved to (987, 535)
Screenshot: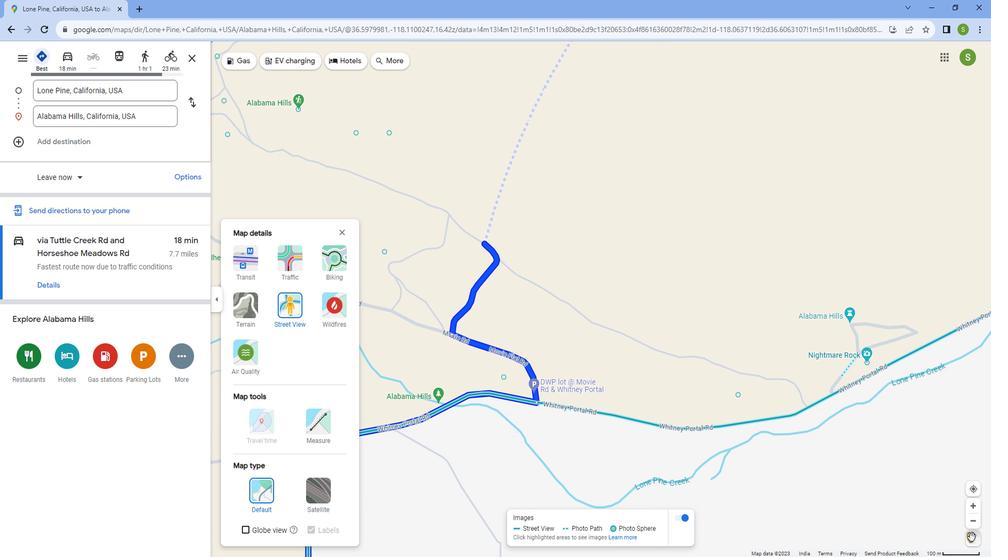 
Action: Mouse pressed left at (987, 535)
Screenshot: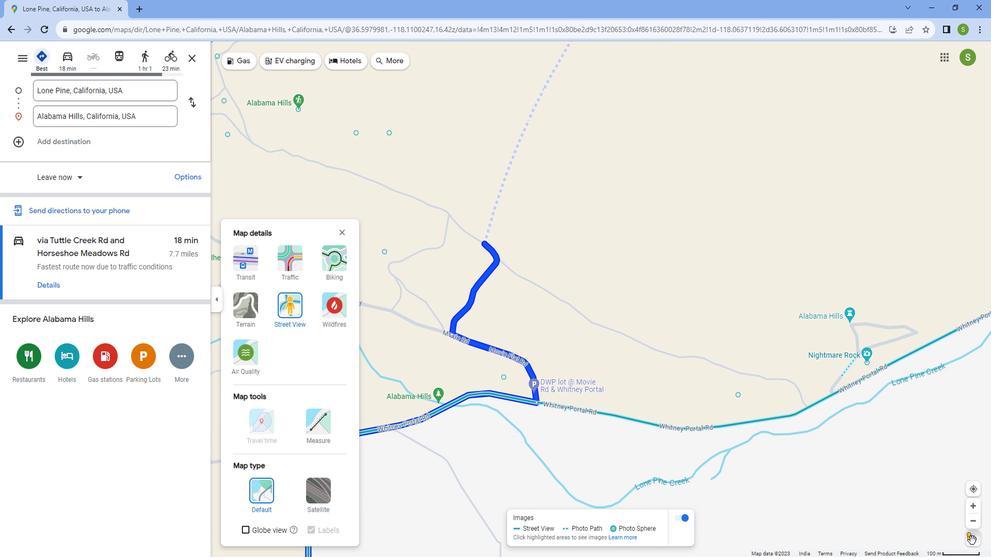 
Action: Mouse moved to (440, 426)
Screenshot: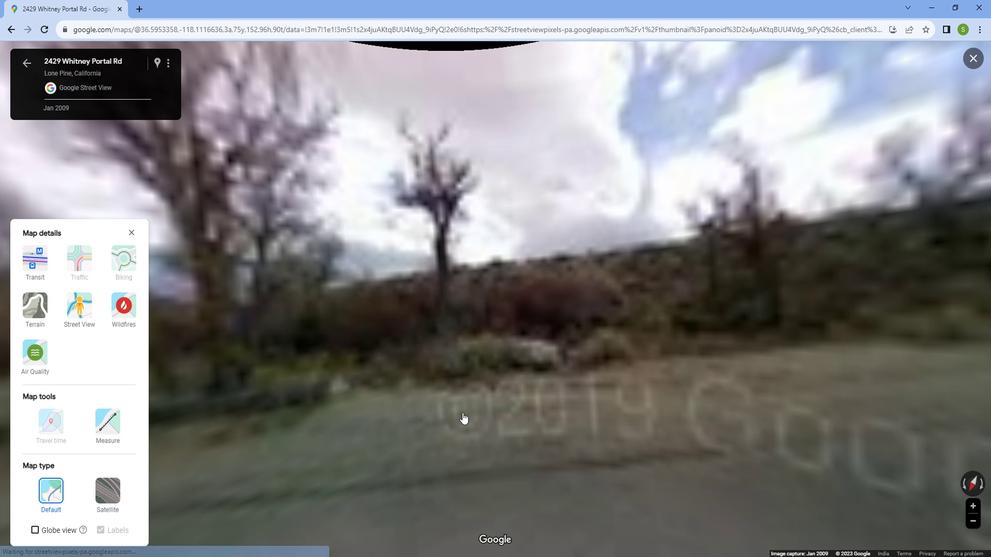 
Action: Mouse pressed left at (440, 426)
Screenshot: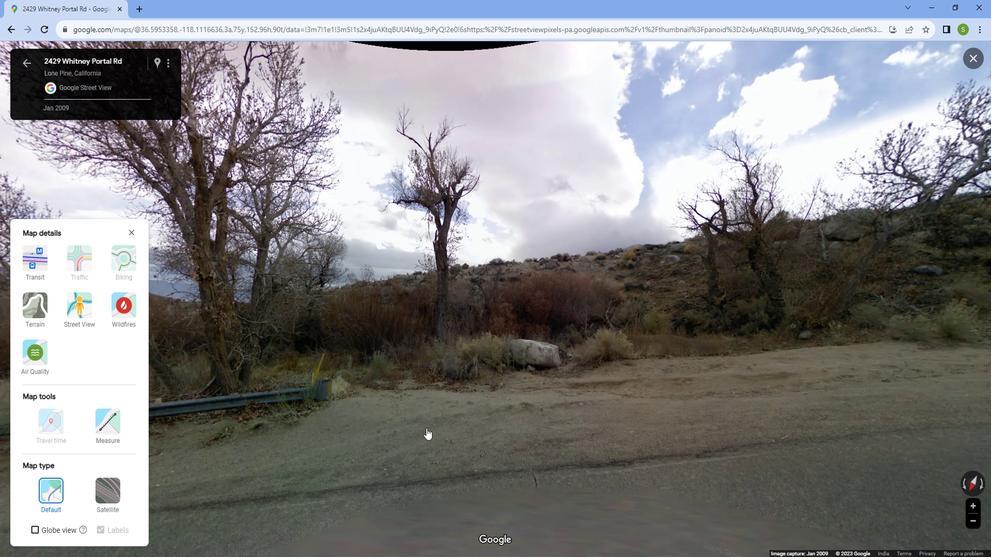 
Action: Mouse moved to (289, 354)
Screenshot: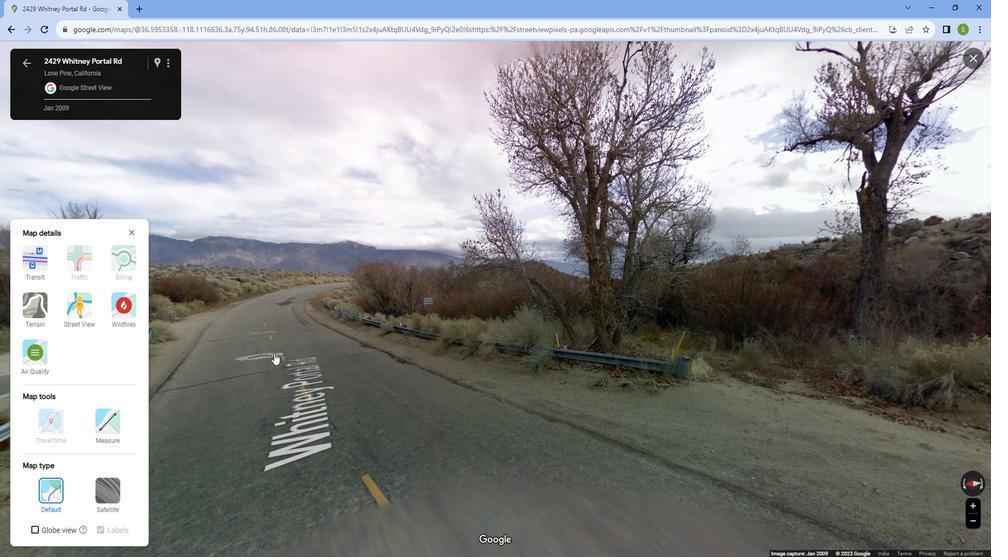 
Action: Mouse pressed left at (289, 354)
Screenshot: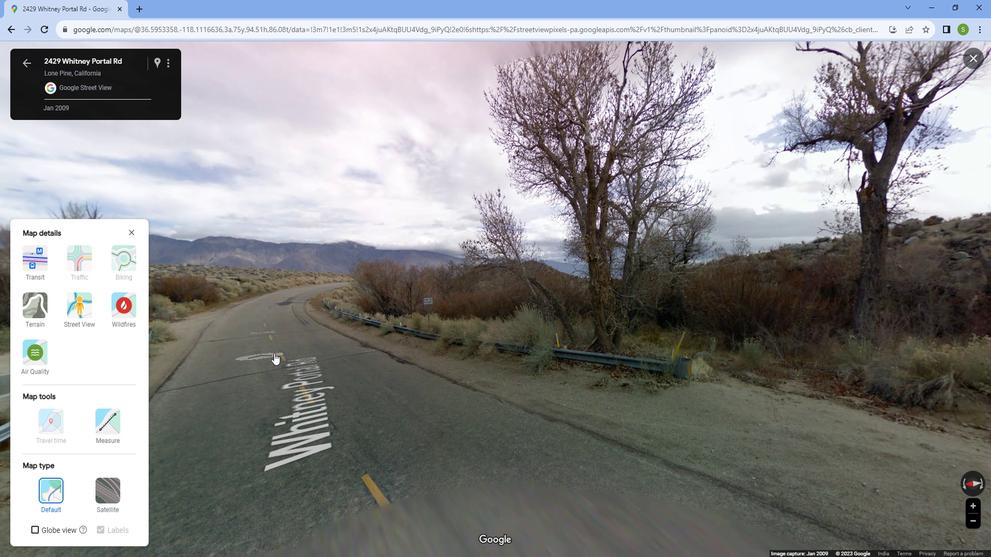 
Action: Mouse moved to (295, 352)
Screenshot: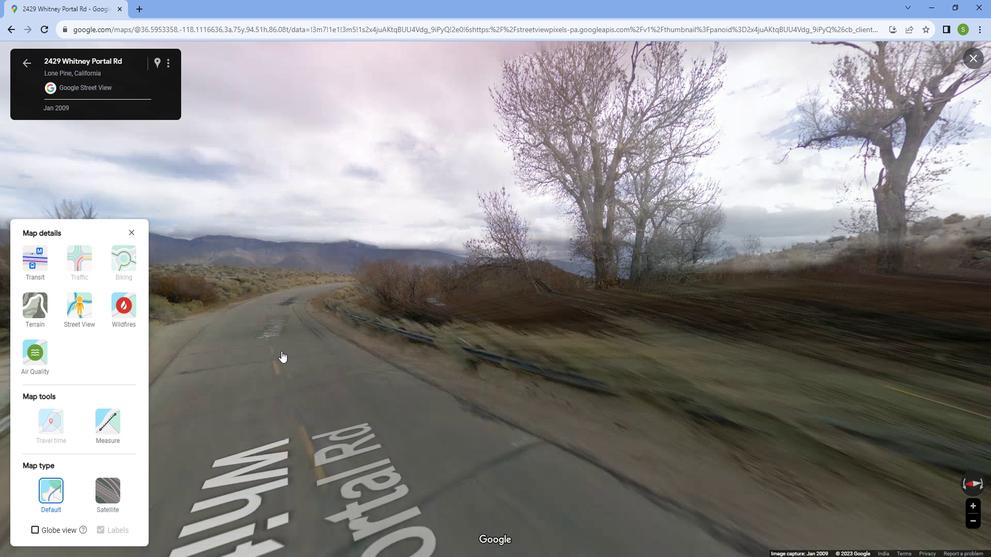 
Action: Mouse pressed left at (295, 352)
Screenshot: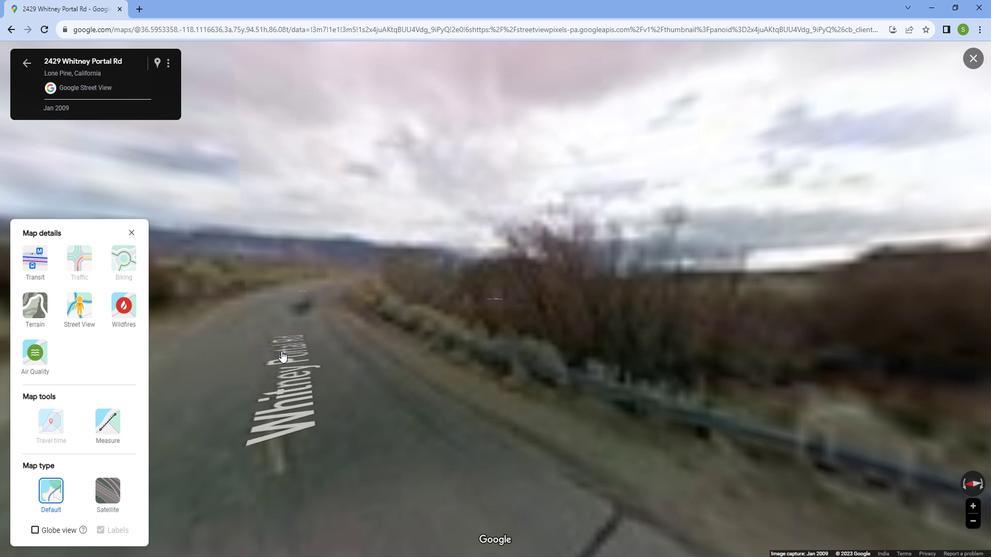 
Action: Mouse moved to (303, 349)
Screenshot: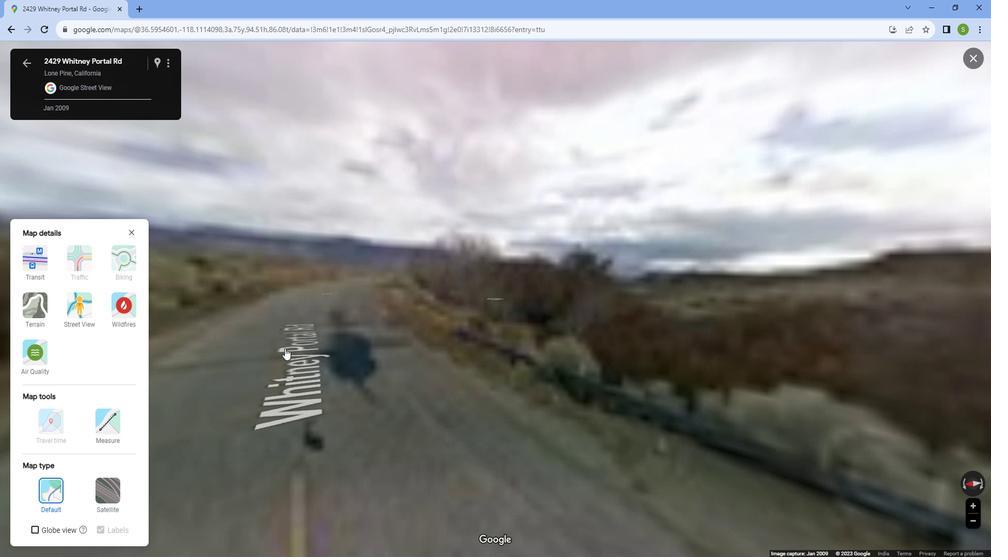 
Action: Mouse pressed left at (303, 349)
Screenshot: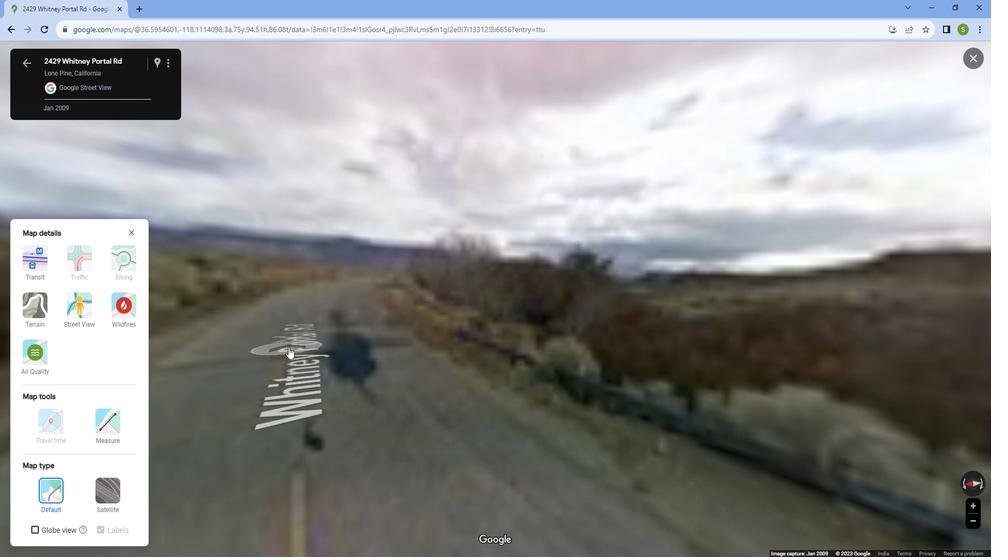 
Action: Mouse moved to (314, 344)
Screenshot: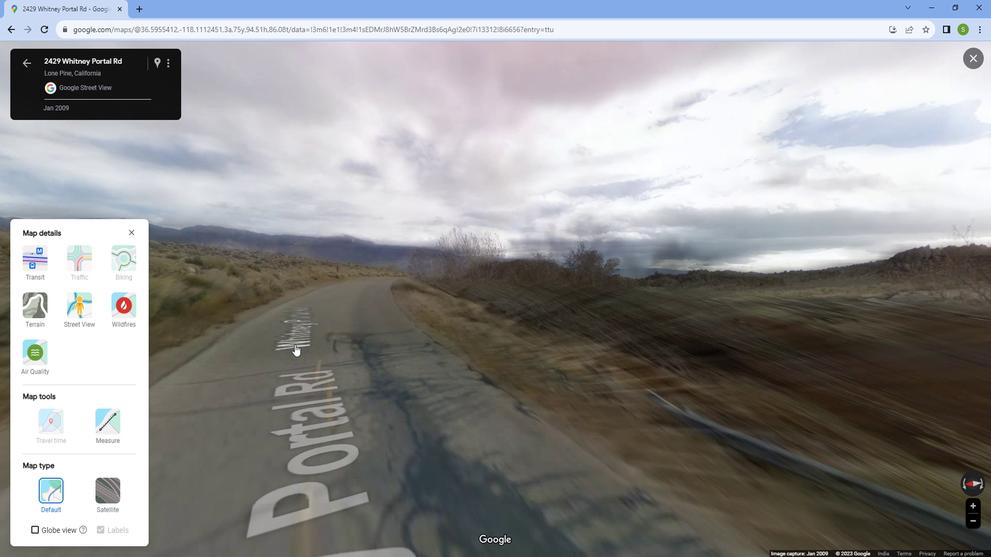 
Action: Mouse pressed left at (314, 344)
Screenshot: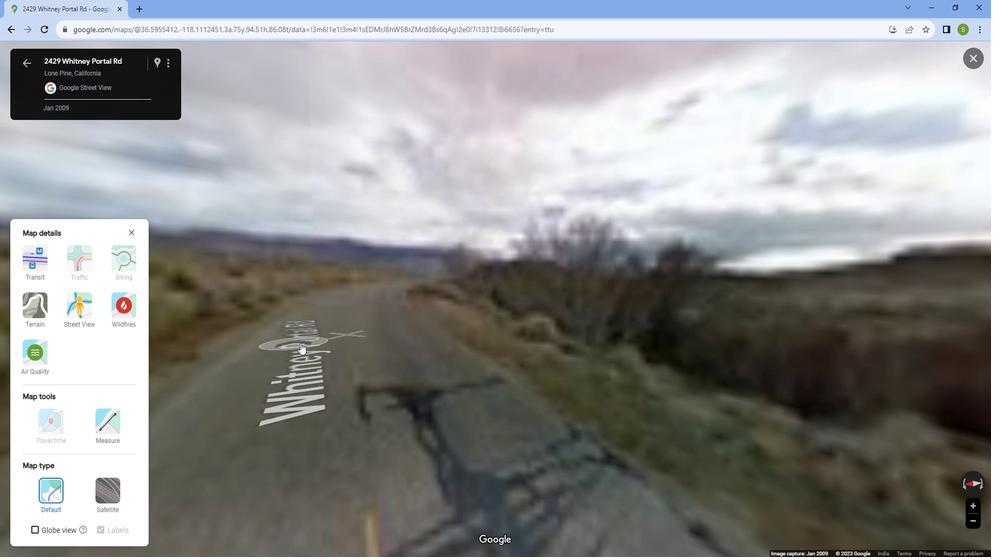 
Action: Mouse moved to (393, 327)
Screenshot: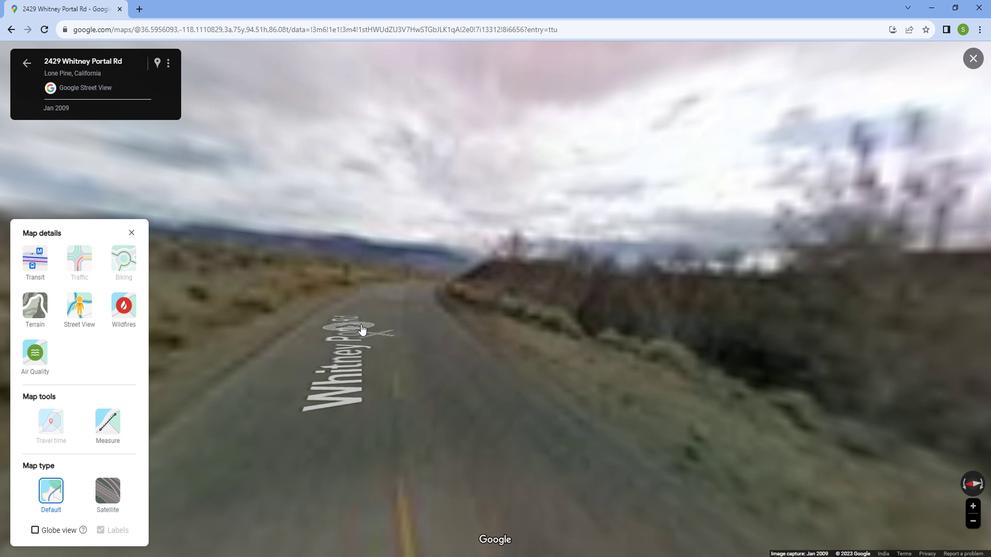
Action: Mouse pressed left at (393, 327)
Screenshot: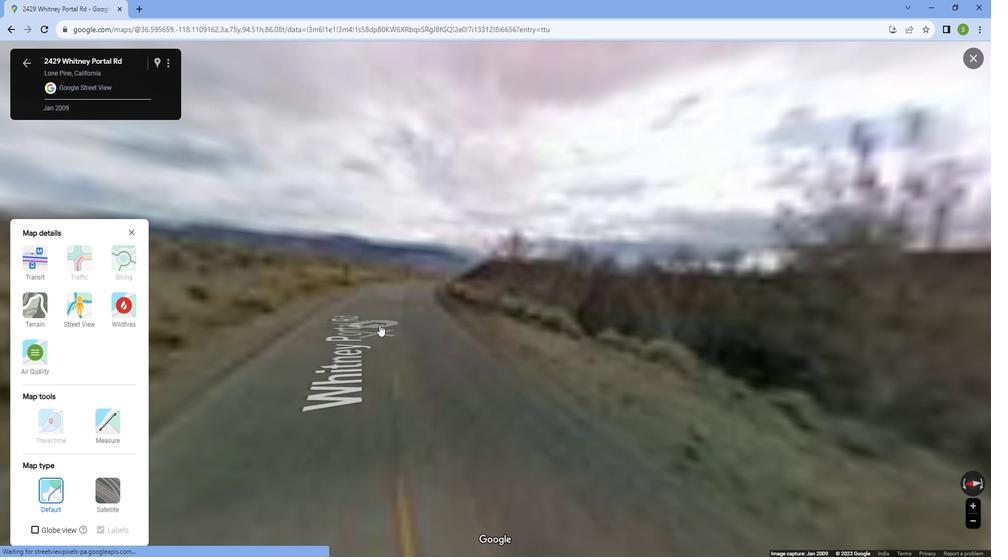 
Action: Mouse moved to (424, 319)
Screenshot: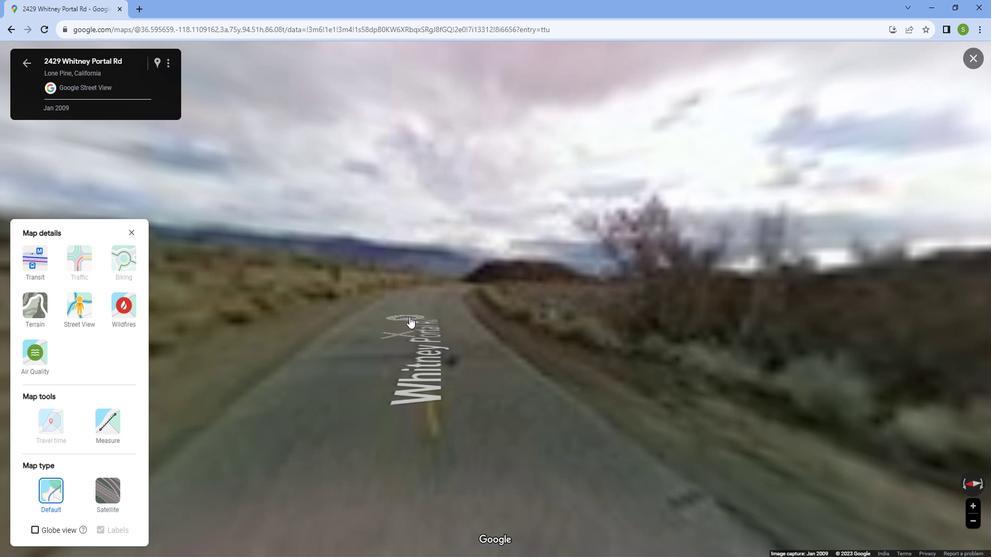 
Action: Mouse pressed left at (424, 319)
Screenshot: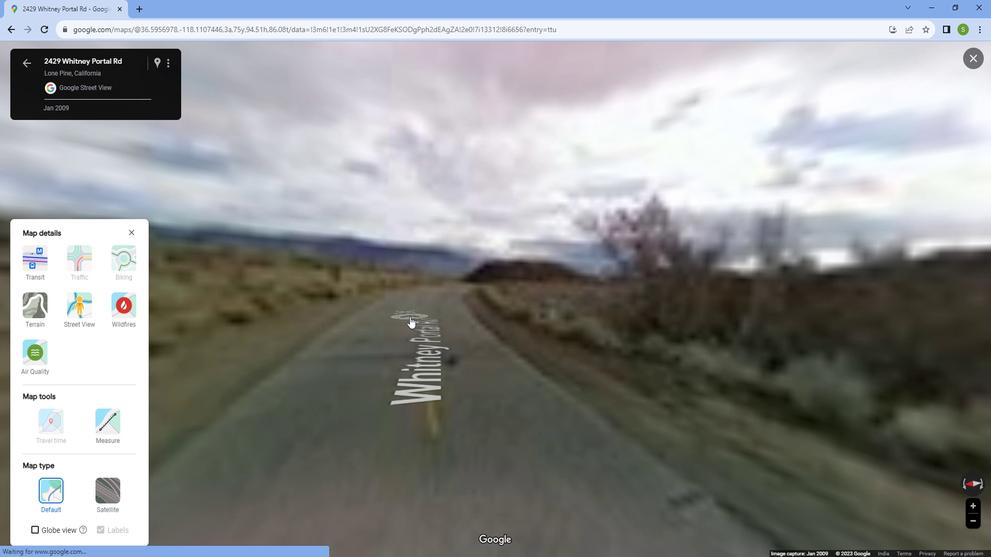 
Action: Mouse moved to (468, 315)
Screenshot: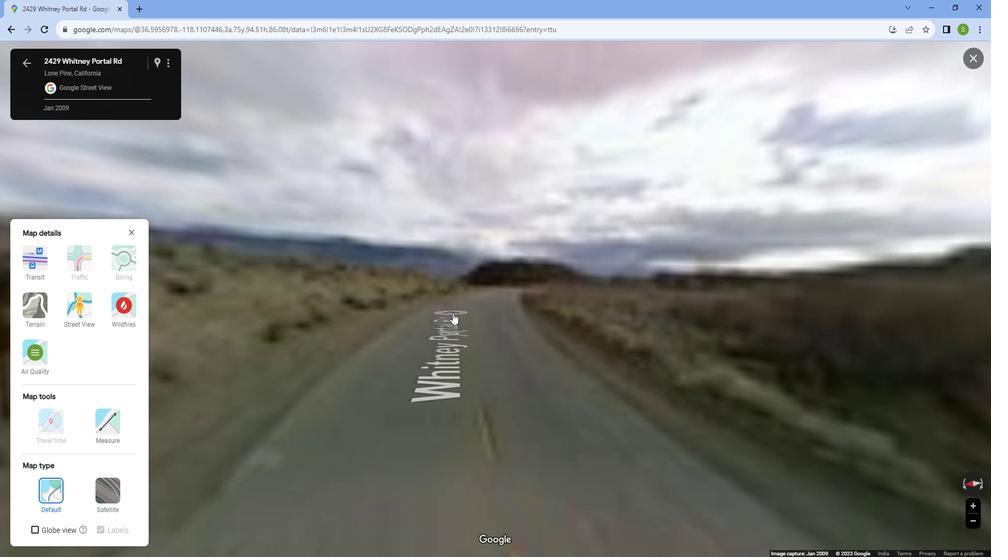 
Action: Mouse pressed left at (468, 315)
Screenshot: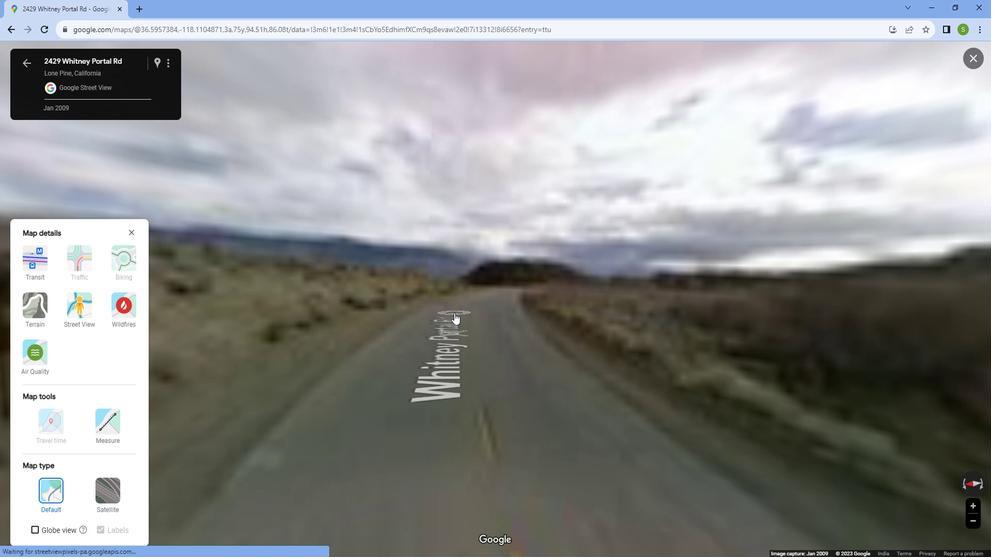 
Action: Mouse moved to (533, 329)
Screenshot: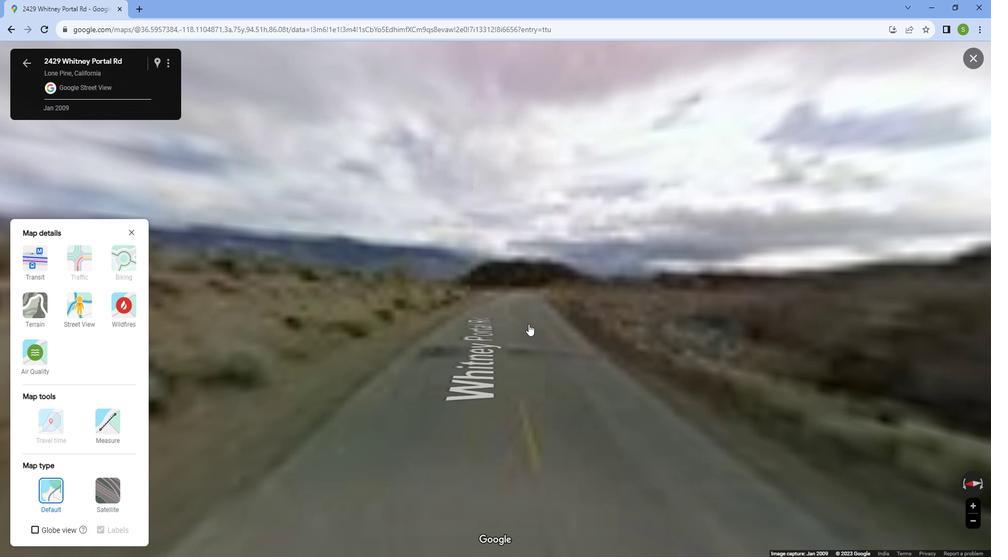 
Action: Mouse pressed left at (533, 329)
Screenshot: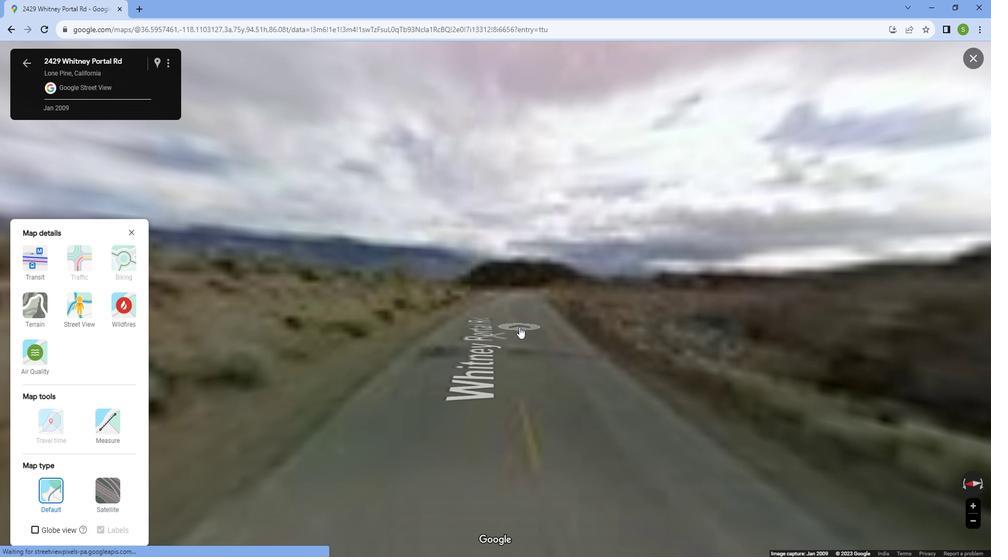 
Action: Mouse pressed left at (533, 329)
Screenshot: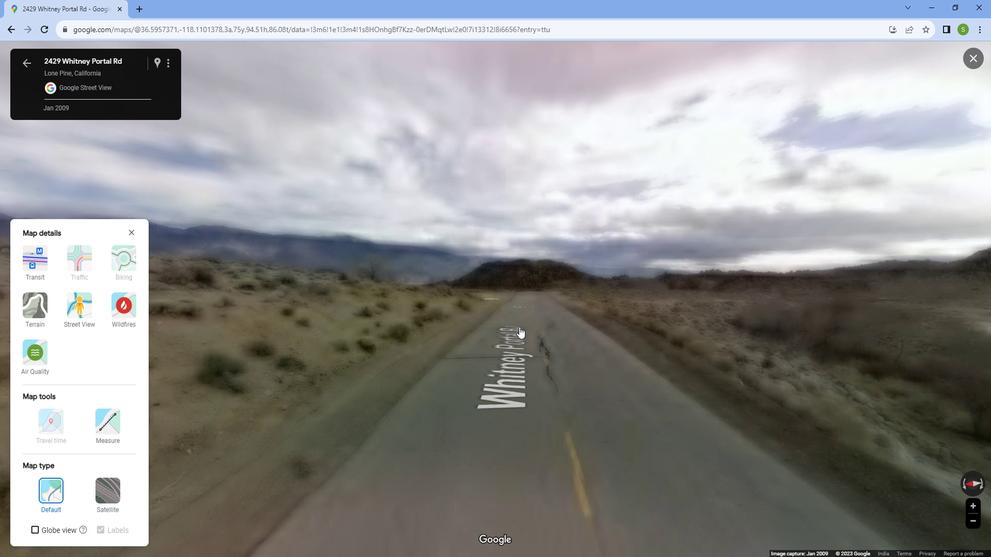 
Action: Mouse moved to (528, 439)
Screenshot: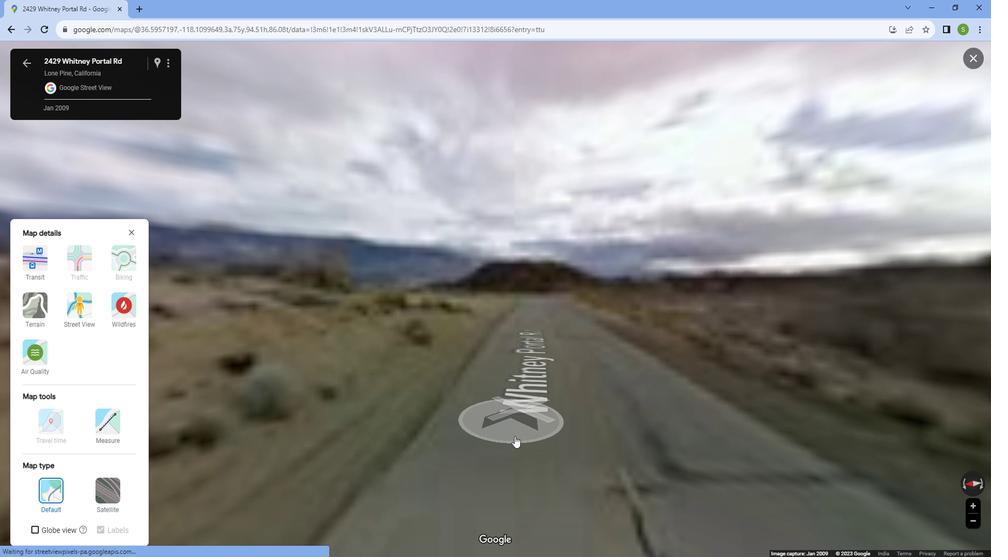 
Action: Mouse pressed left at (528, 439)
Screenshot: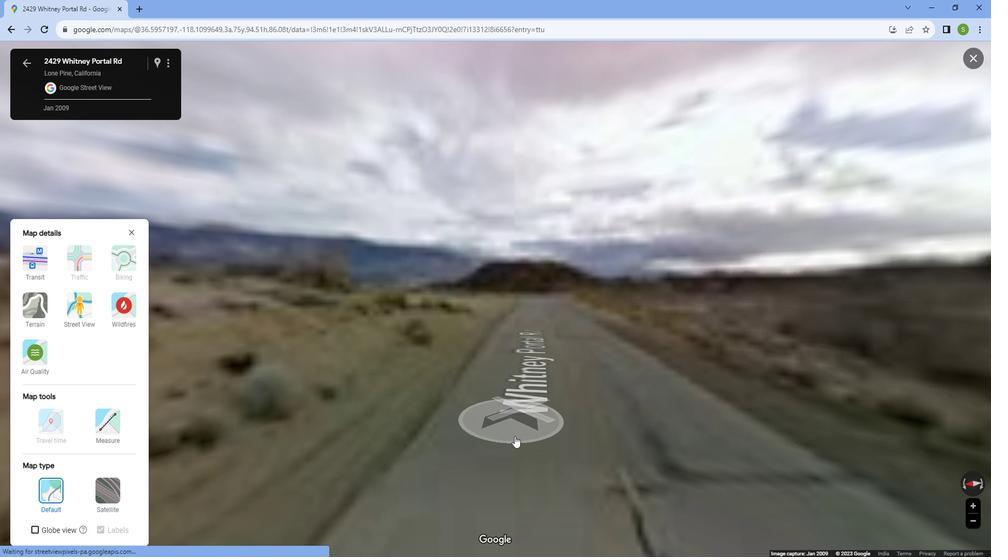 
Action: Mouse moved to (578, 438)
Screenshot: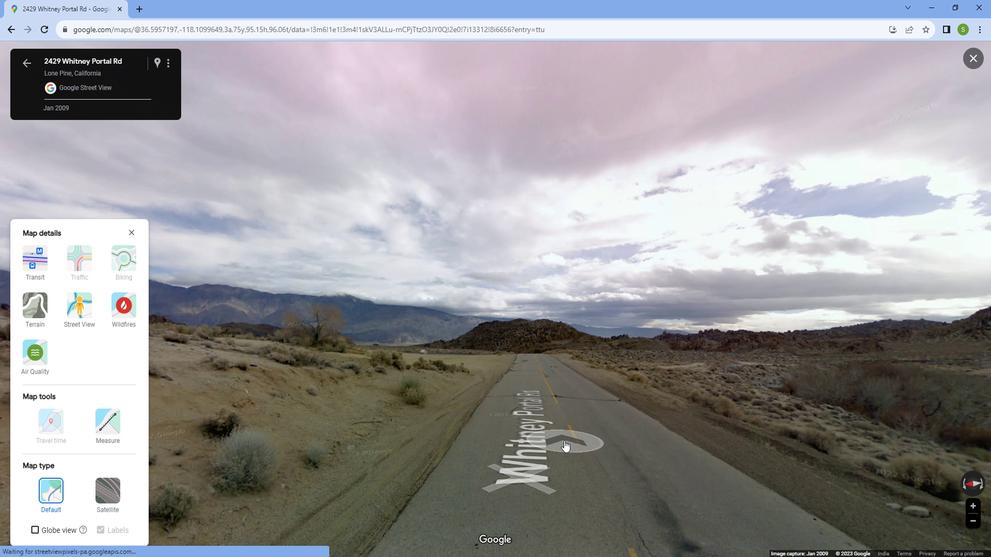 
Action: Mouse pressed left at (578, 438)
Screenshot: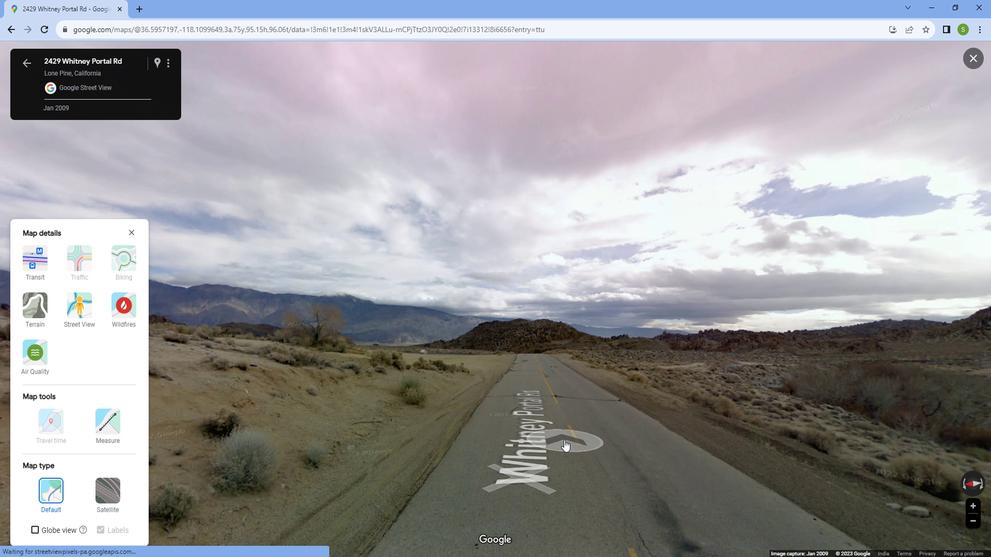 
Action: Mouse moved to (393, 460)
Screenshot: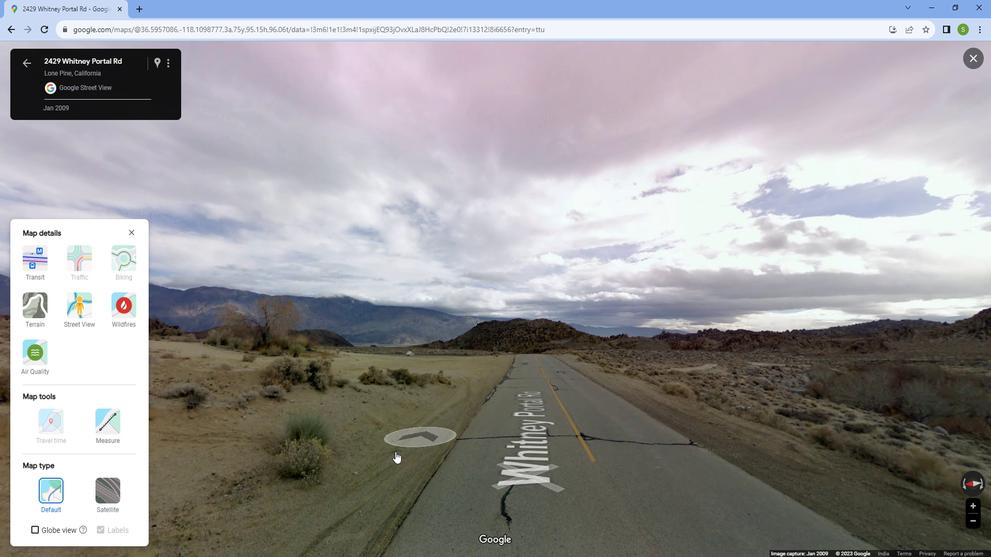 
Action: Mouse pressed left at (393, 460)
Screenshot: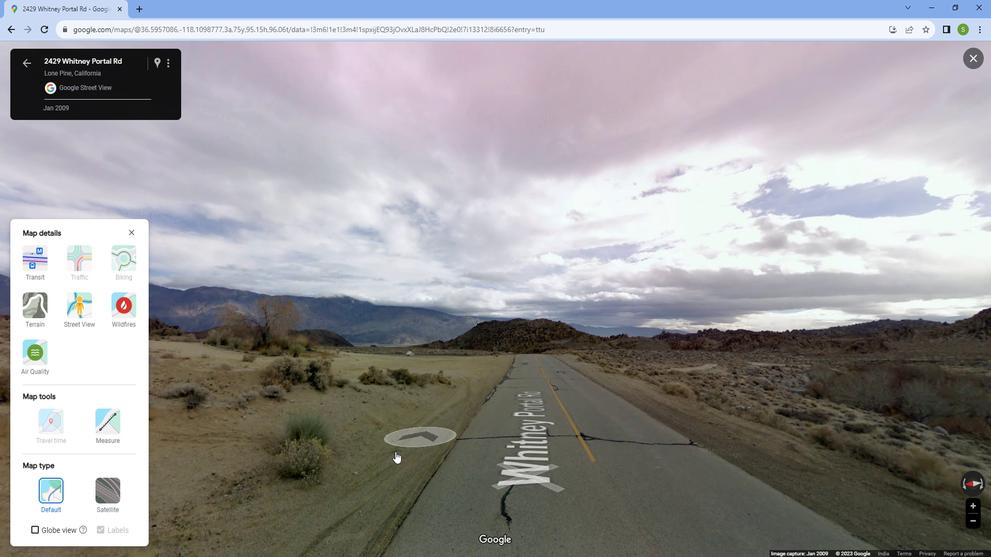 
Action: Mouse moved to (469, 350)
Screenshot: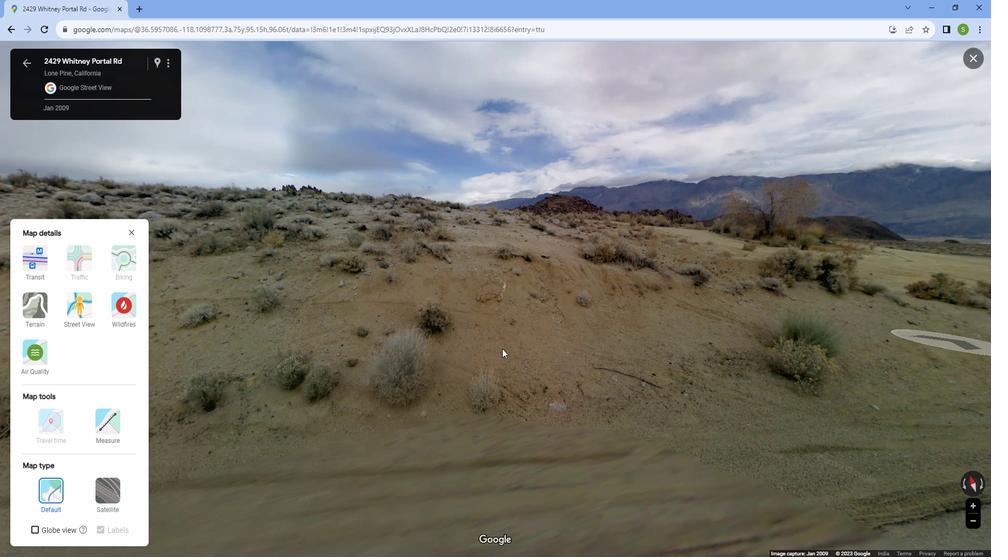 
Action: Mouse pressed left at (469, 350)
Screenshot: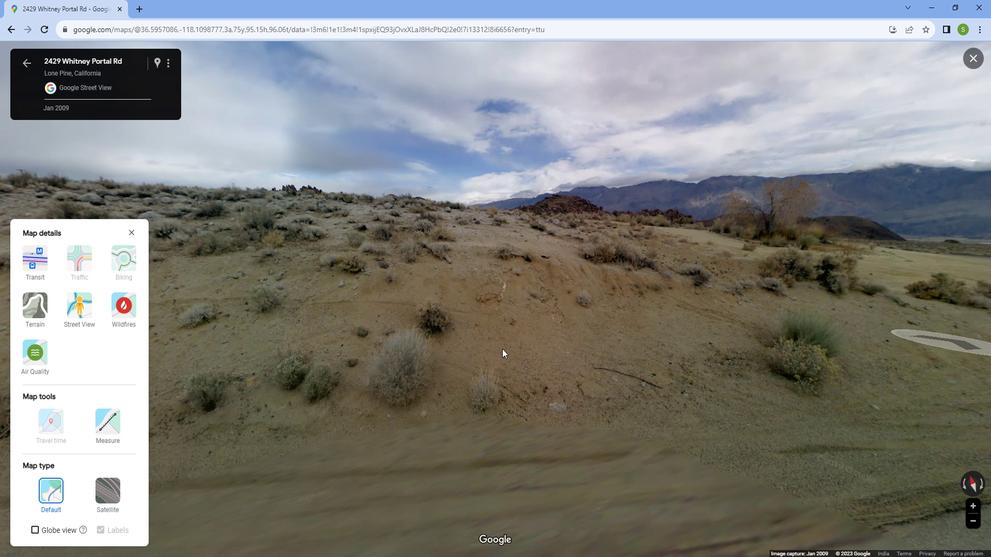 
Action: Mouse moved to (473, 336)
Screenshot: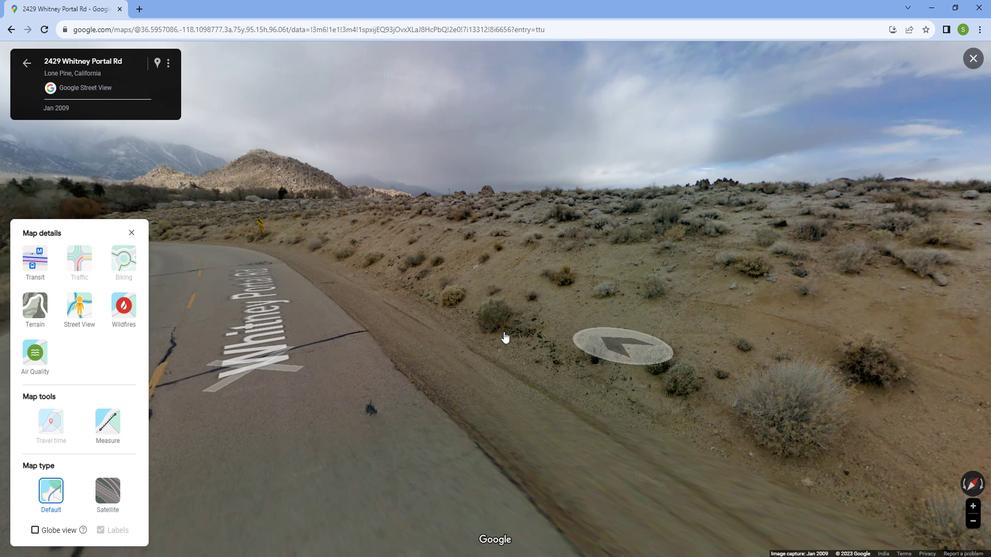
Action: Mouse pressed left at (473, 336)
Screenshot: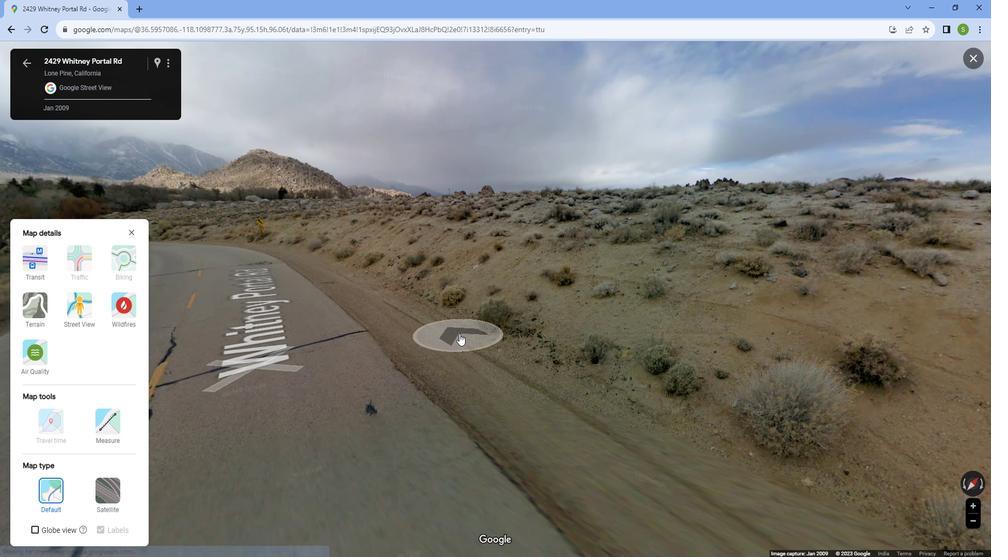 
Action: Mouse moved to (478, 351)
Screenshot: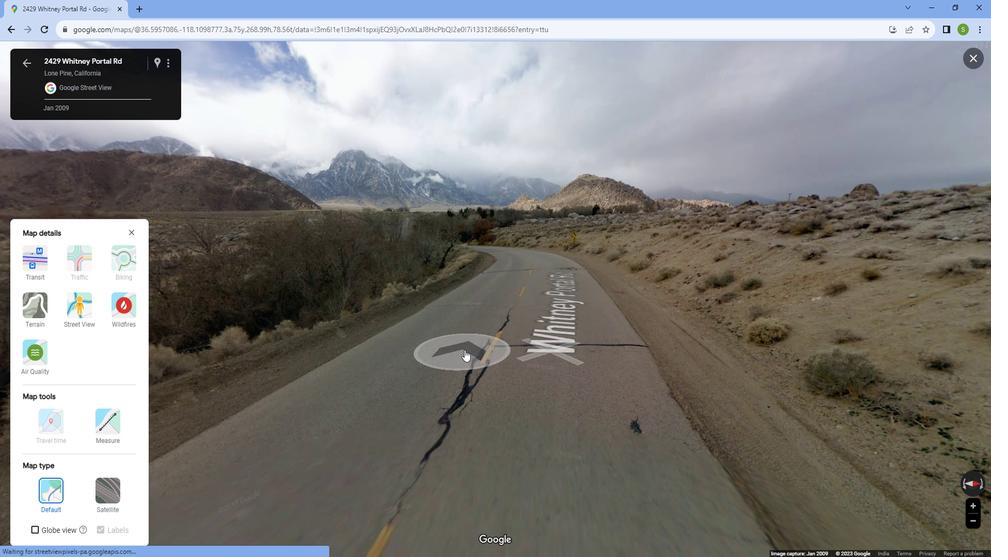 
Action: Mouse pressed left at (478, 351)
Screenshot: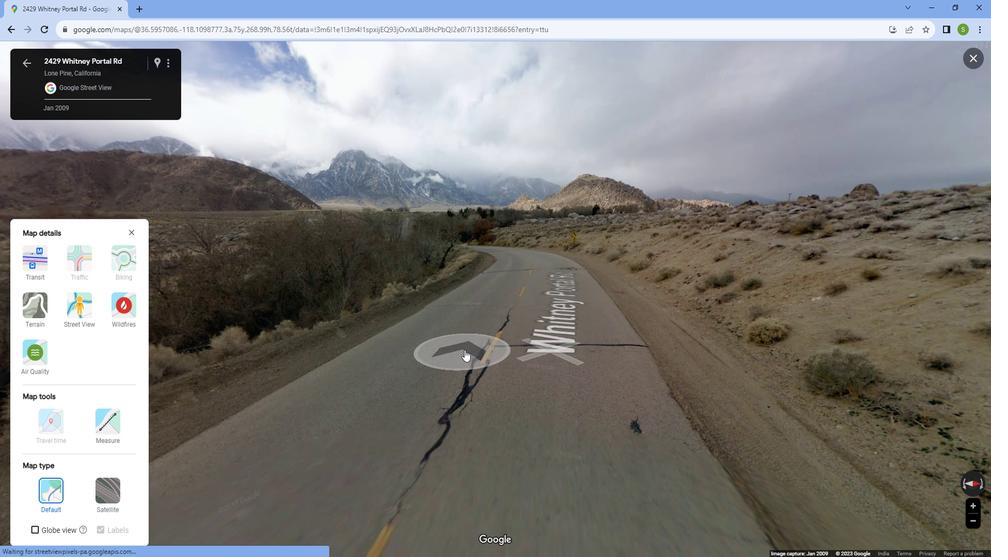 
Action: Mouse moved to (517, 374)
Screenshot: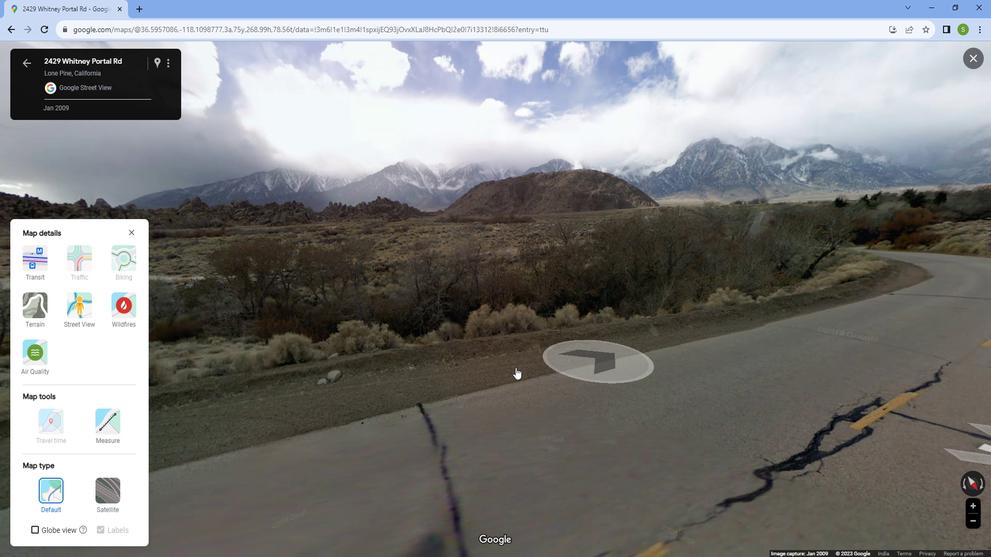 
Action: Mouse pressed left at (517, 374)
Screenshot: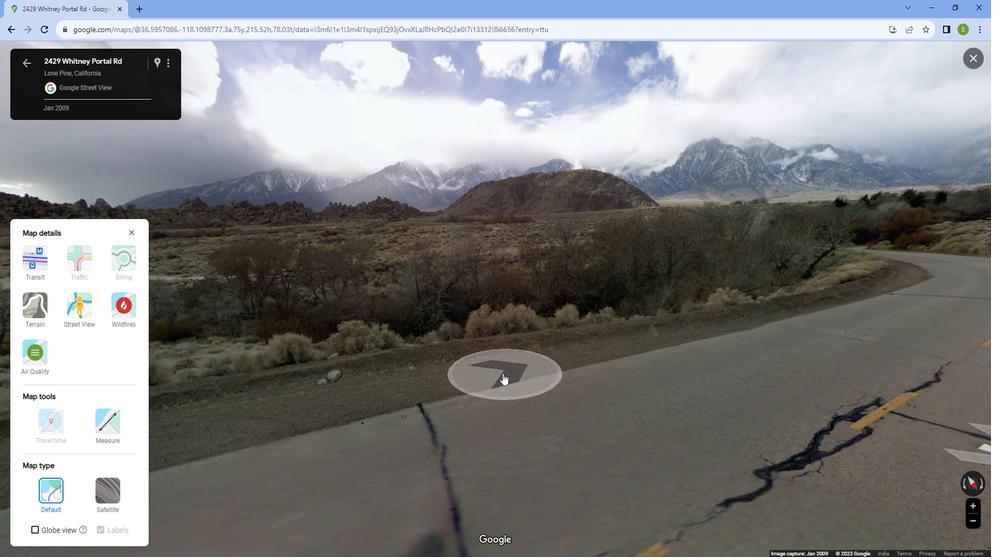 
Action: Mouse moved to (456, 356)
Screenshot: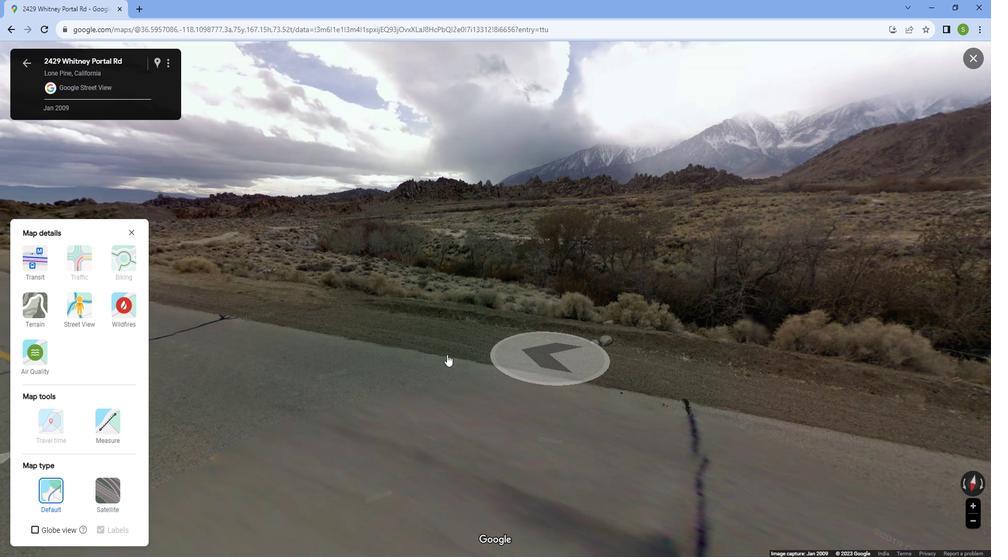 
Action: Mouse pressed left at (456, 356)
Screenshot: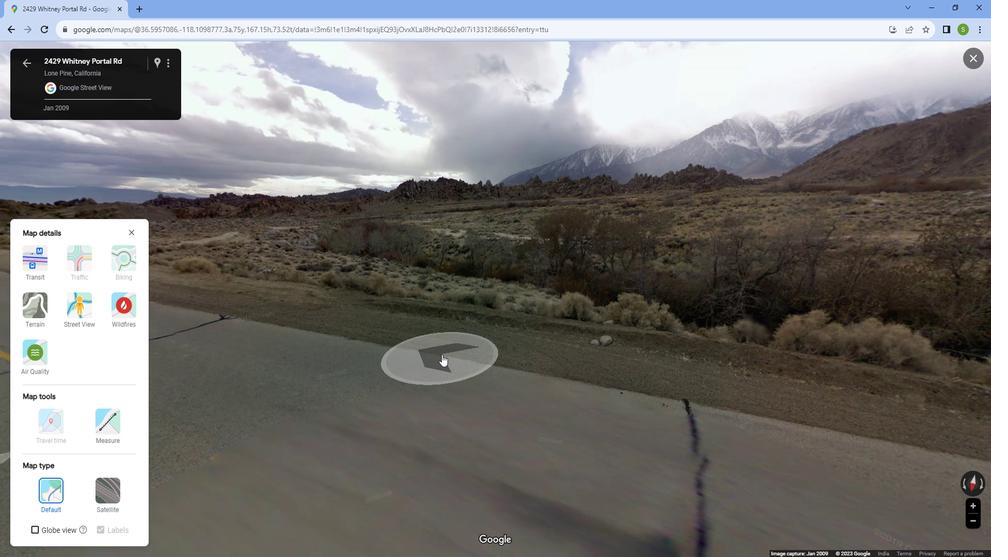 
Action: Mouse moved to (487, 303)
Screenshot: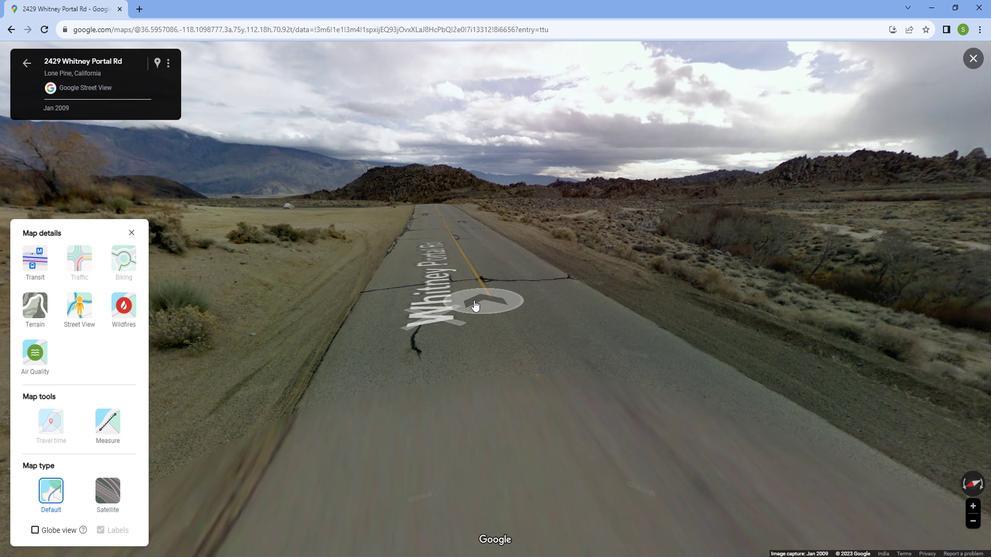 
Action: Mouse pressed left at (487, 303)
Screenshot: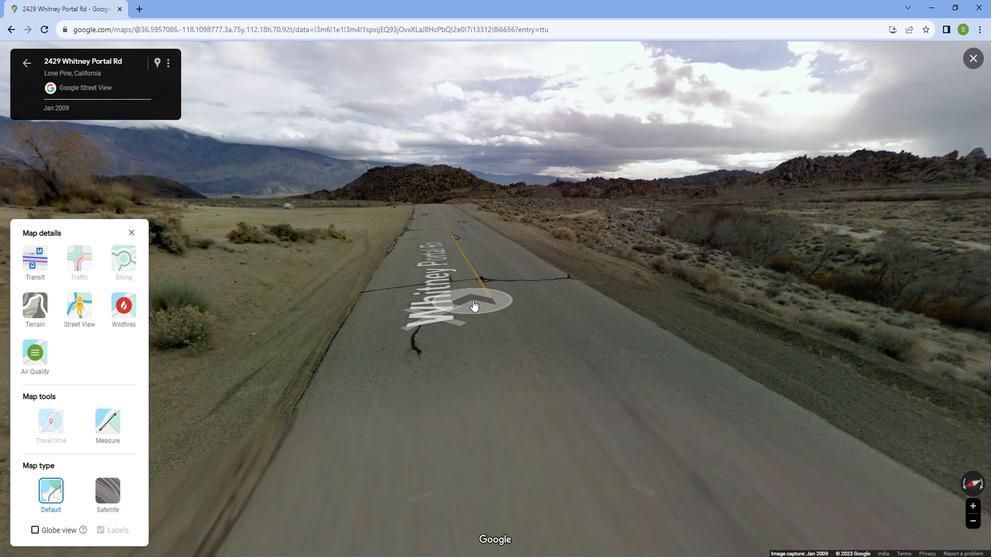 
Action: Mouse moved to (843, 302)
Screenshot: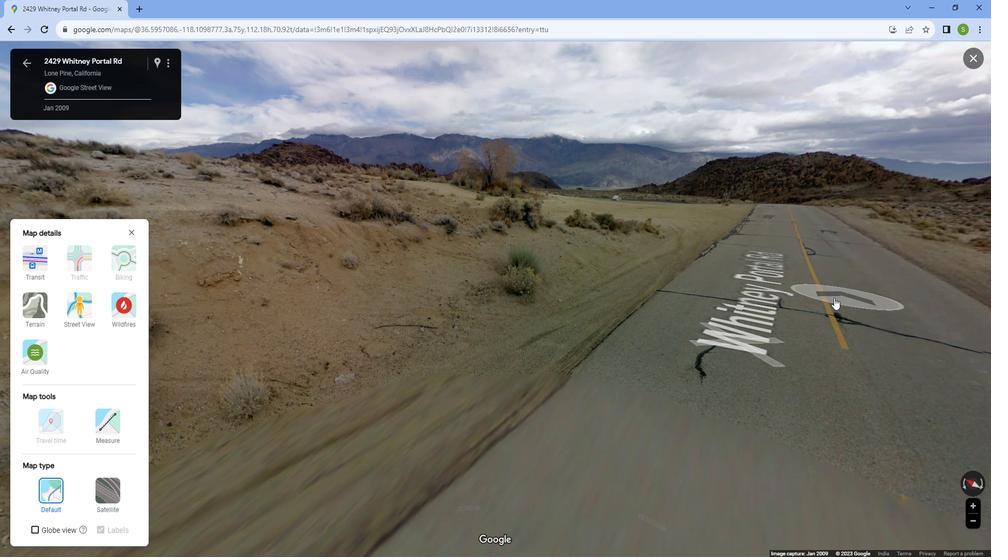 
Action: Mouse pressed left at (843, 302)
Screenshot: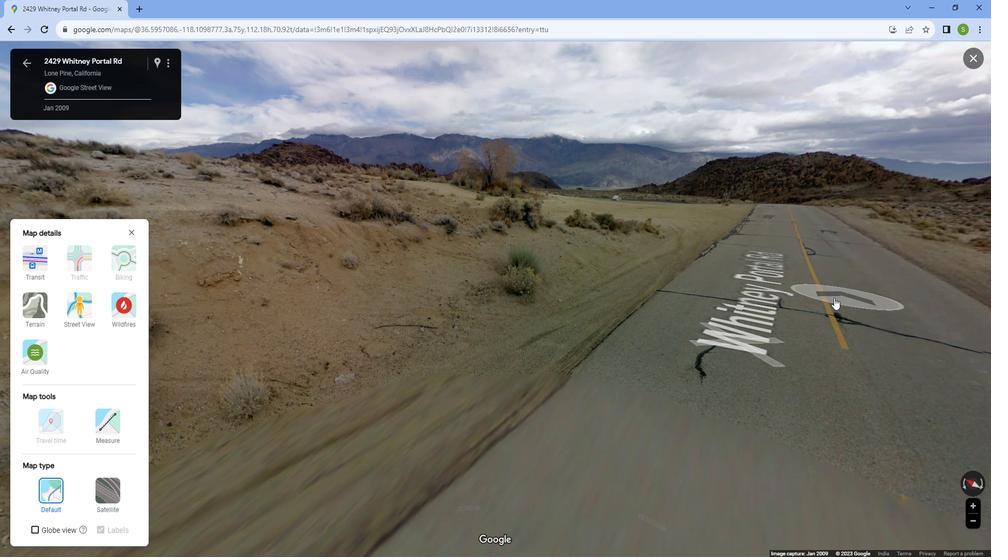 
Action: Mouse moved to (627, 327)
Screenshot: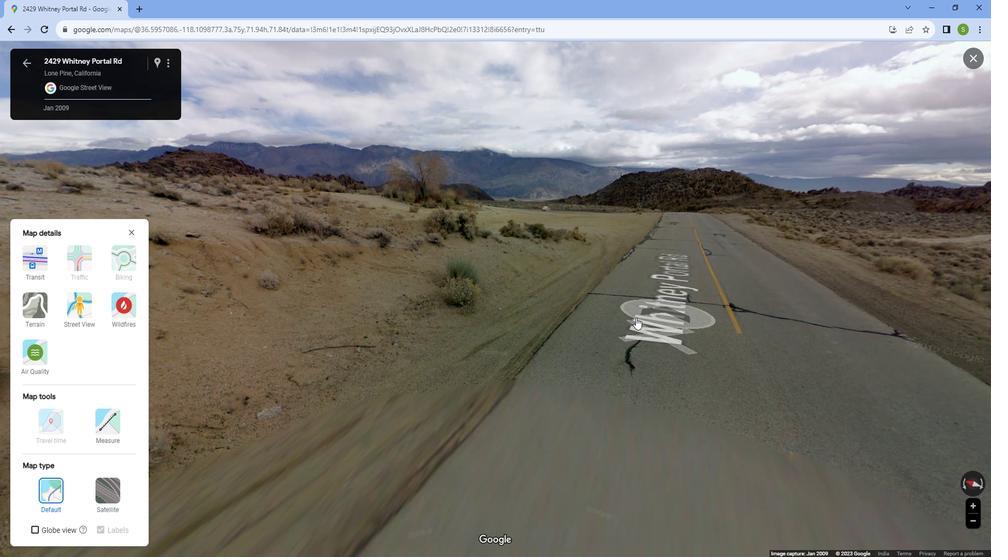 
Action: Mouse pressed left at (627, 327)
Screenshot: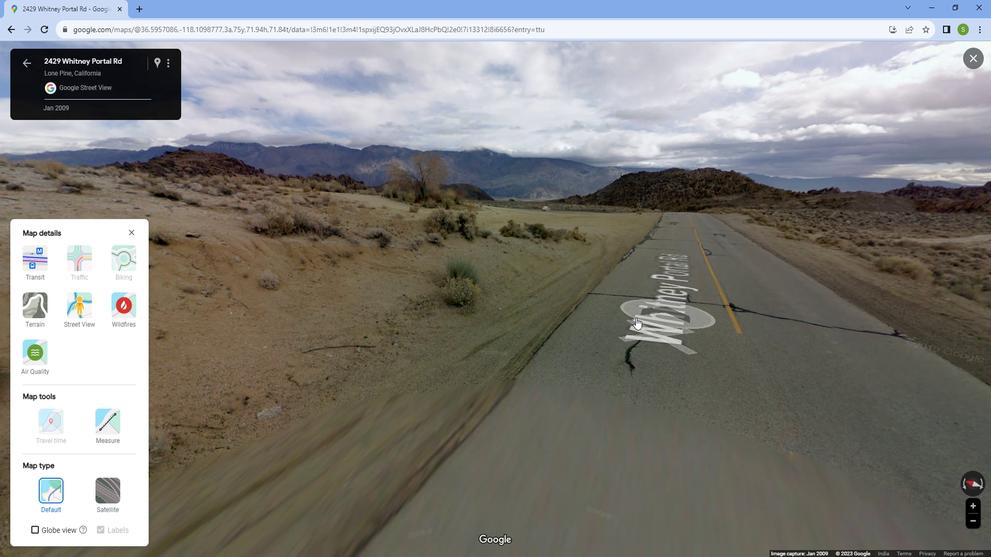 
Action: Mouse moved to (434, 327)
Screenshot: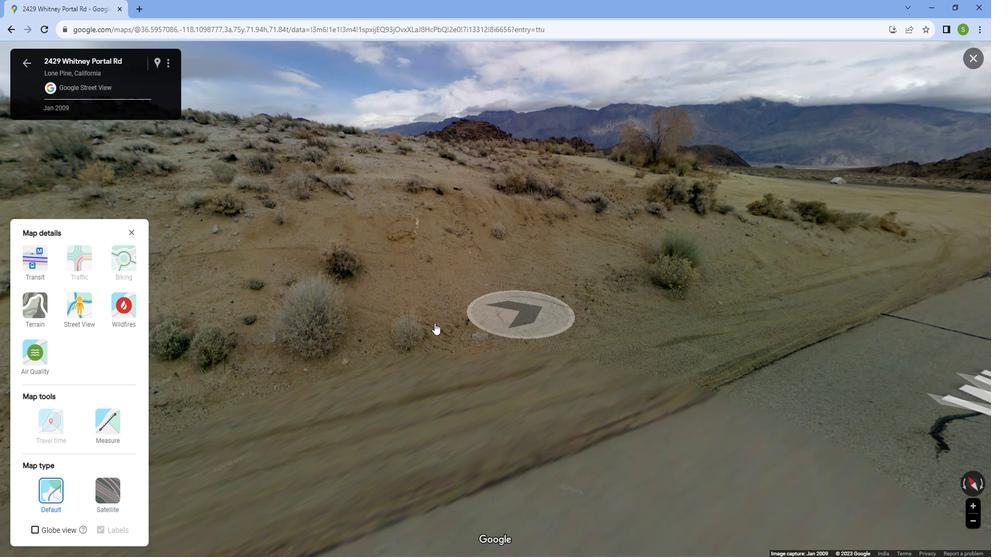 
Action: Mouse pressed left at (434, 327)
Screenshot: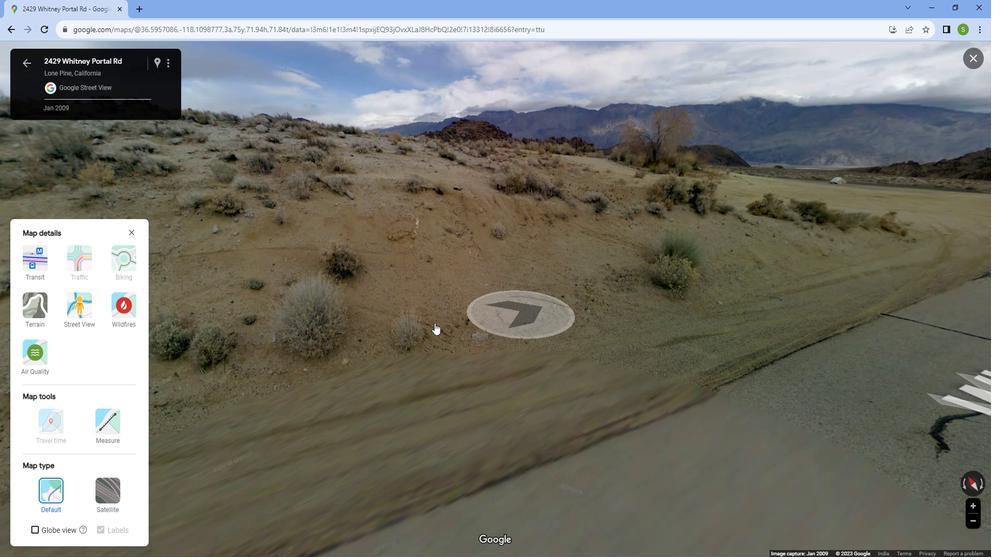 
Action: Mouse moved to (528, 306)
Screenshot: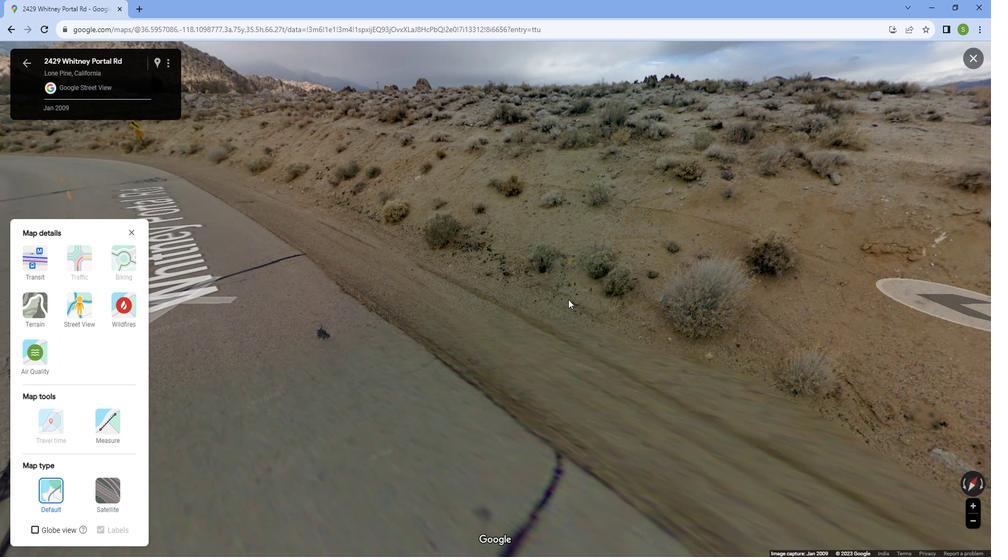 
Action: Mouse pressed left at (528, 306)
Screenshot: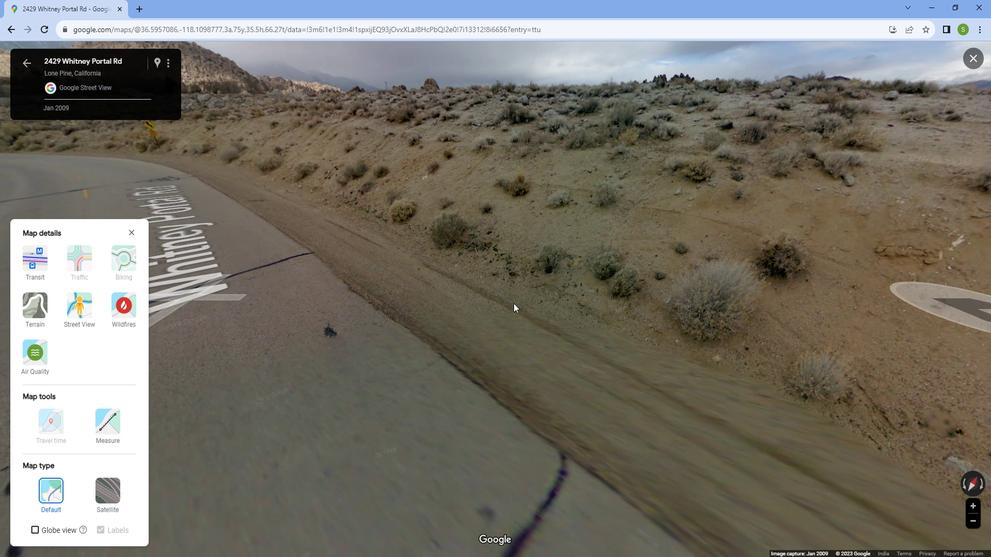 
Action: Mouse moved to (771, 308)
Screenshot: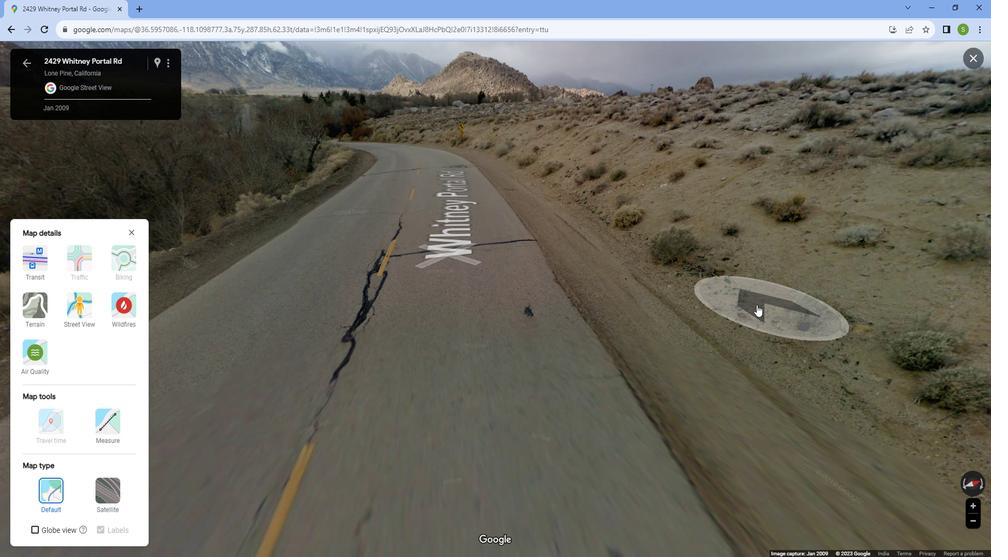 
